 Task: Find connections with filter location Riegelsberg with filter topic #Partnershipswith filter profile language French with filter current company Sabre Corporation with filter school Raghu Engineering College with filter industry Oil and Gas with filter service category Family Law with filter keywords title Administrator
Action: Mouse moved to (360, 245)
Screenshot: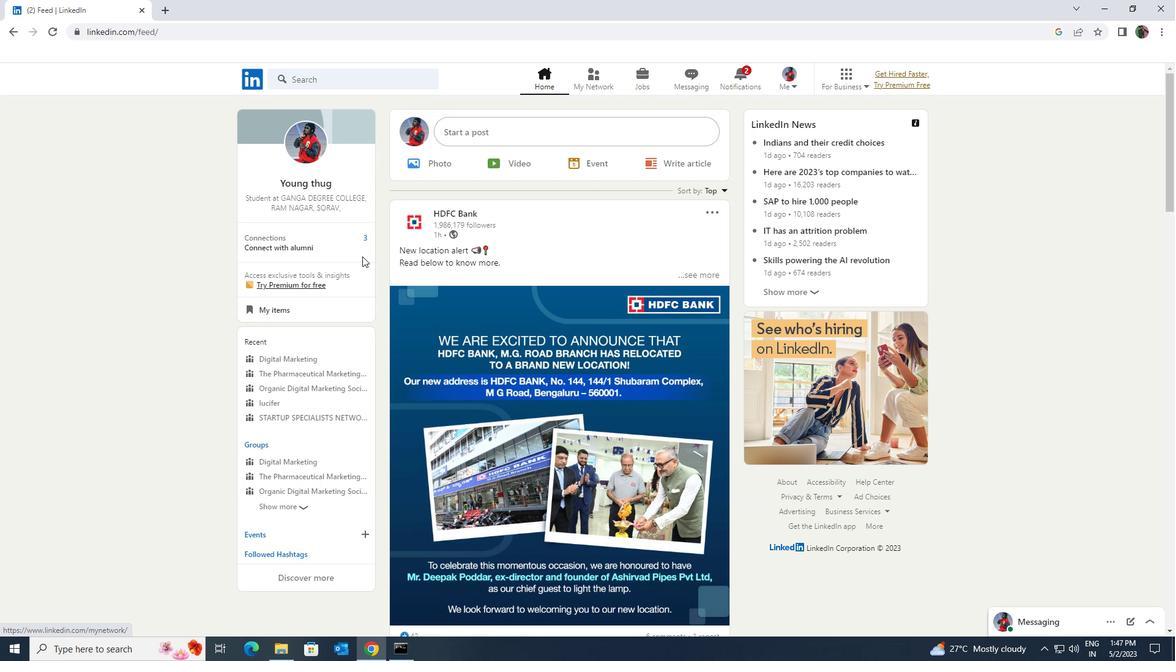 
Action: Mouse pressed left at (360, 245)
Screenshot: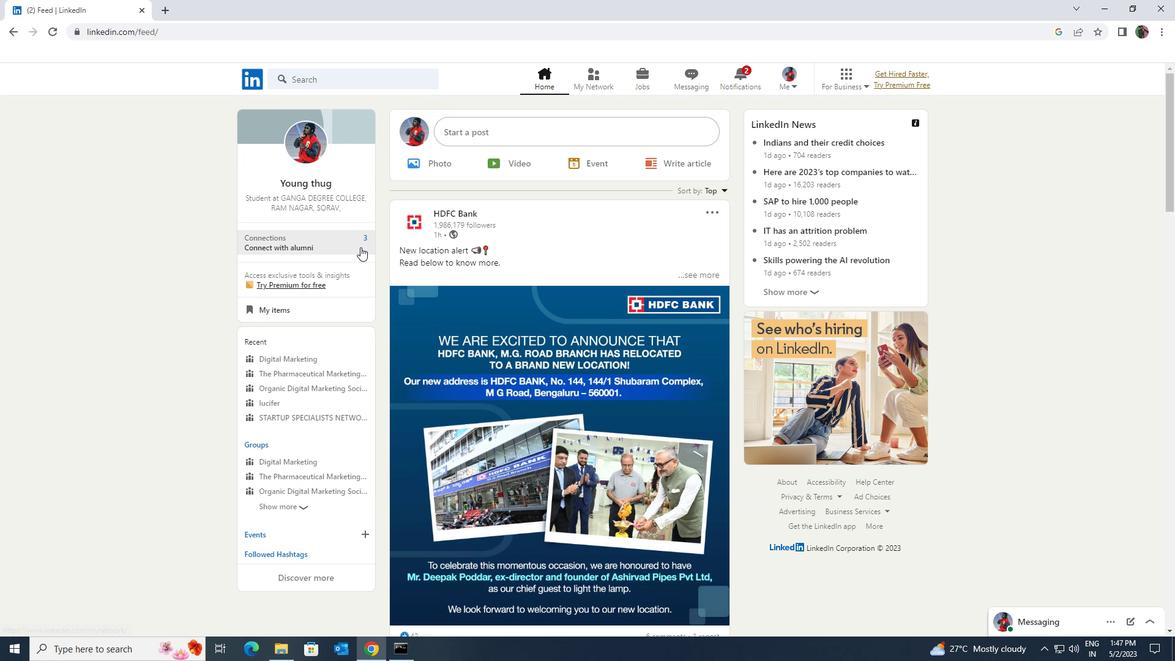 
Action: Mouse moved to (372, 146)
Screenshot: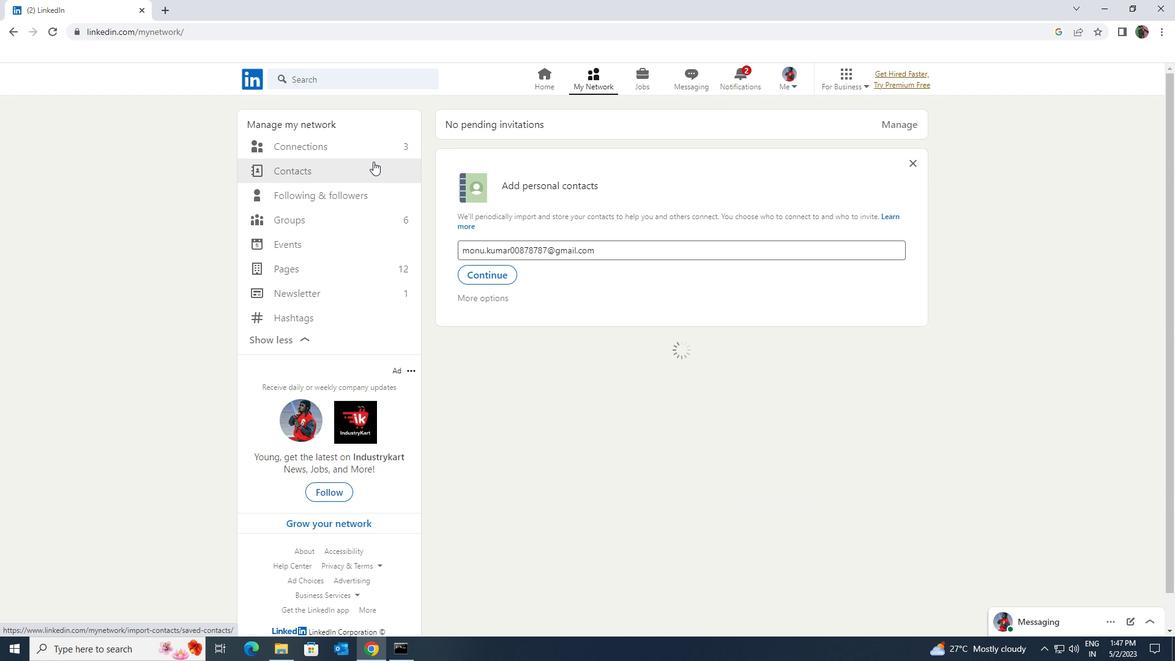 
Action: Mouse pressed left at (372, 146)
Screenshot: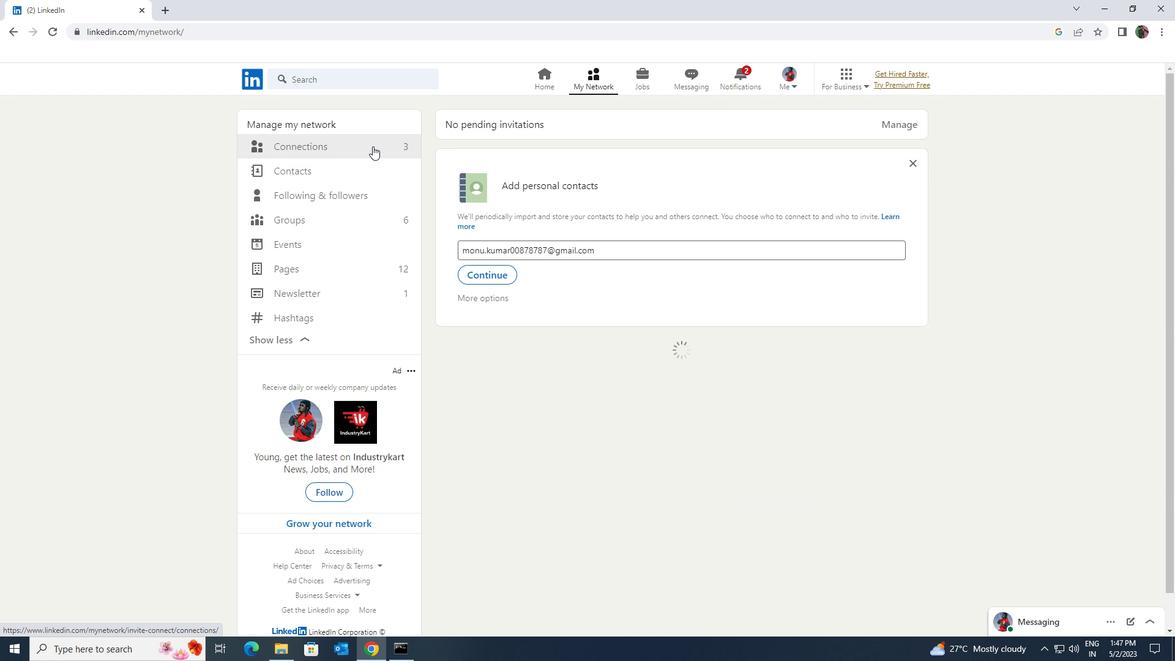 
Action: Mouse moved to (667, 148)
Screenshot: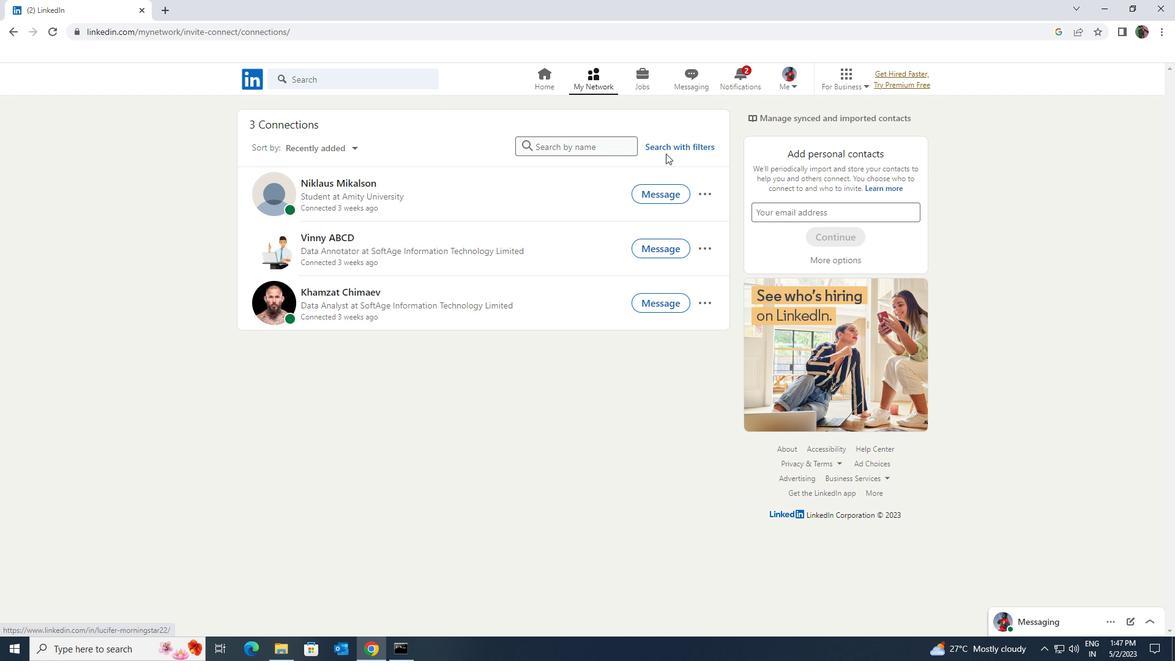 
Action: Mouse pressed left at (667, 148)
Screenshot: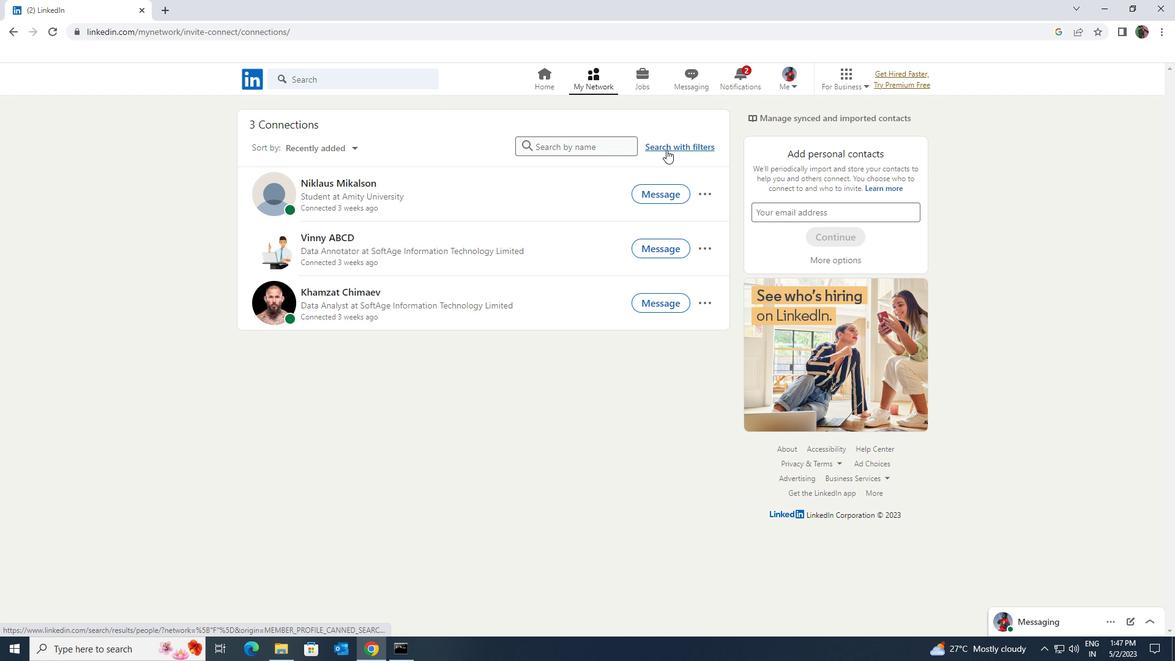 
Action: Mouse moved to (633, 113)
Screenshot: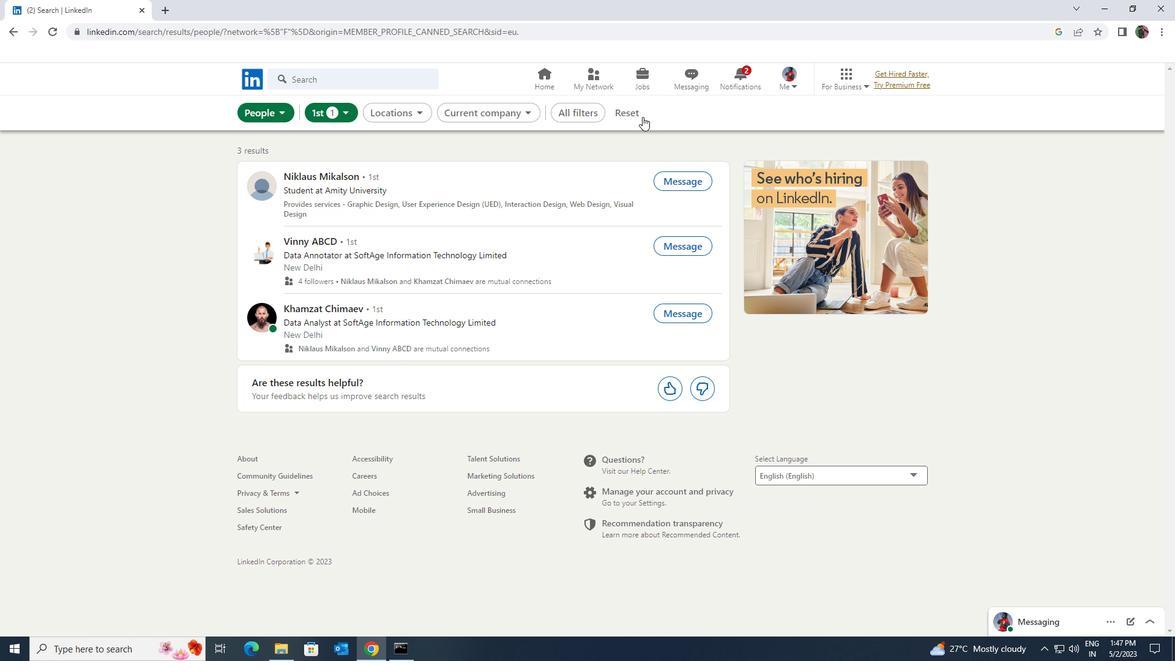 
Action: Mouse pressed left at (633, 113)
Screenshot: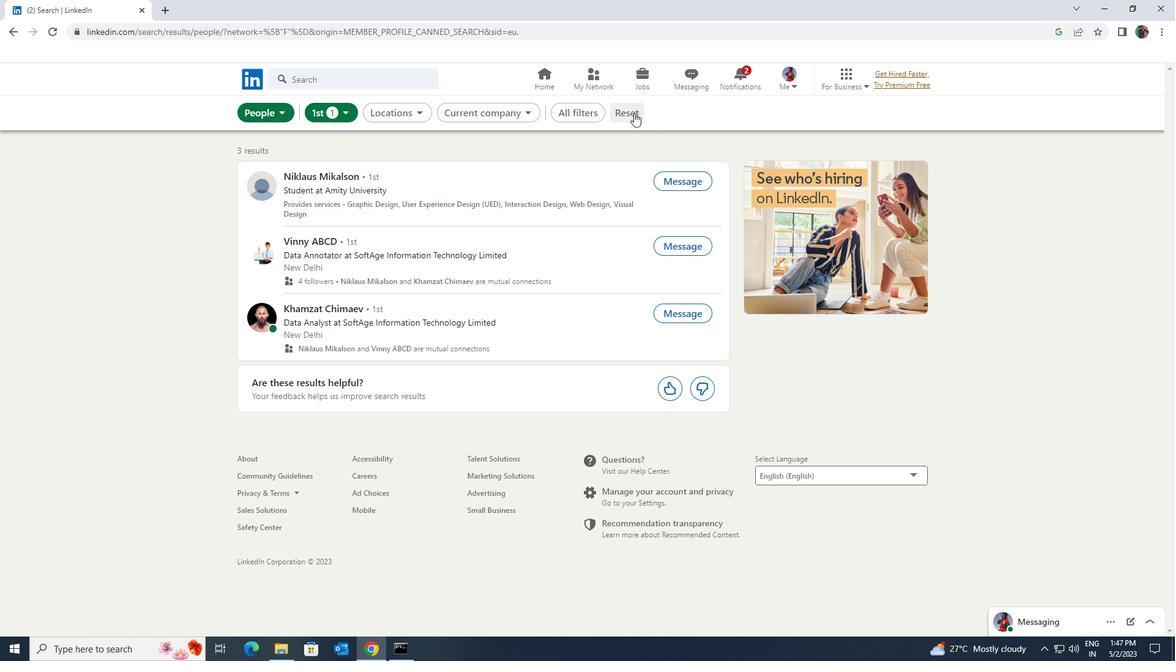 
Action: Mouse moved to (617, 112)
Screenshot: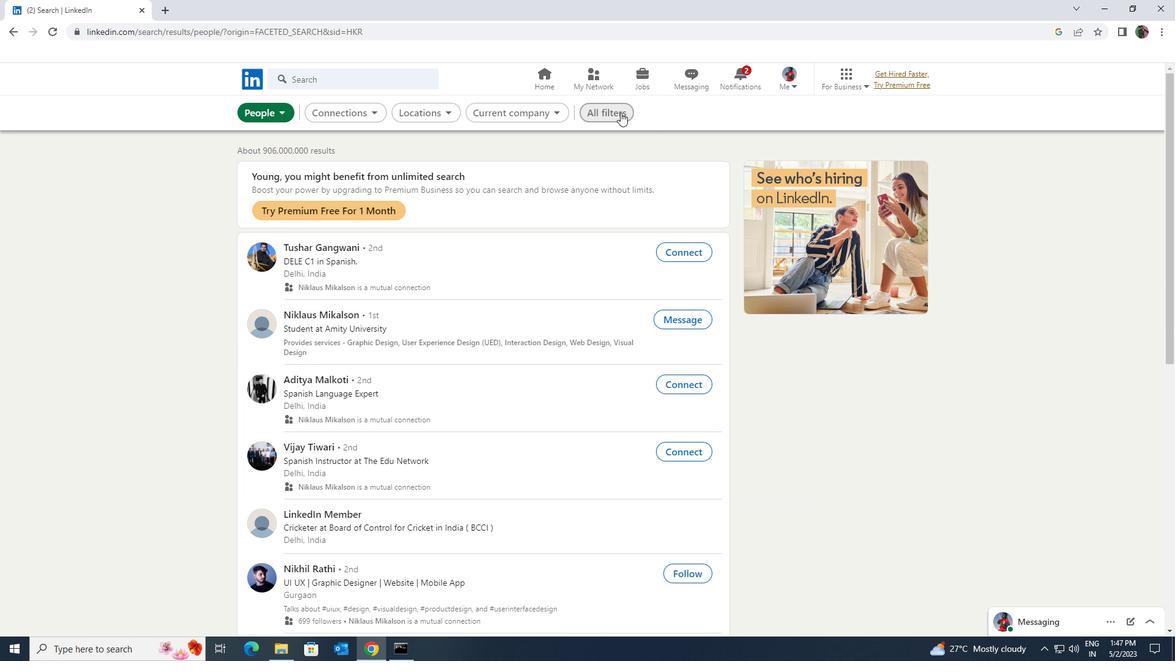 
Action: Mouse pressed left at (617, 112)
Screenshot: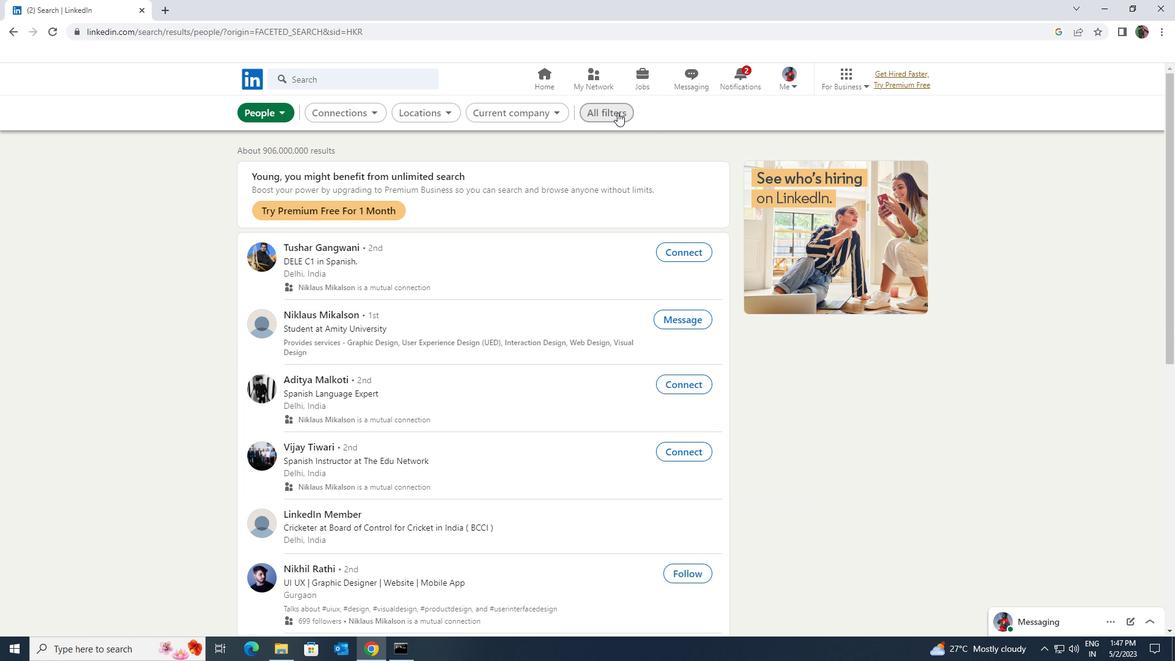 
Action: Mouse moved to (1021, 484)
Screenshot: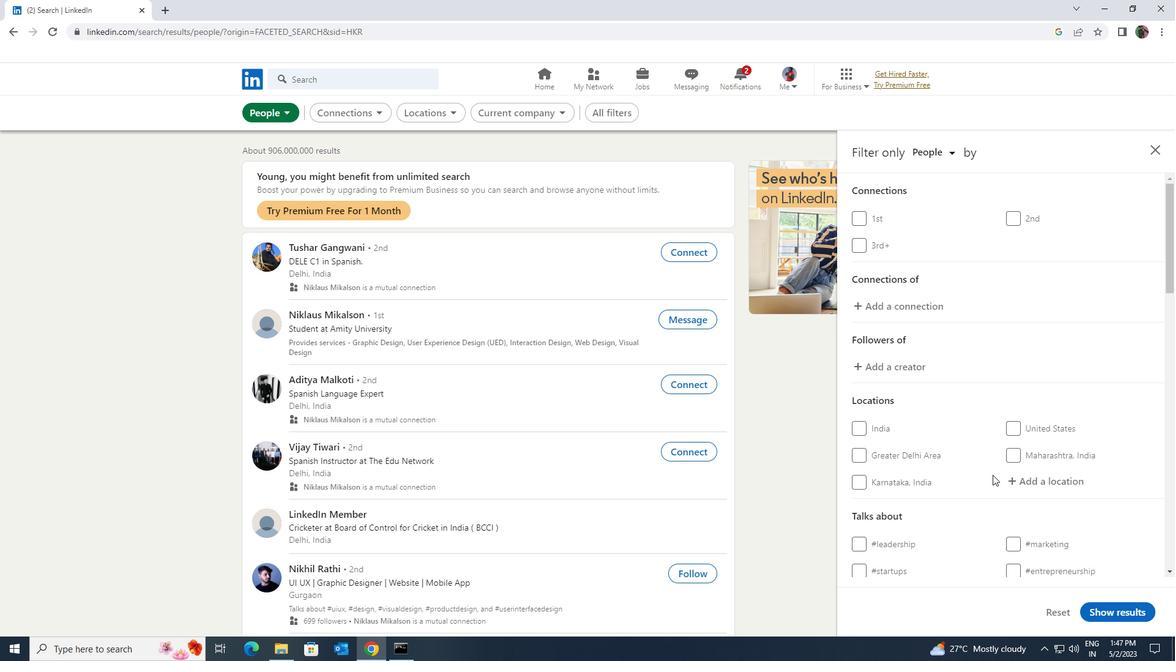 
Action: Mouse pressed left at (1021, 484)
Screenshot: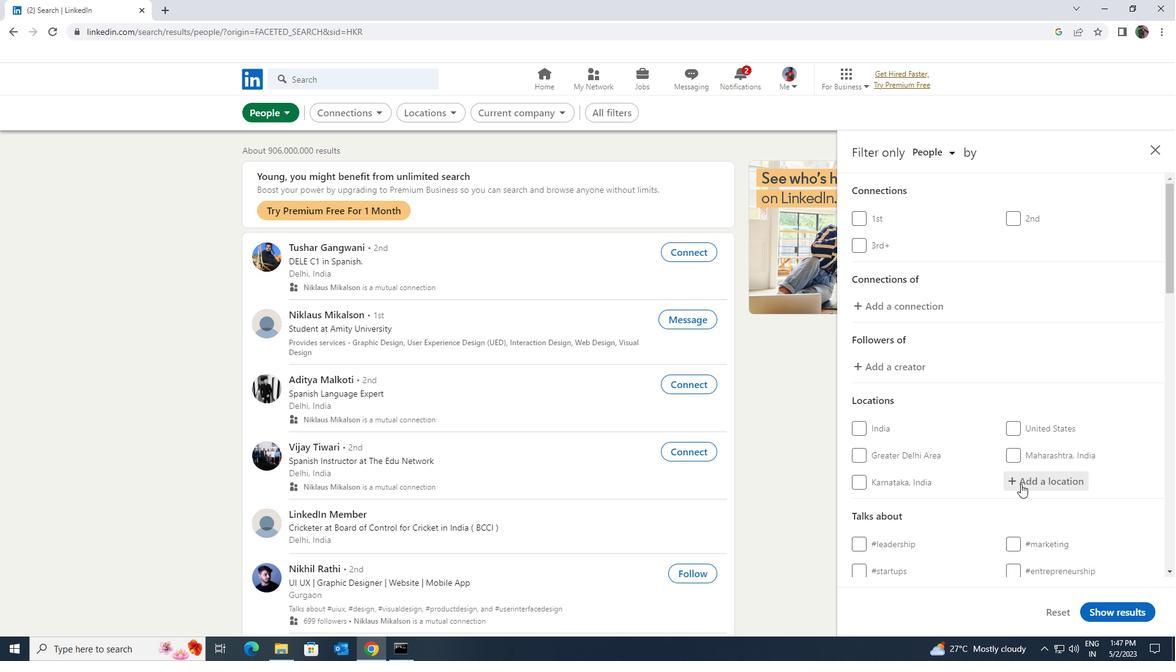 
Action: Key pressed <Key.shift><Key.shift><Key.shift><Key.shift><Key.shift><Key.shift><Key.shift><Key.shift><Key.shift><Key.shift><Key.shift><Key.shift><Key.shift><Key.shift><Key.shift><Key.shift><Key.shift>RIEGEL
Screenshot: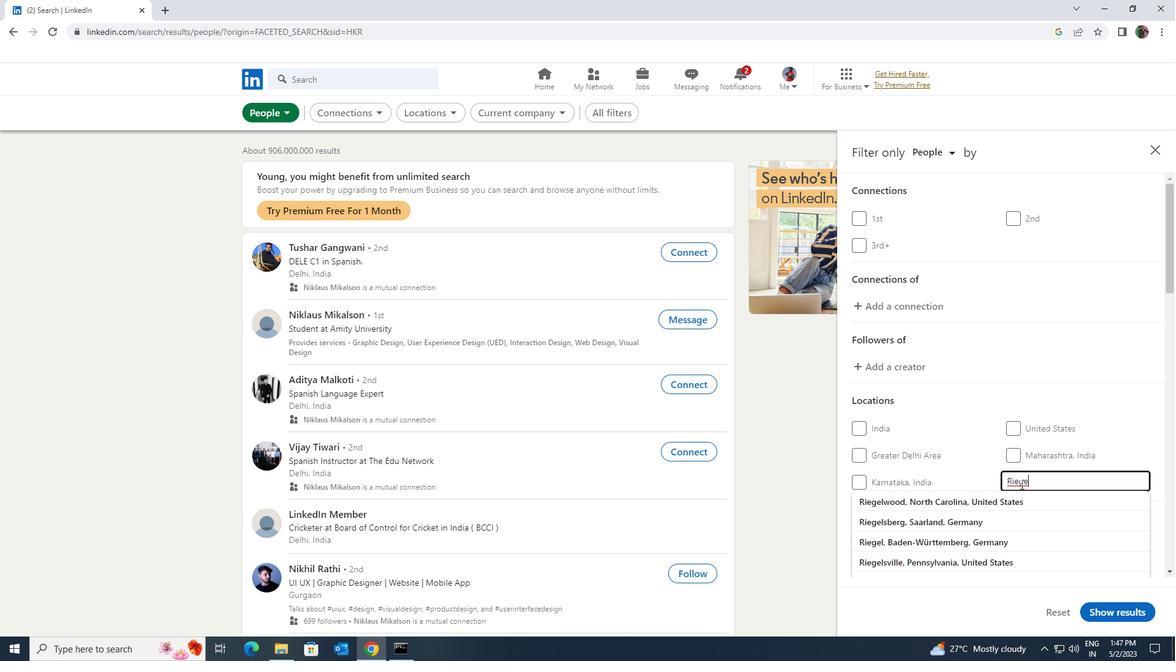
Action: Mouse moved to (1021, 485)
Screenshot: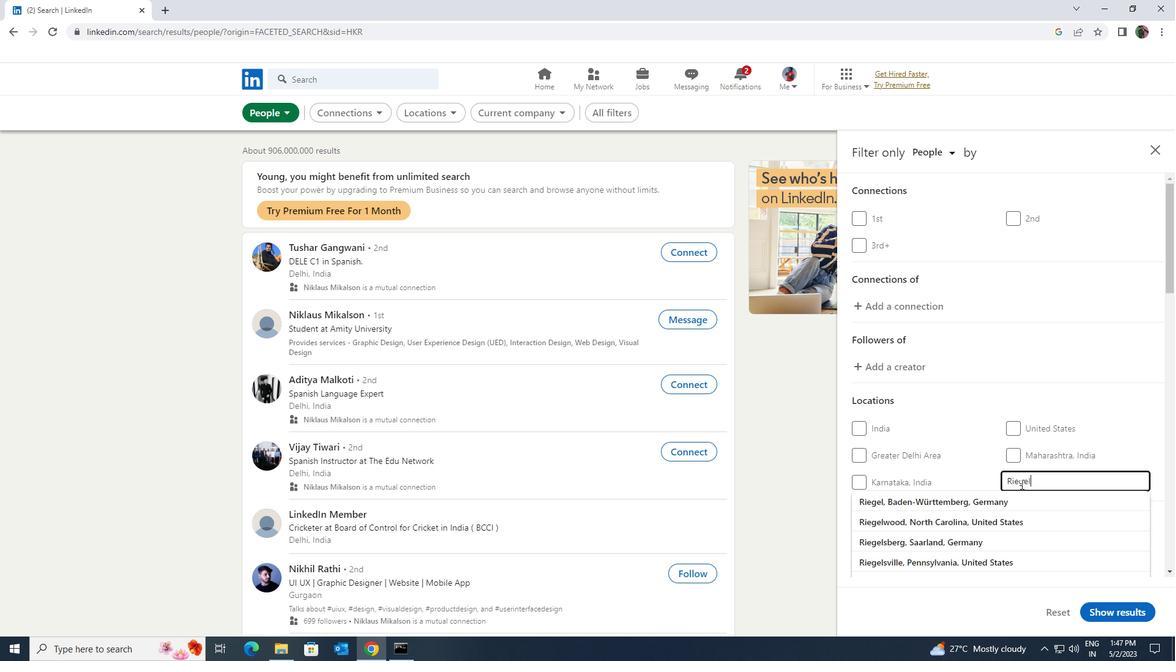 
Action: Key pressed S
Screenshot: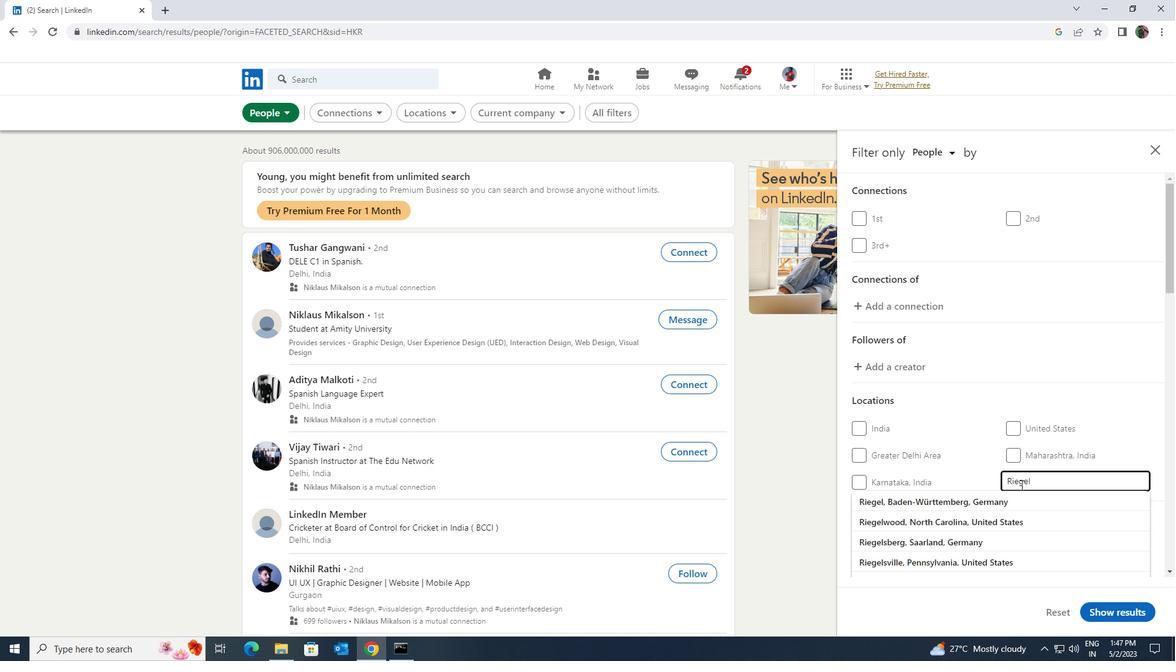 
Action: Mouse moved to (1019, 495)
Screenshot: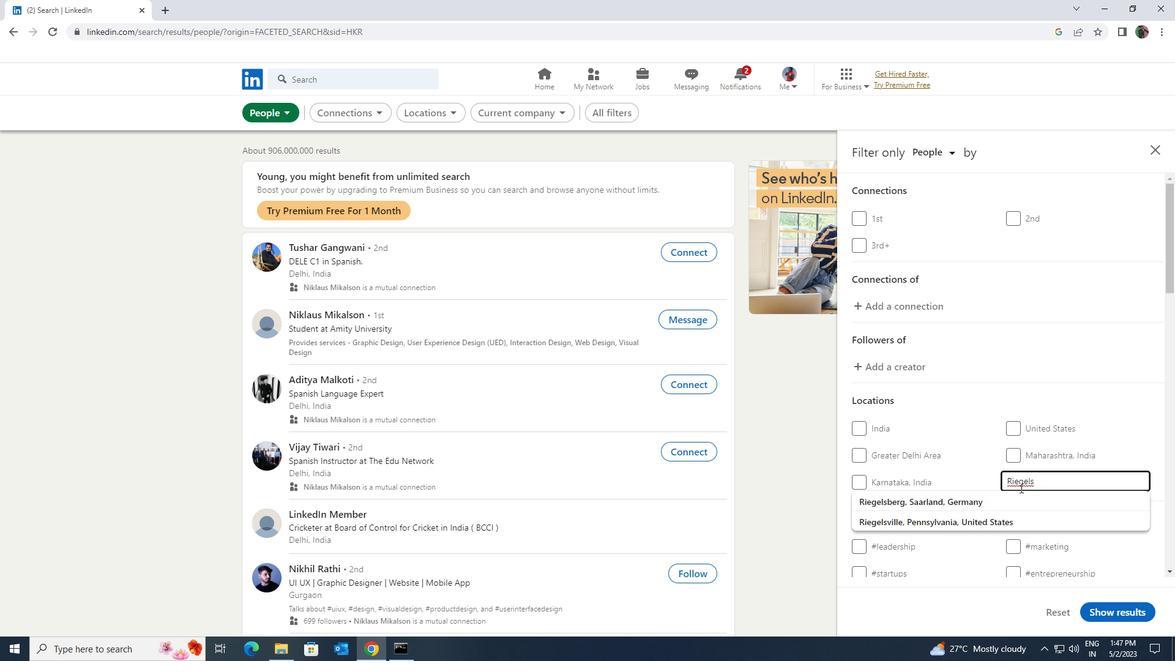 
Action: Mouse pressed left at (1019, 495)
Screenshot: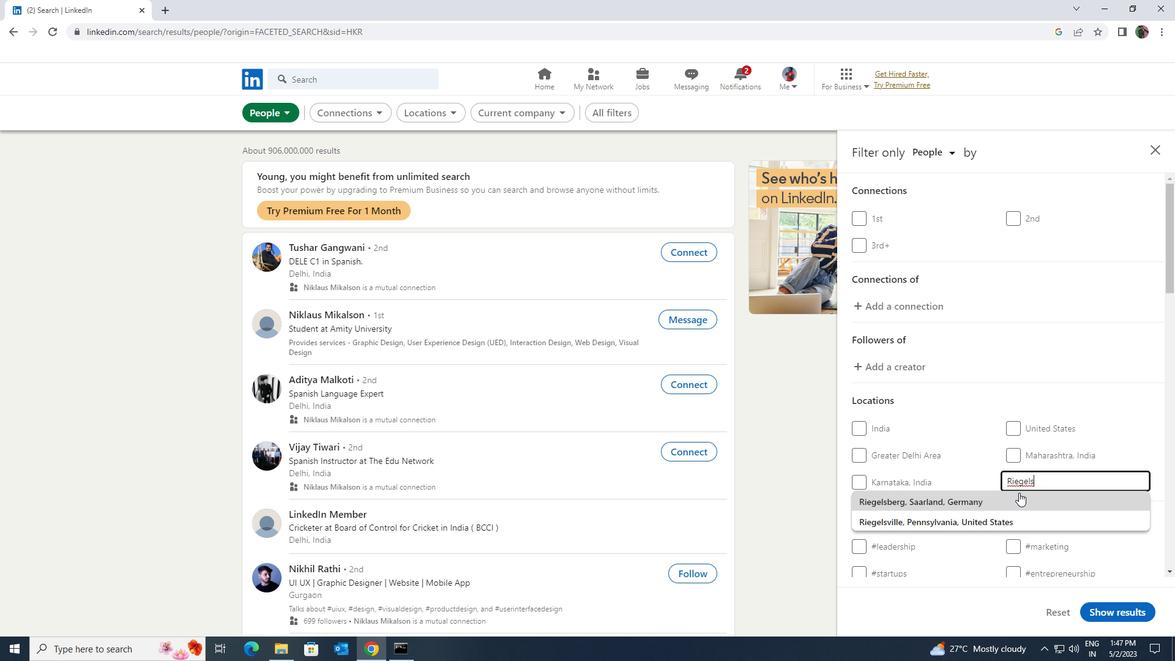
Action: Mouse scrolled (1019, 494) with delta (0, 0)
Screenshot: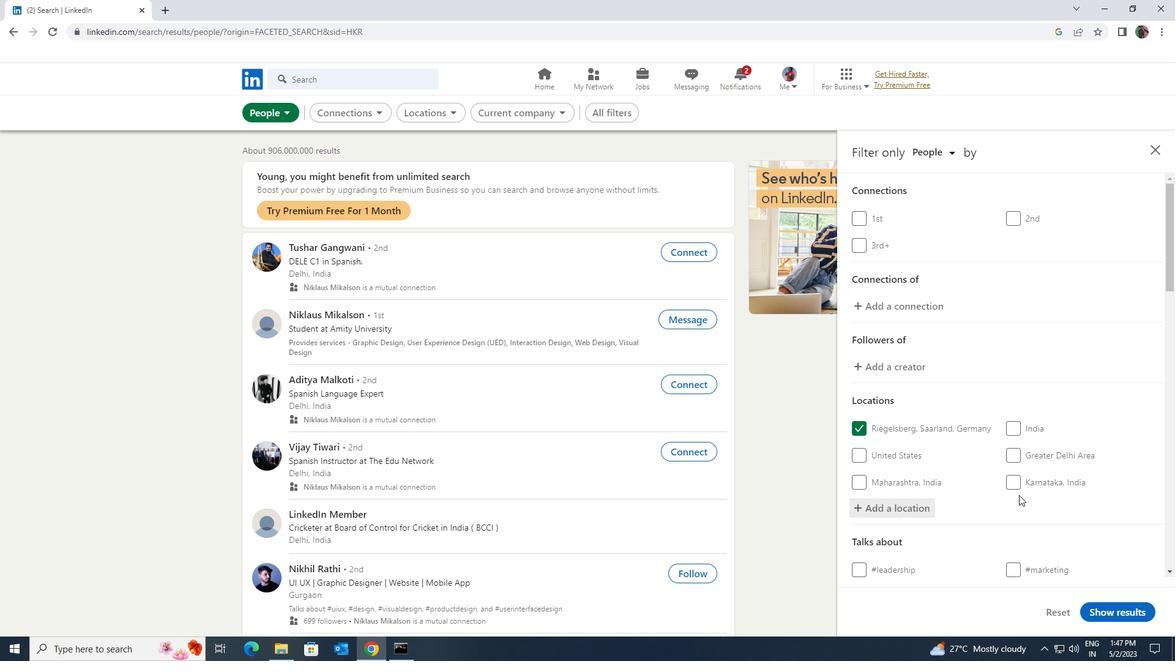 
Action: Mouse scrolled (1019, 494) with delta (0, 0)
Screenshot: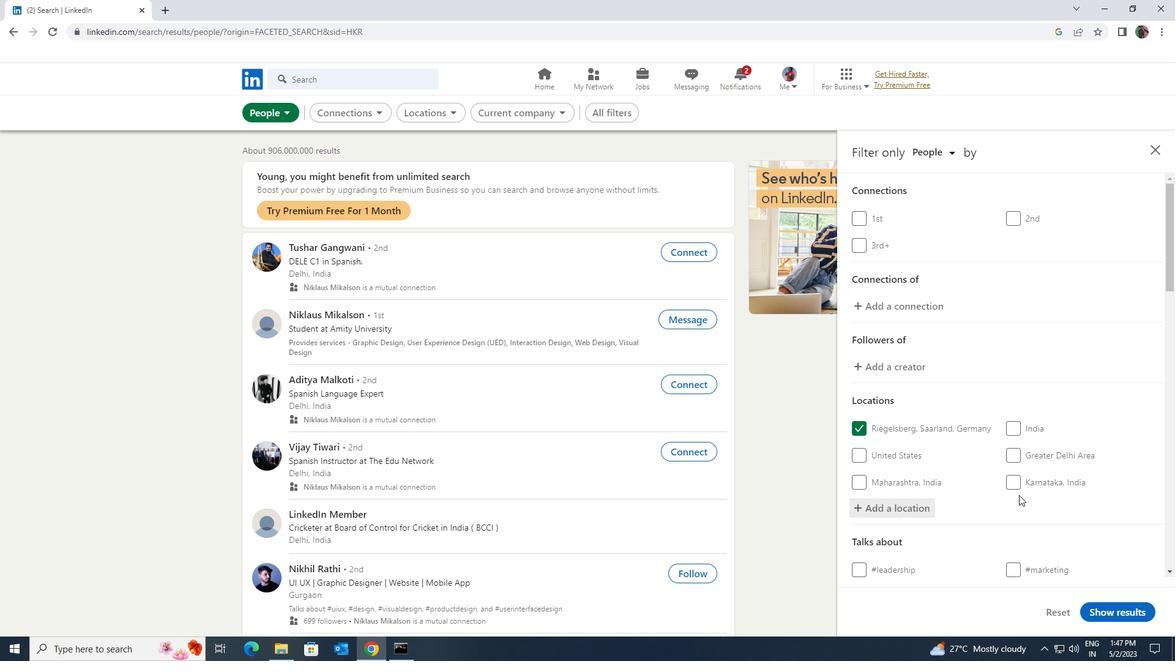
Action: Mouse moved to (1019, 497)
Screenshot: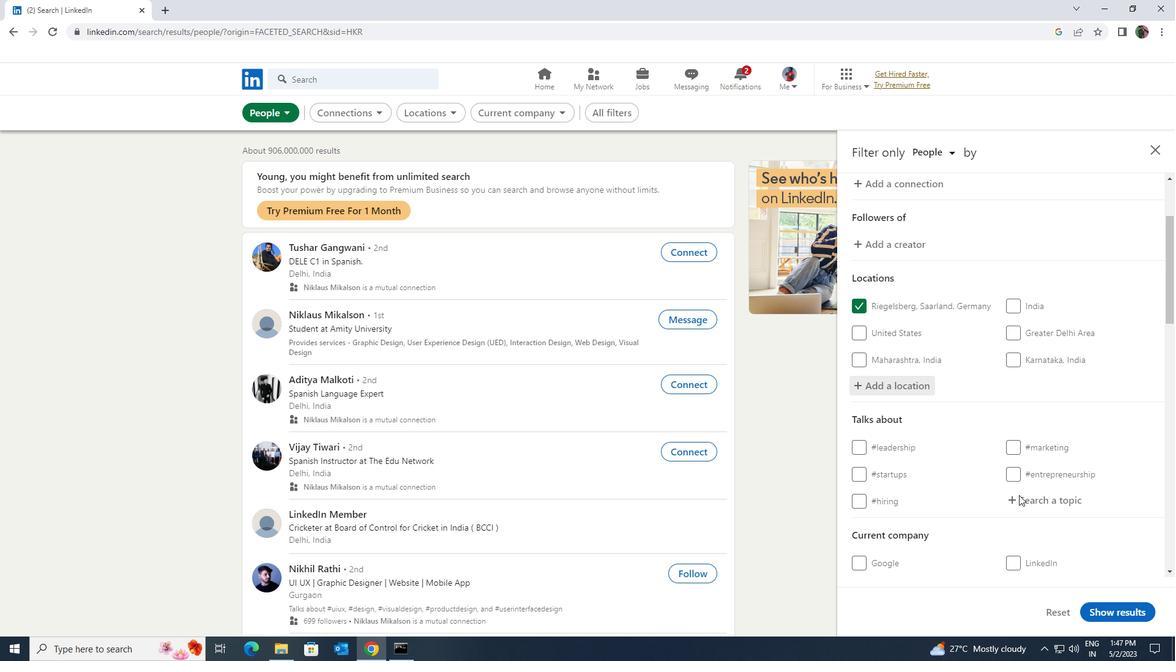 
Action: Mouse pressed left at (1019, 497)
Screenshot: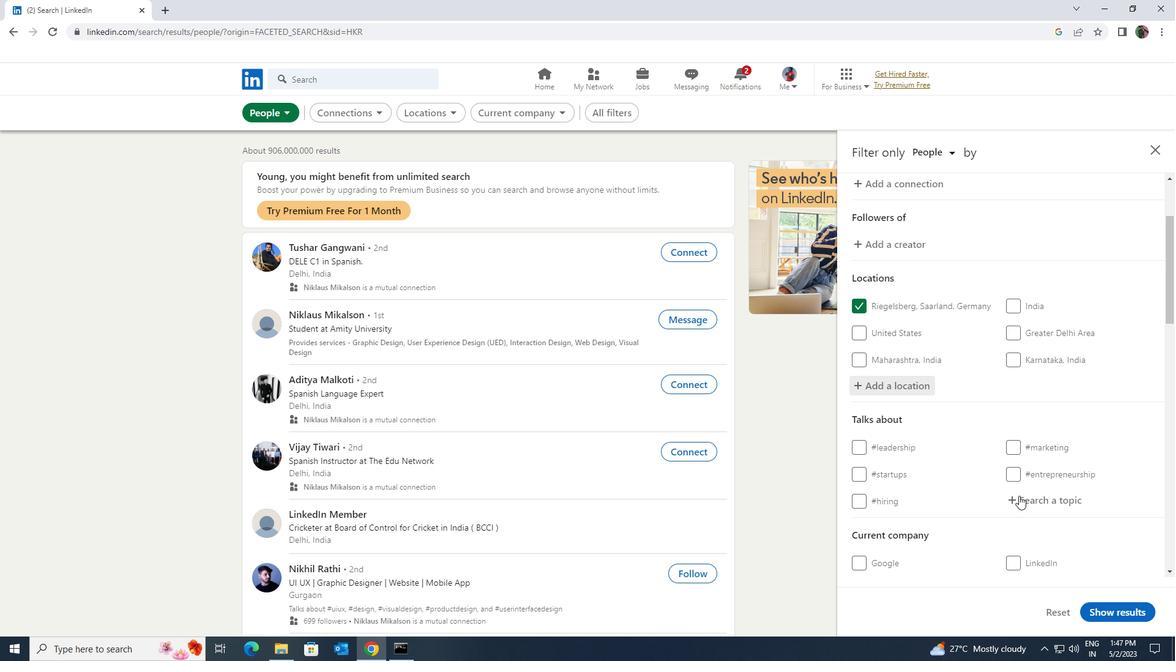 
Action: Key pressed <Key.shift>PARTNERSHI
Screenshot: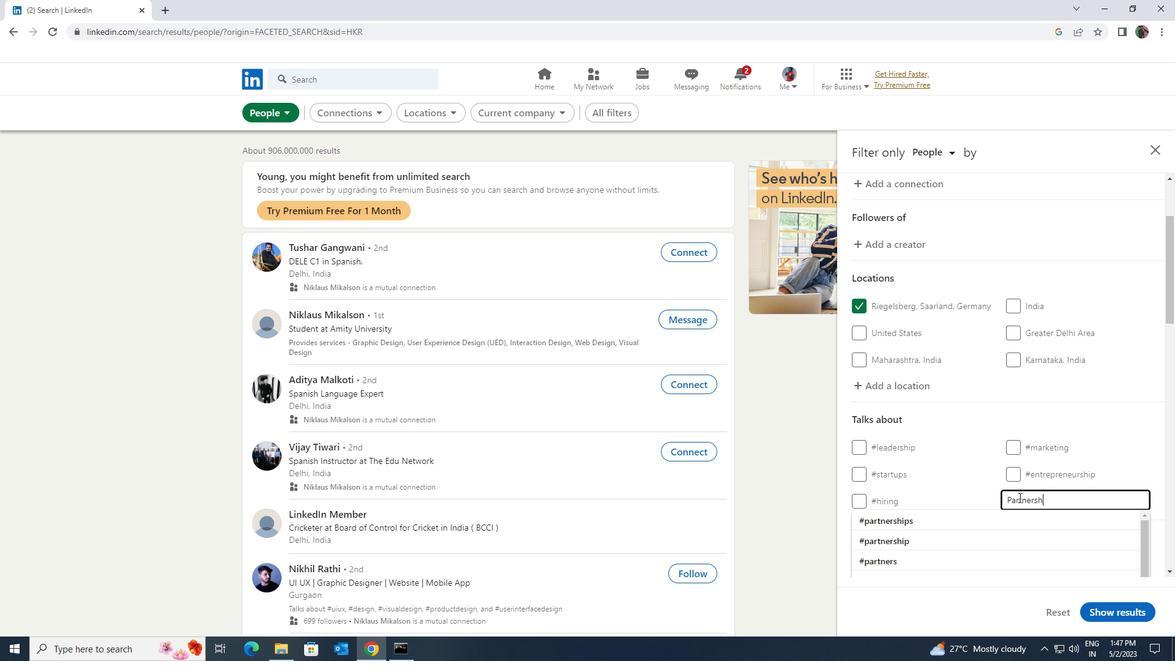 
Action: Mouse moved to (1011, 519)
Screenshot: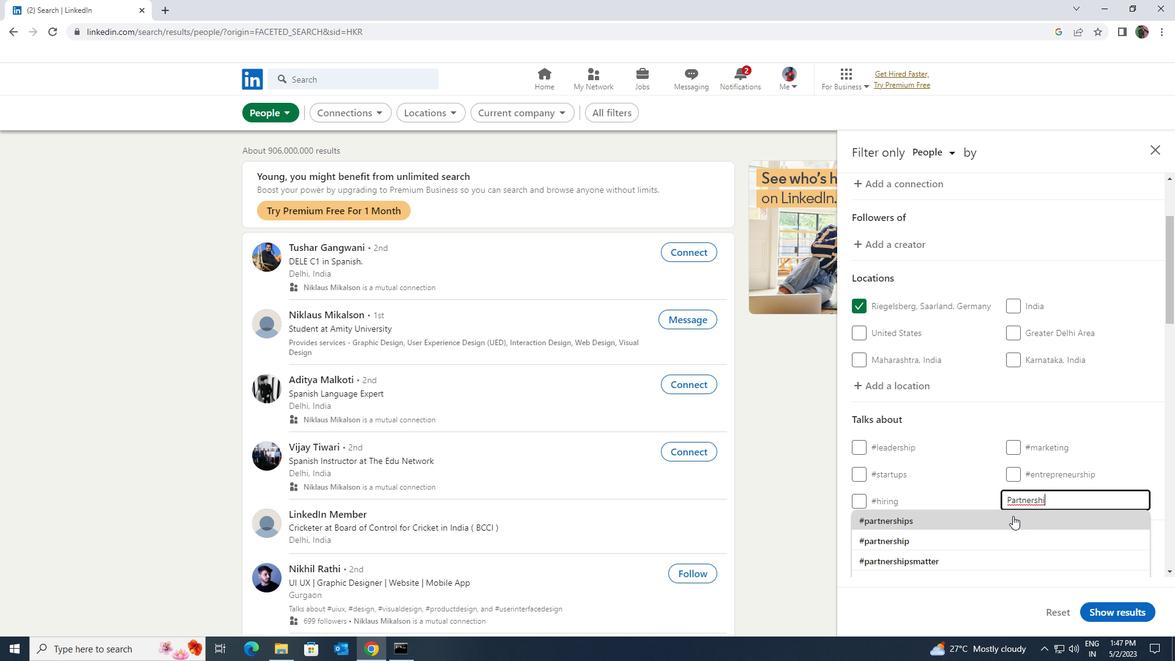 
Action: Mouse pressed left at (1011, 519)
Screenshot: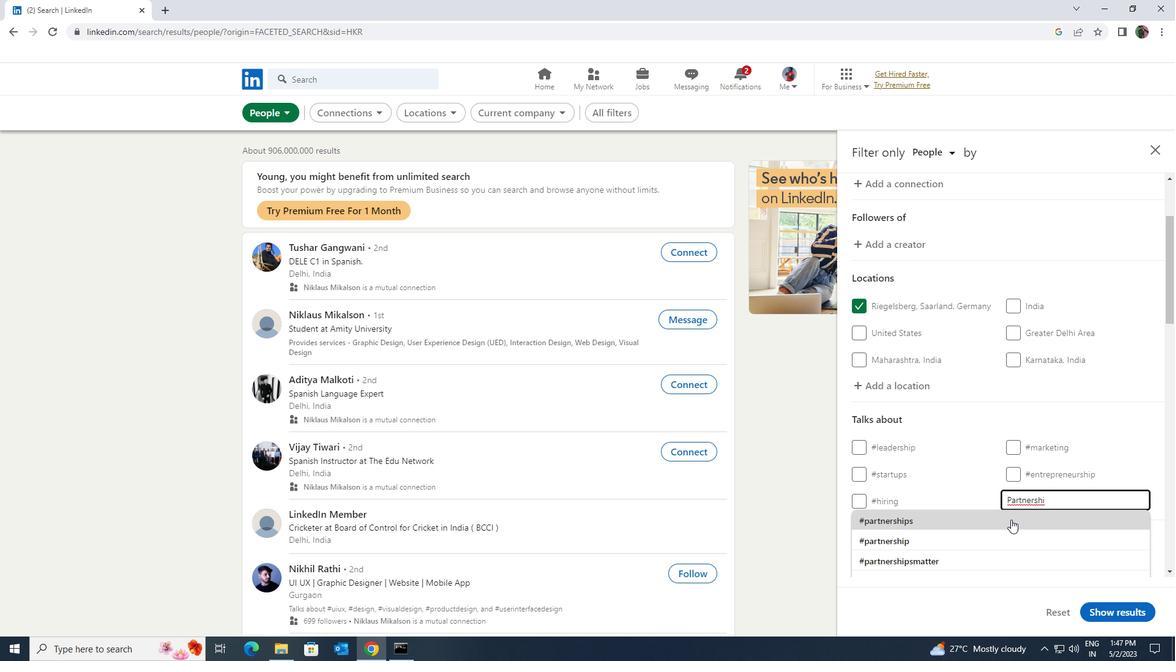 
Action: Mouse scrolled (1011, 519) with delta (0, 0)
Screenshot: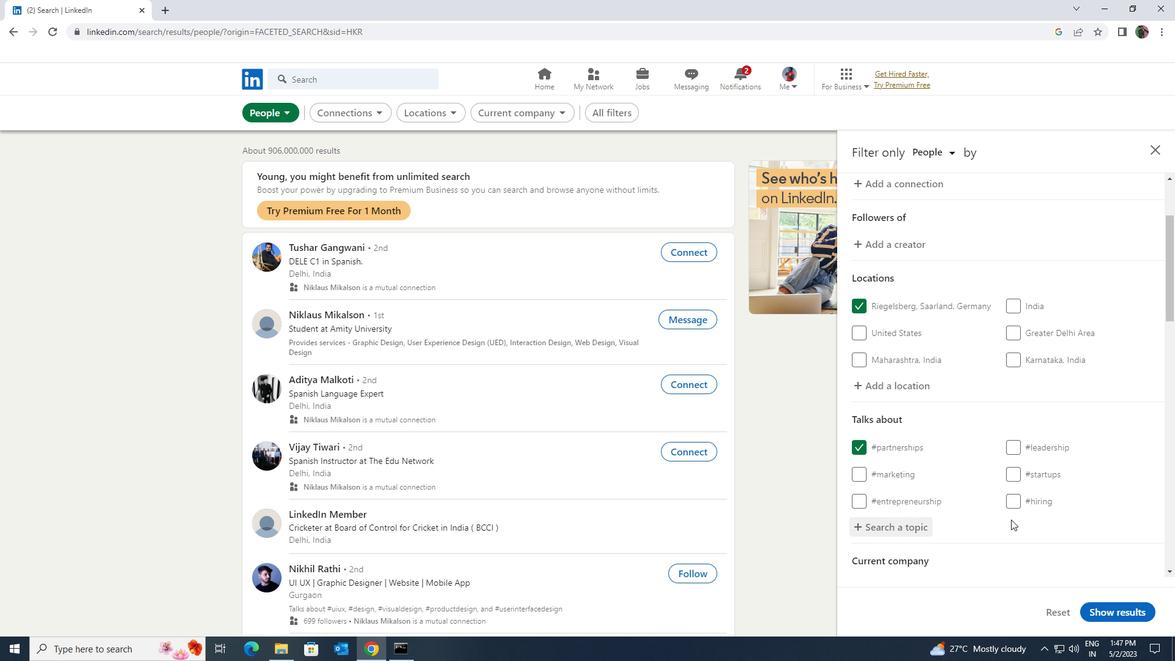 
Action: Mouse scrolled (1011, 519) with delta (0, 0)
Screenshot: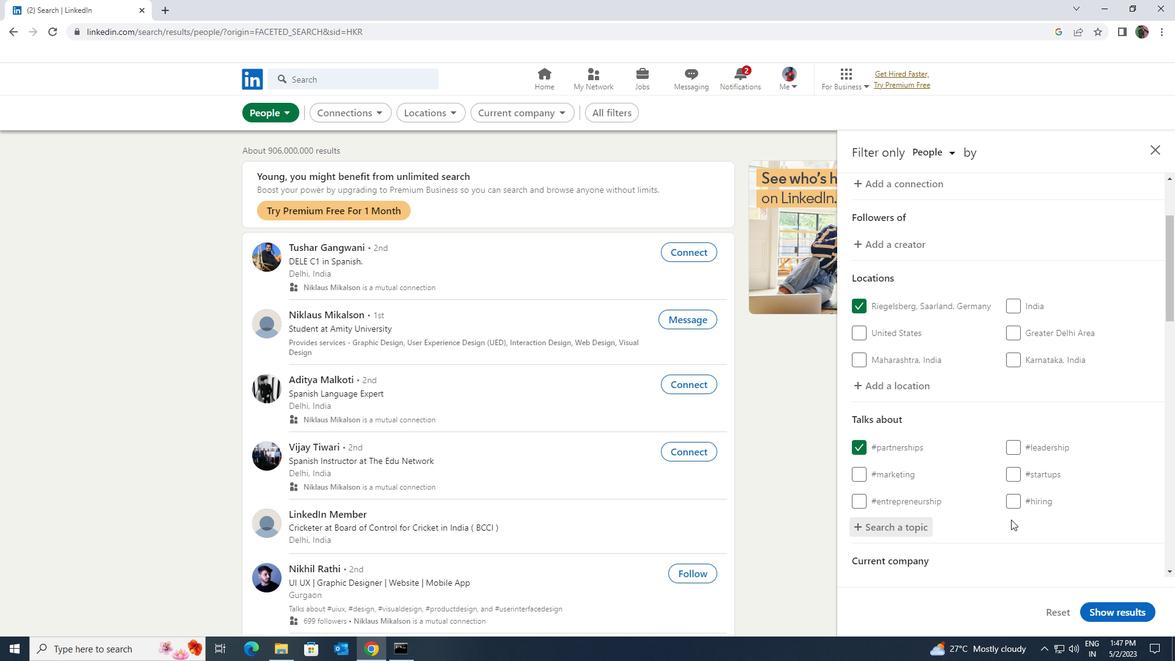 
Action: Mouse scrolled (1011, 519) with delta (0, 0)
Screenshot: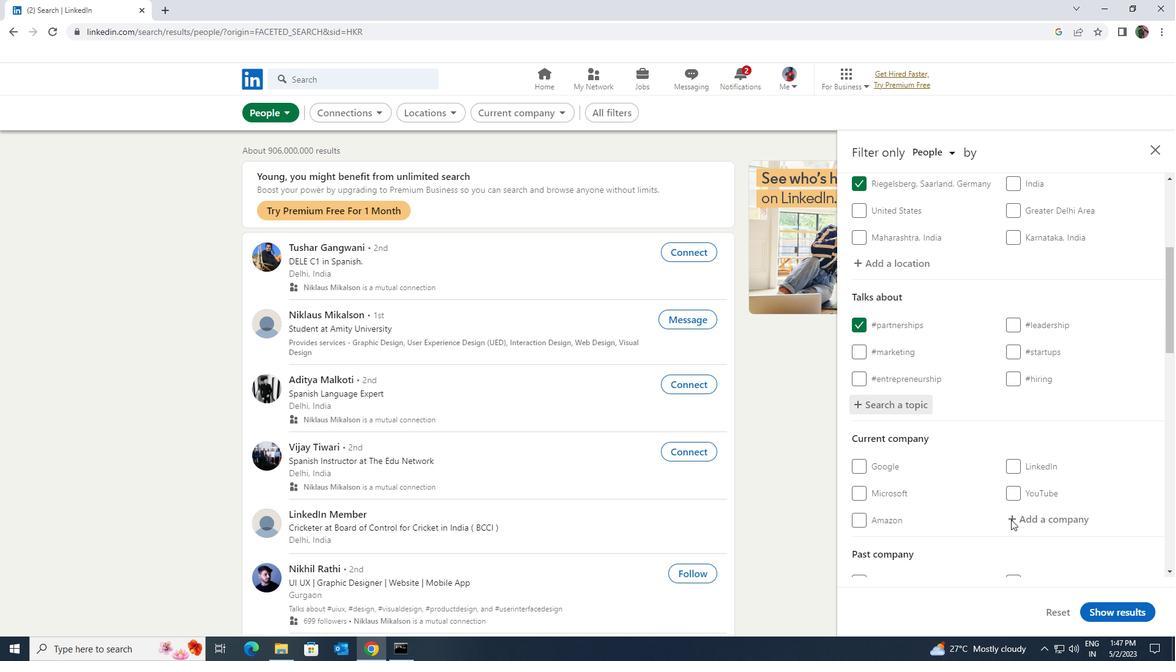 
Action: Mouse scrolled (1011, 519) with delta (0, 0)
Screenshot: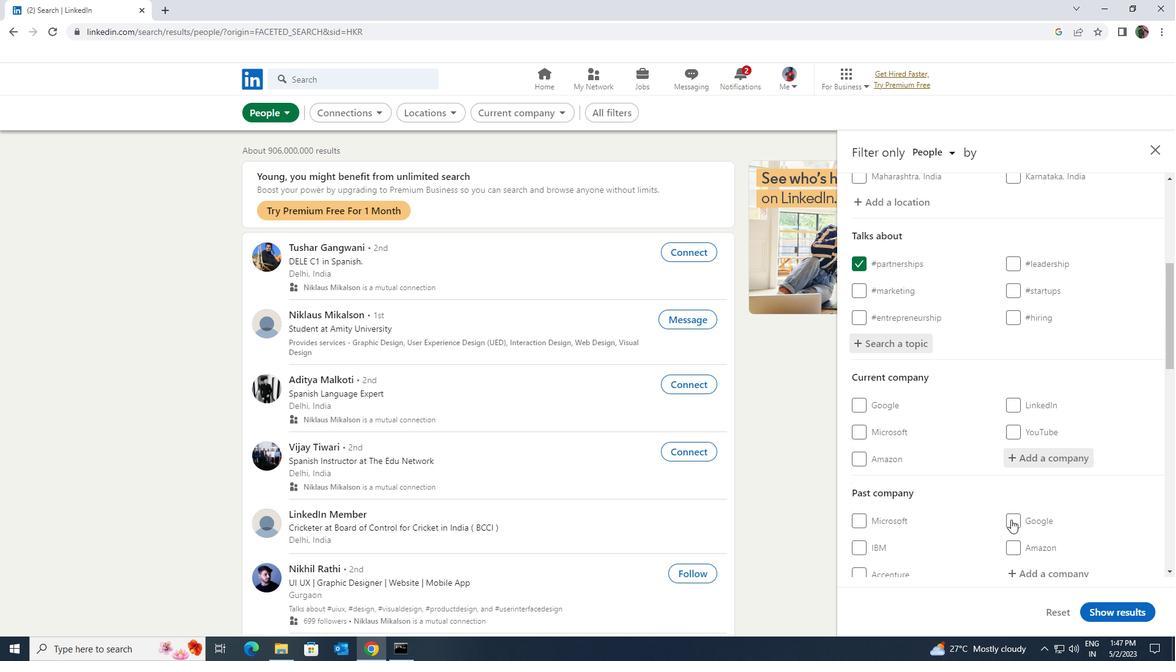
Action: Mouse scrolled (1011, 519) with delta (0, 0)
Screenshot: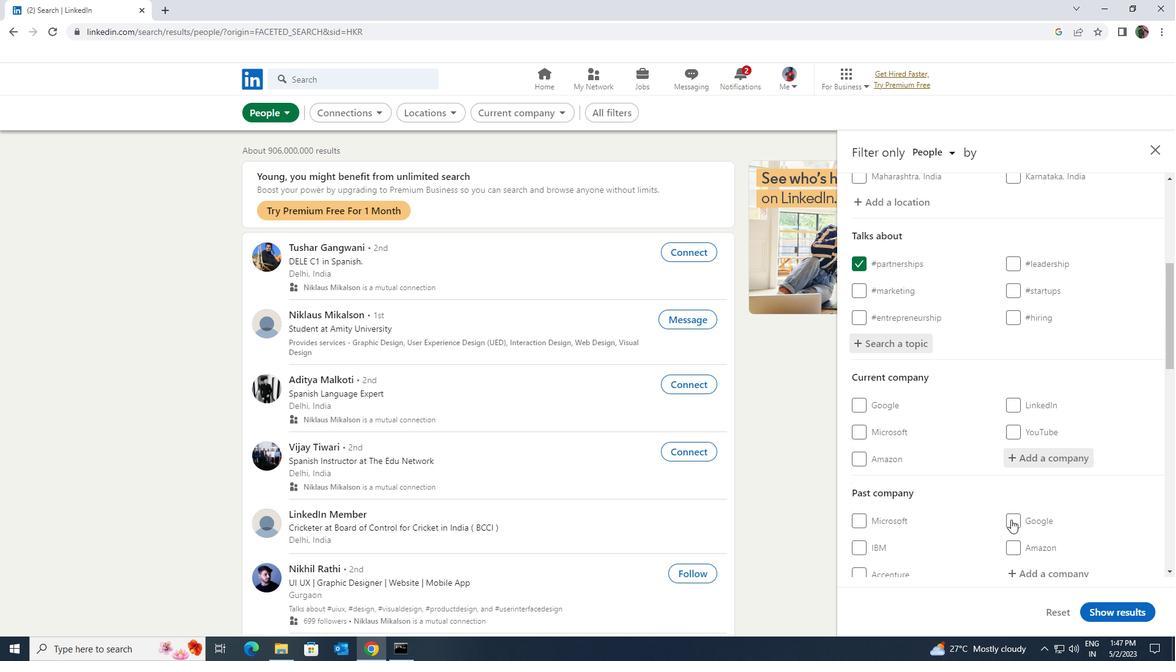 
Action: Mouse scrolled (1011, 519) with delta (0, 0)
Screenshot: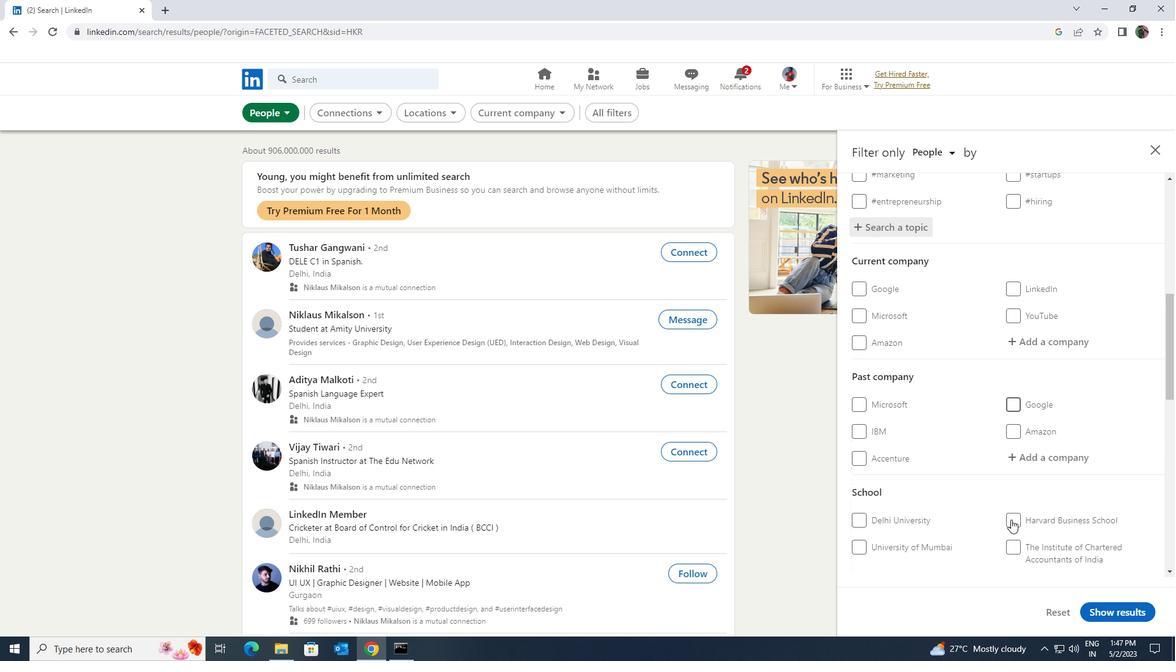 
Action: Mouse scrolled (1011, 519) with delta (0, 0)
Screenshot: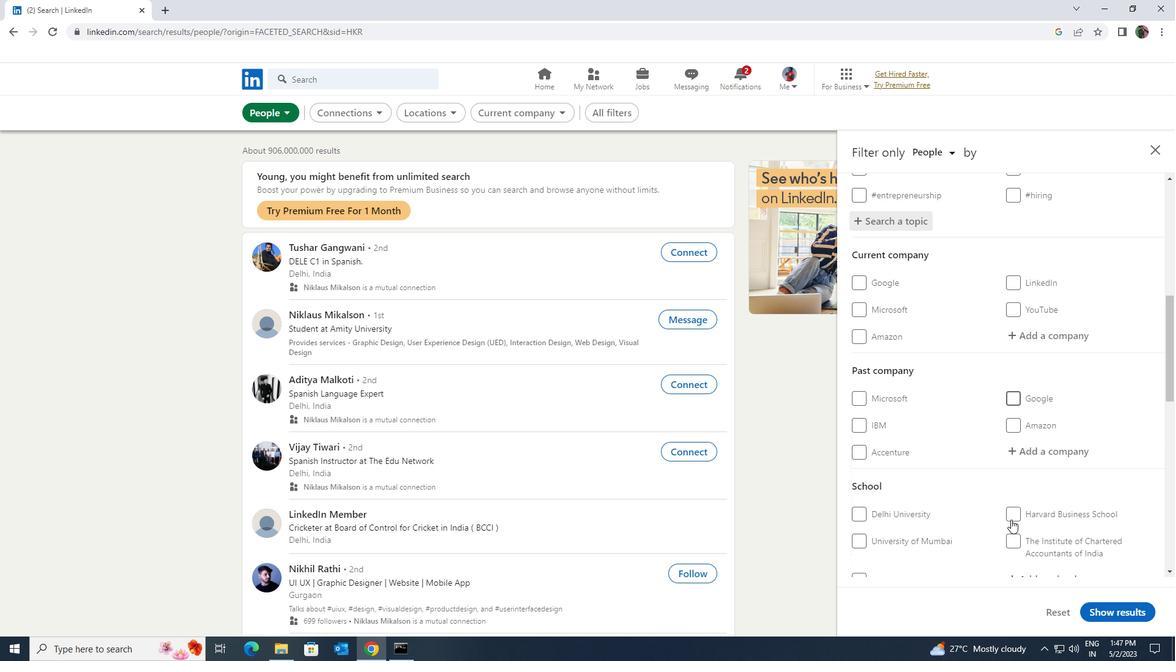 
Action: Mouse scrolled (1011, 519) with delta (0, 0)
Screenshot: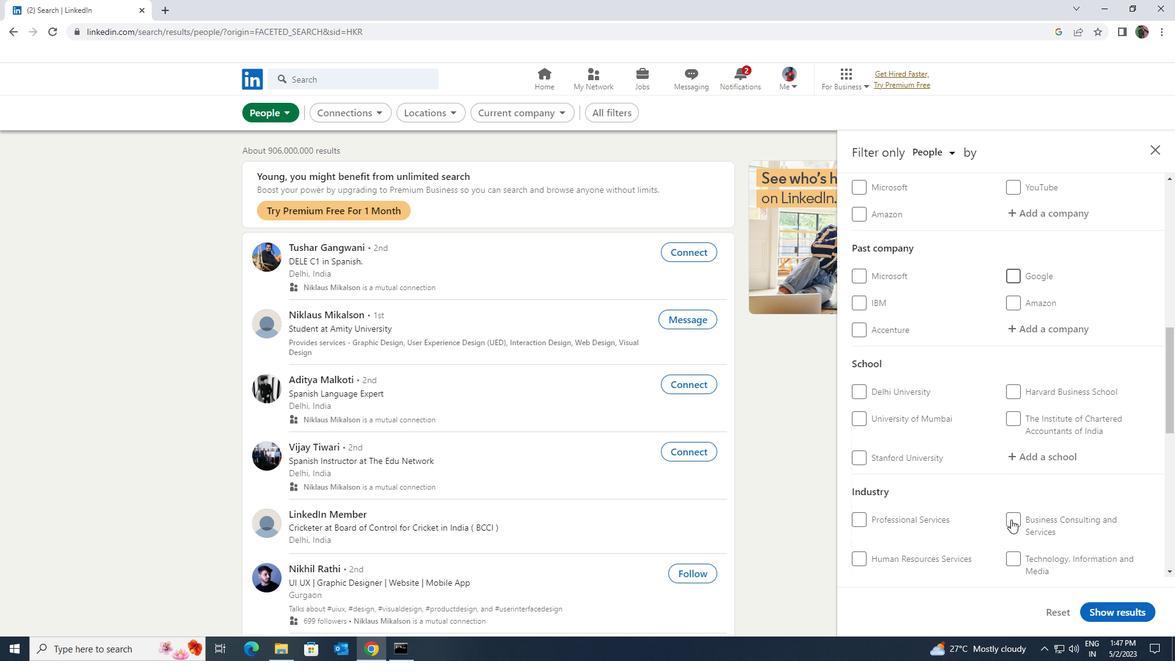 
Action: Mouse scrolled (1011, 519) with delta (0, 0)
Screenshot: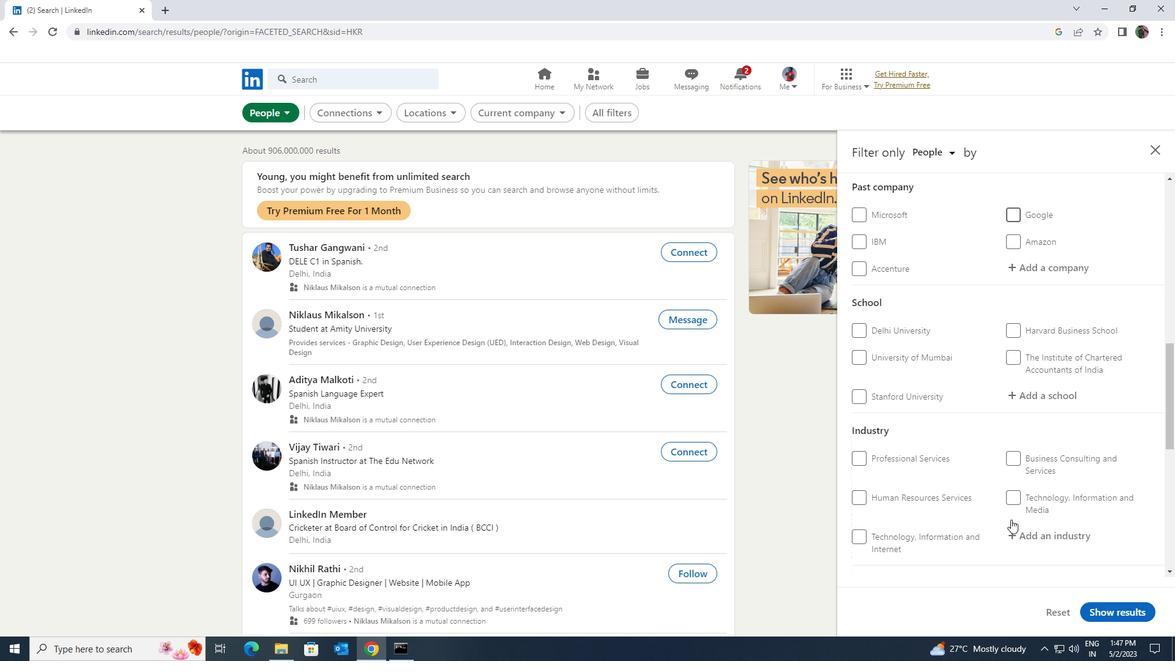 
Action: Mouse scrolled (1011, 519) with delta (0, 0)
Screenshot: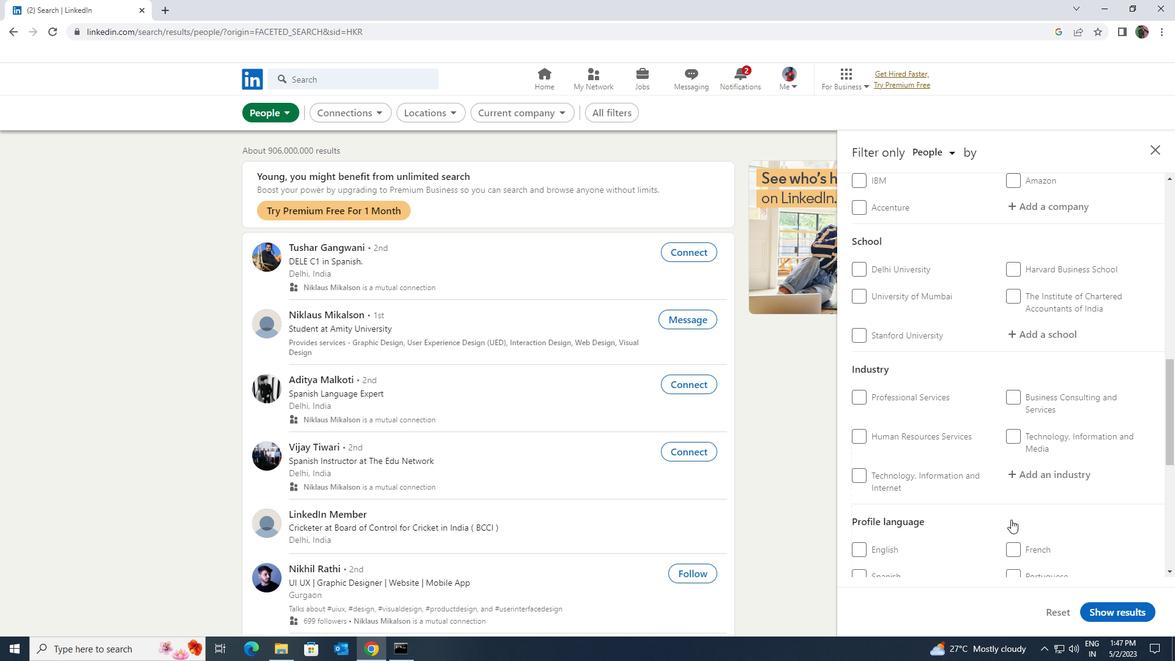 
Action: Mouse moved to (1015, 491)
Screenshot: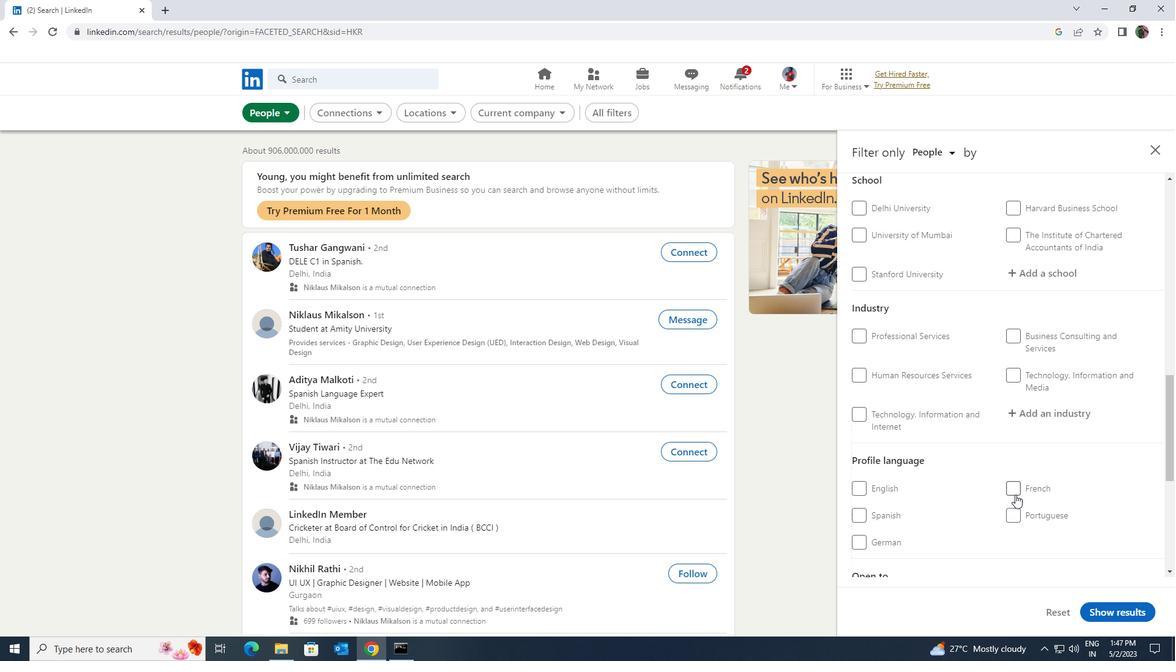 
Action: Mouse pressed left at (1015, 491)
Screenshot: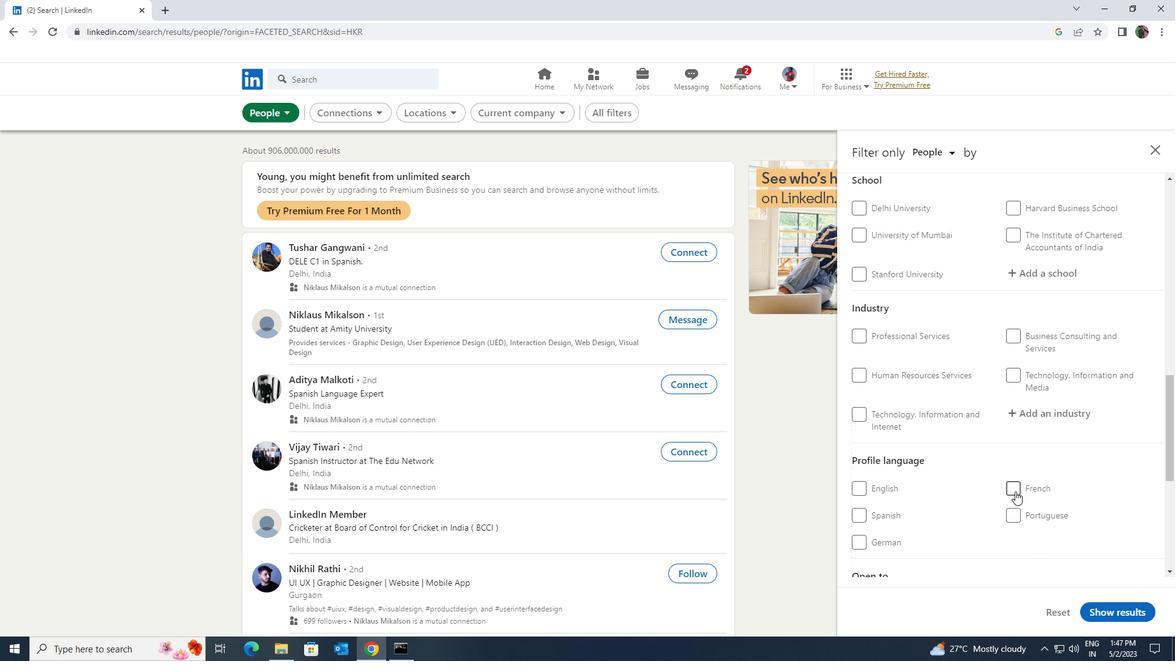 
Action: Mouse scrolled (1015, 492) with delta (0, 0)
Screenshot: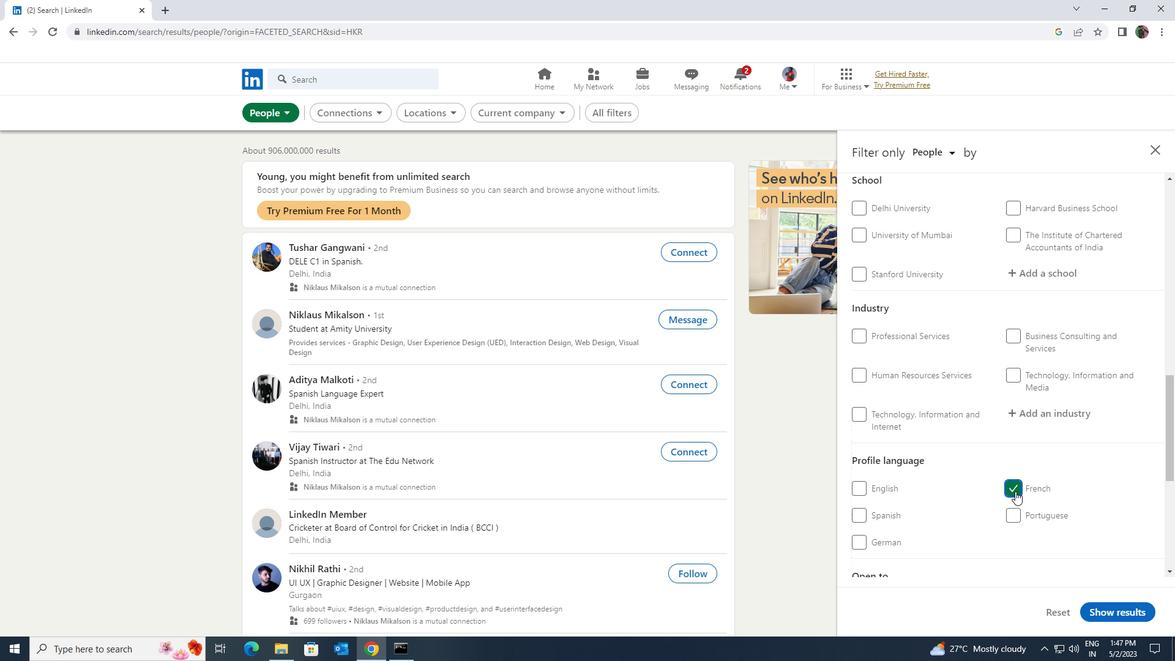 
Action: Mouse scrolled (1015, 492) with delta (0, 0)
Screenshot: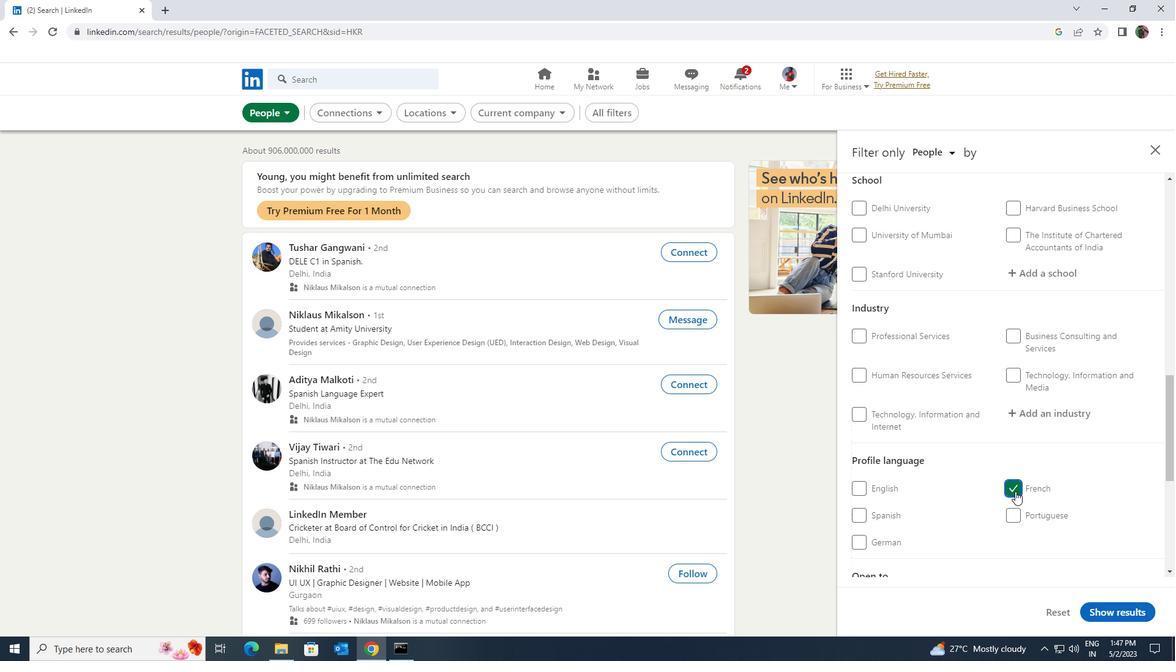 
Action: Mouse scrolled (1015, 492) with delta (0, 0)
Screenshot: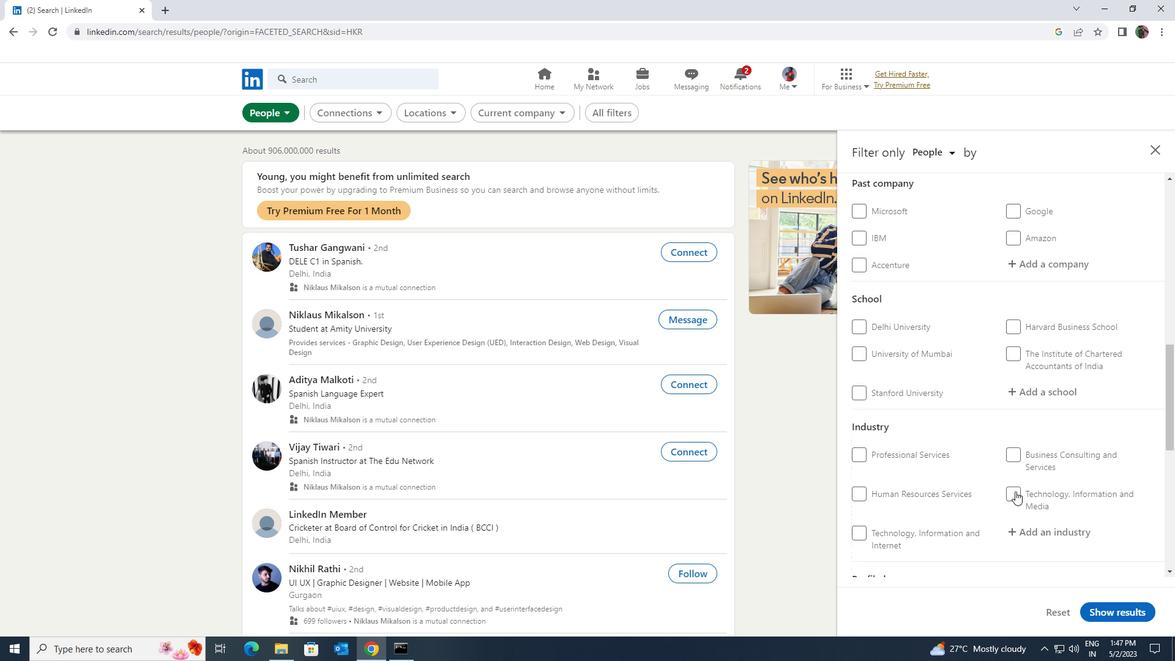 
Action: Mouse scrolled (1015, 492) with delta (0, 0)
Screenshot: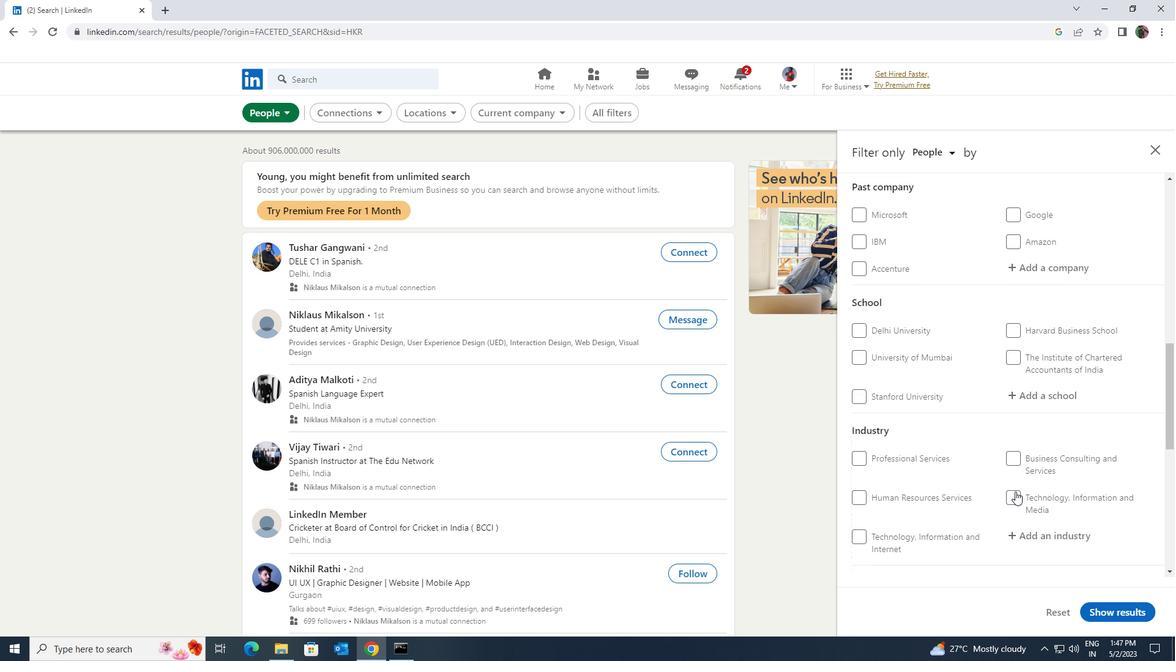 
Action: Mouse scrolled (1015, 492) with delta (0, 0)
Screenshot: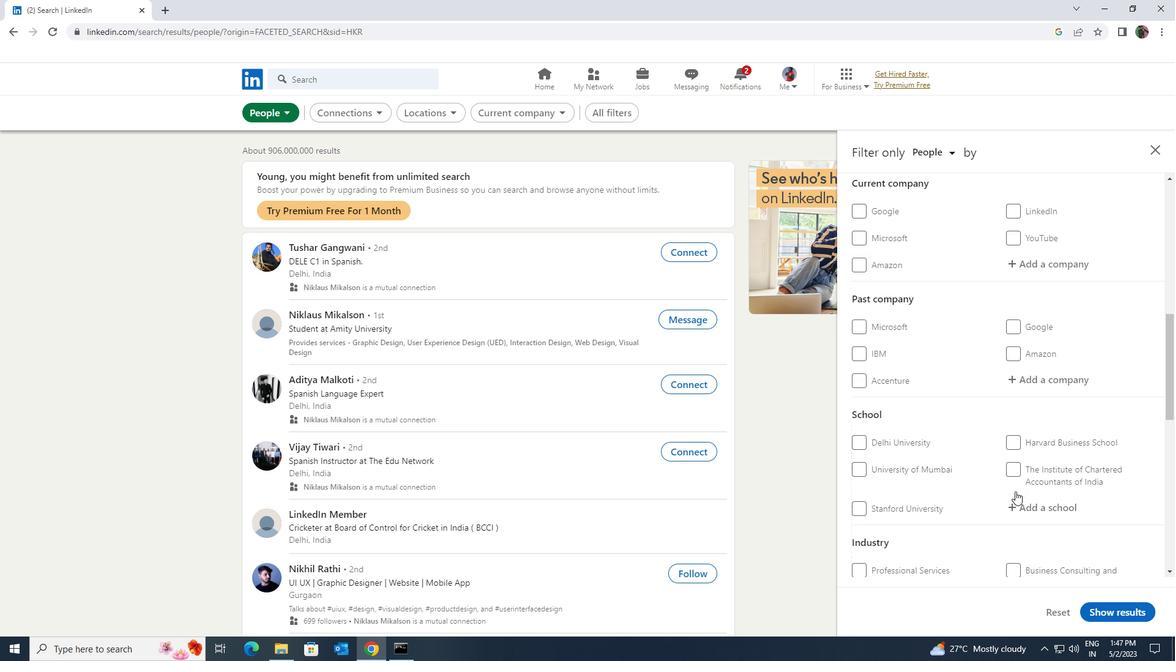 
Action: Mouse scrolled (1015, 492) with delta (0, 0)
Screenshot: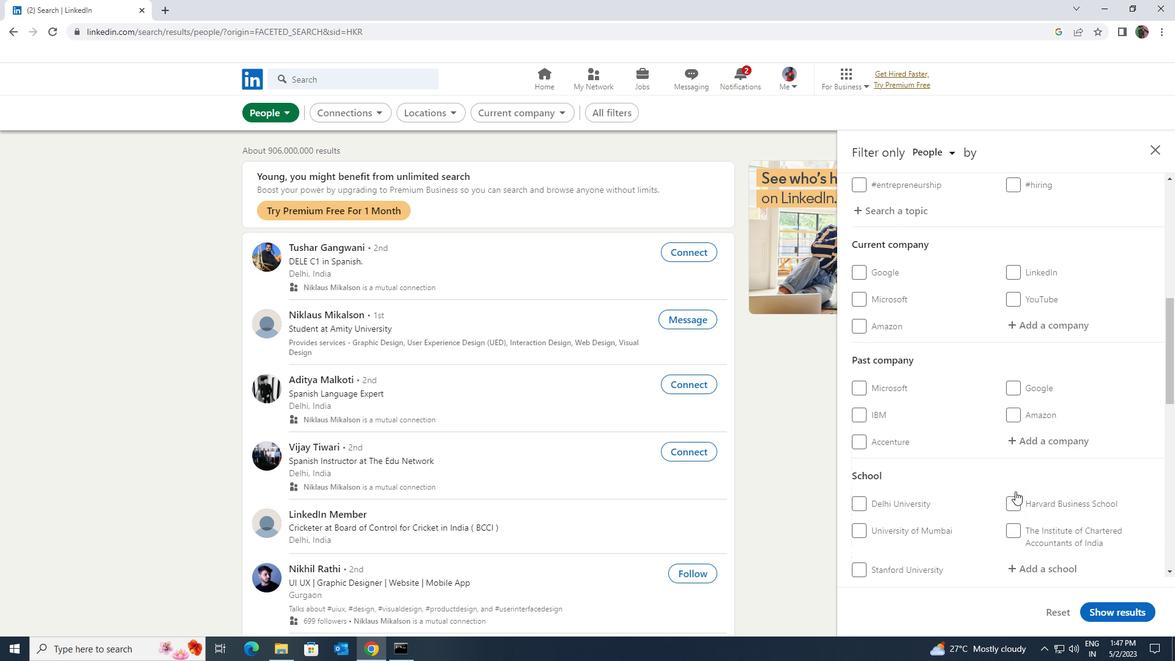 
Action: Mouse scrolled (1015, 492) with delta (0, 0)
Screenshot: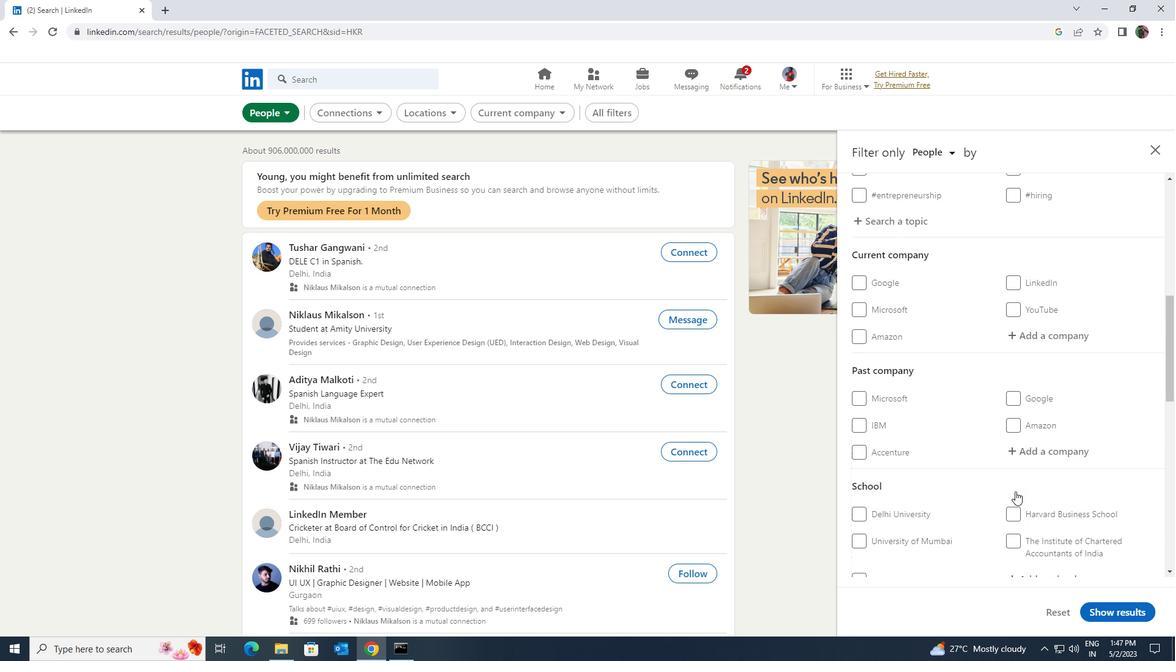 
Action: Mouse scrolled (1015, 492) with delta (0, 0)
Screenshot: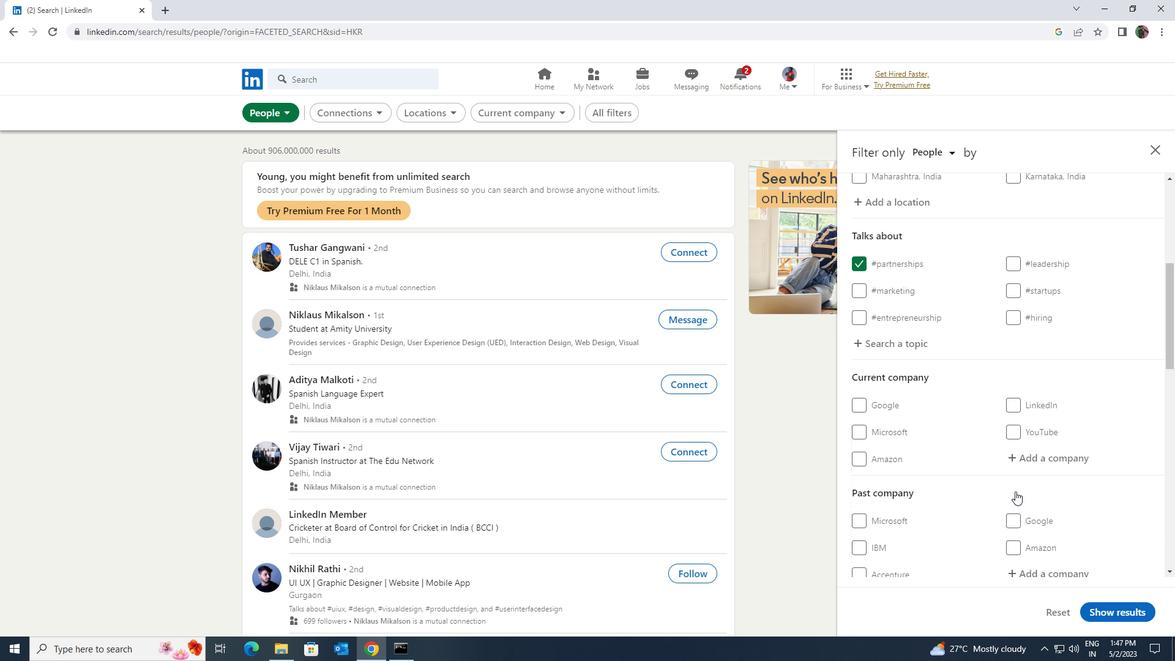 
Action: Mouse moved to (1020, 518)
Screenshot: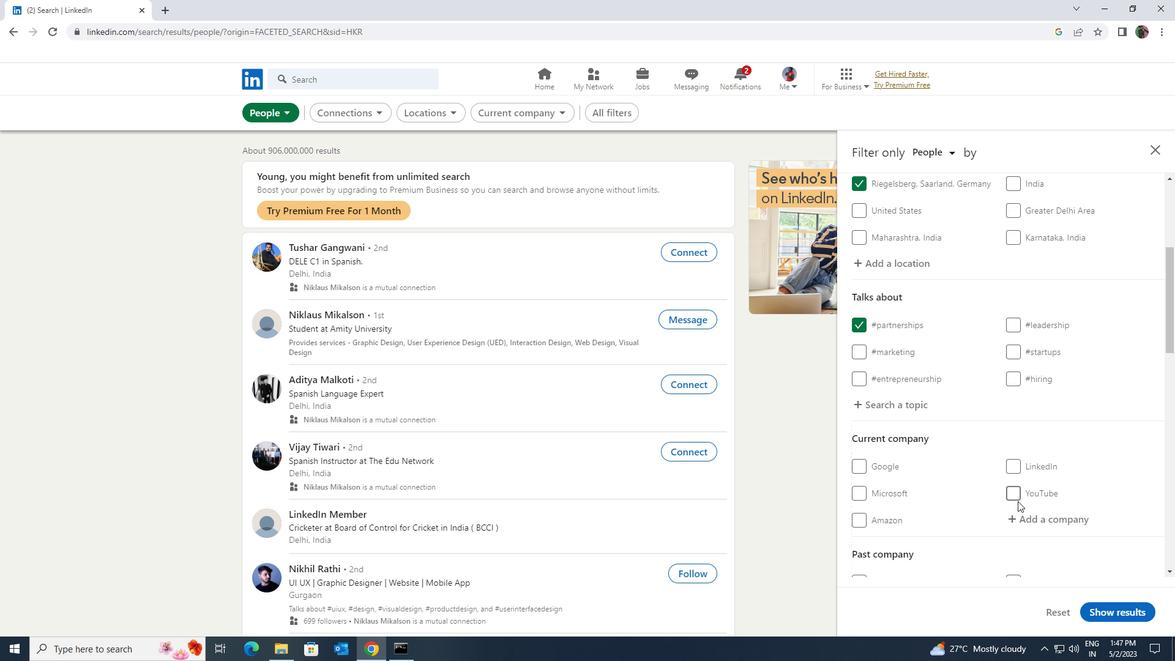 
Action: Mouse pressed left at (1020, 518)
Screenshot: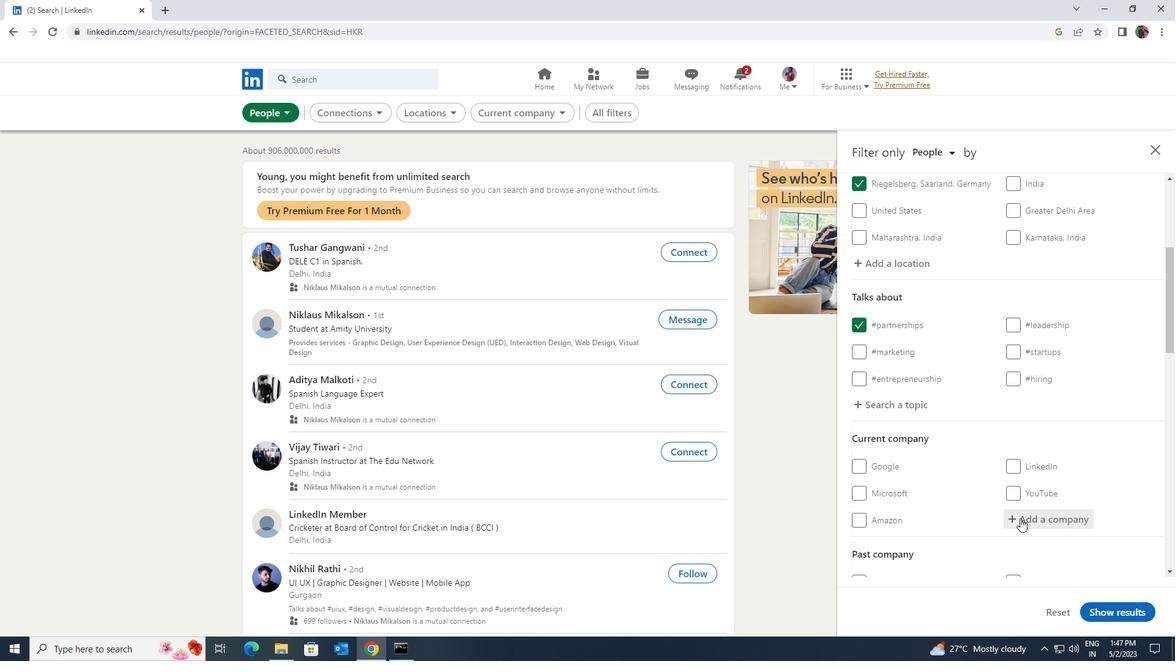 
Action: Key pressed <Key.shift>SABRE
Screenshot: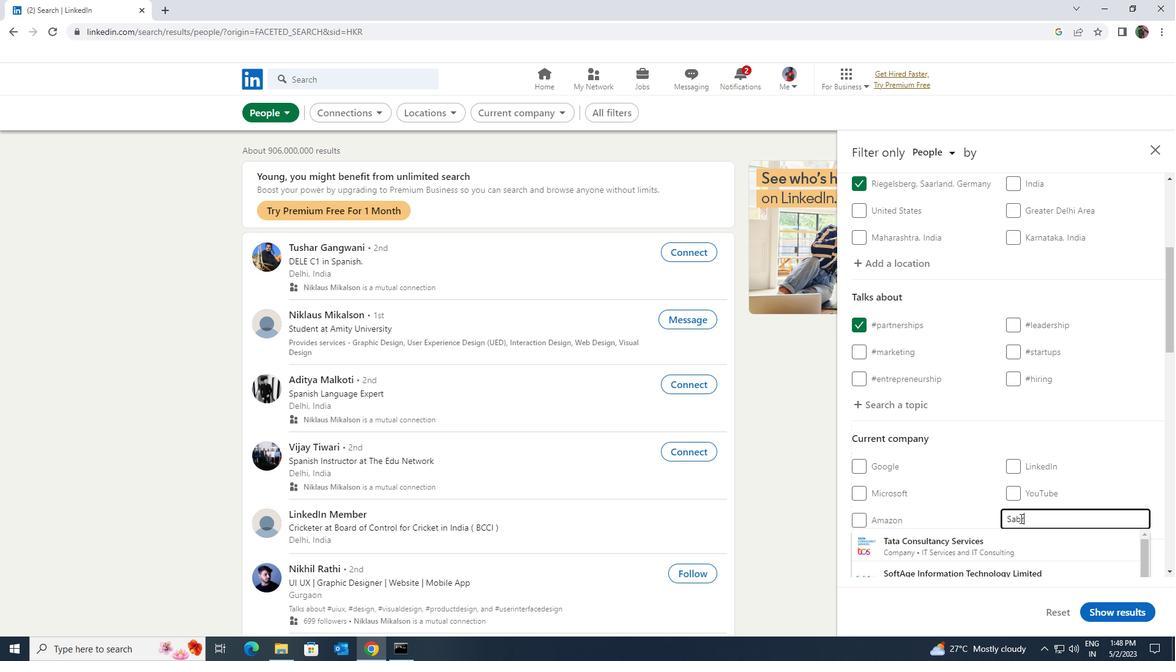 
Action: Mouse moved to (1019, 538)
Screenshot: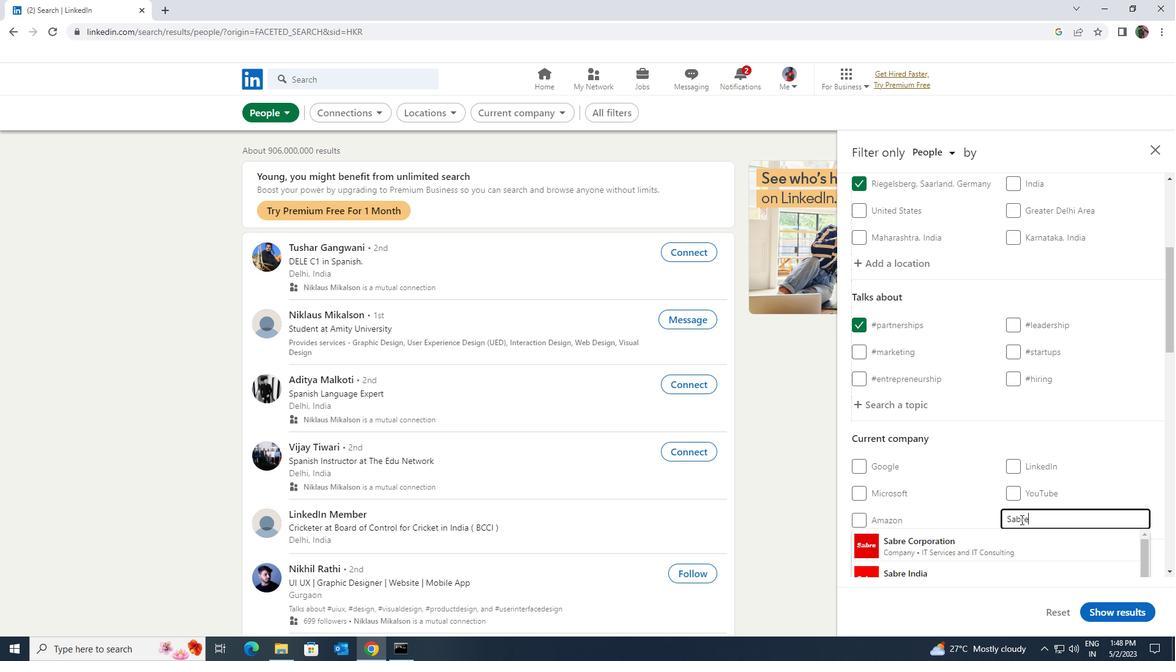 
Action: Mouse pressed left at (1019, 538)
Screenshot: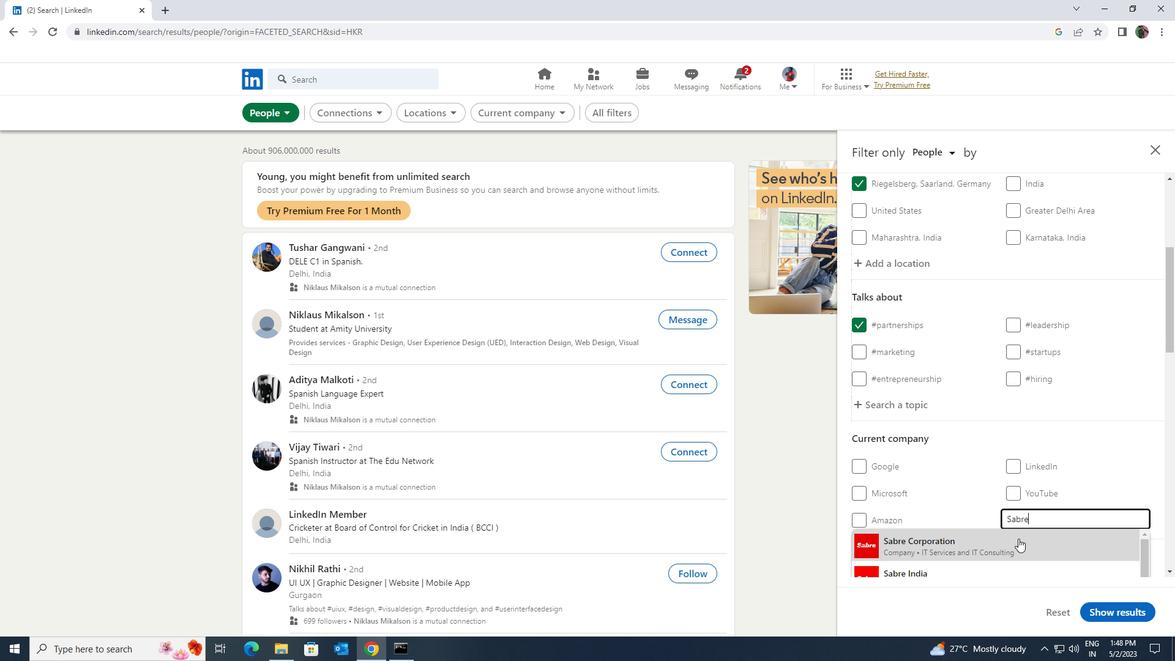 
Action: Mouse scrolled (1019, 538) with delta (0, 0)
Screenshot: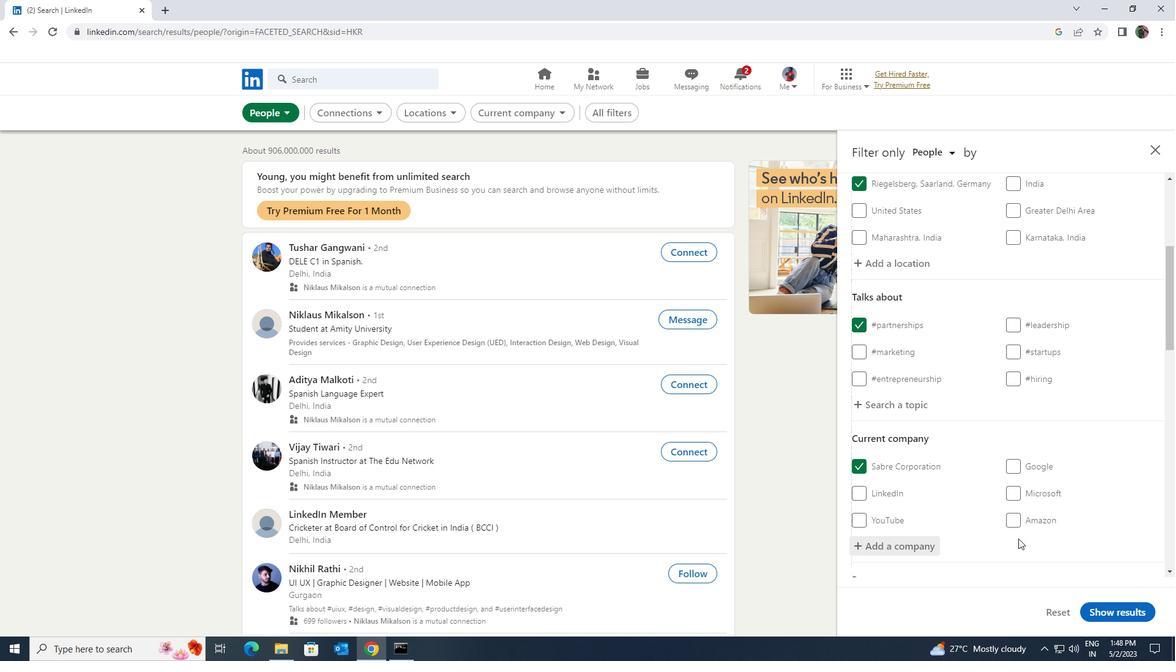 
Action: Mouse scrolled (1019, 538) with delta (0, 0)
Screenshot: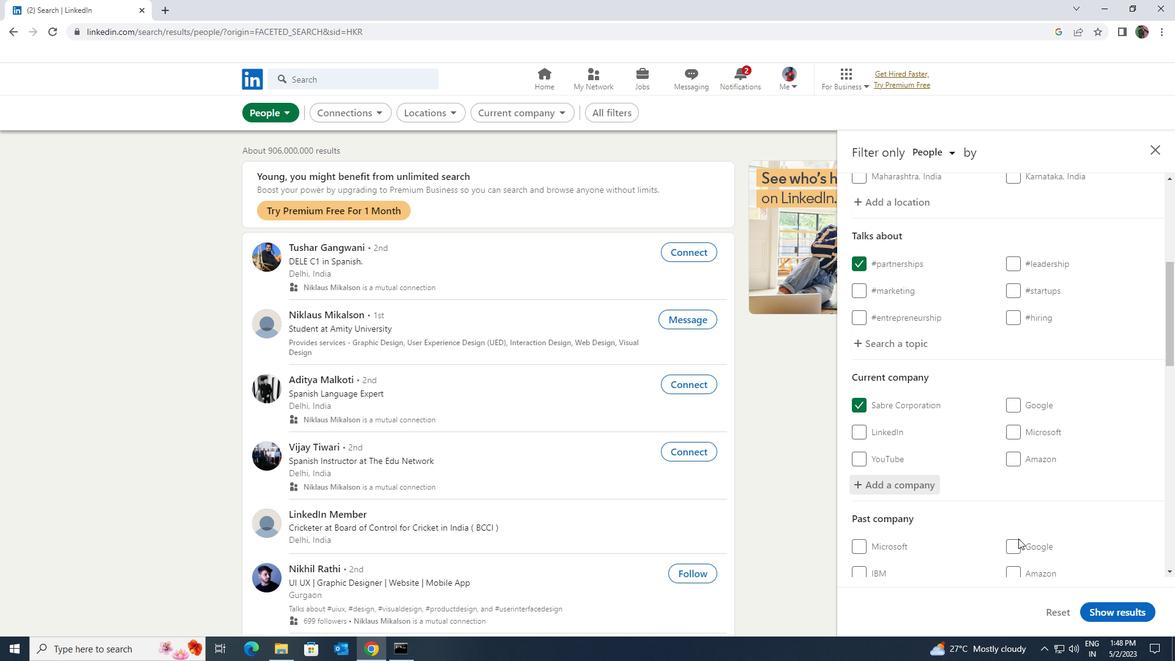 
Action: Mouse scrolled (1019, 538) with delta (0, 0)
Screenshot: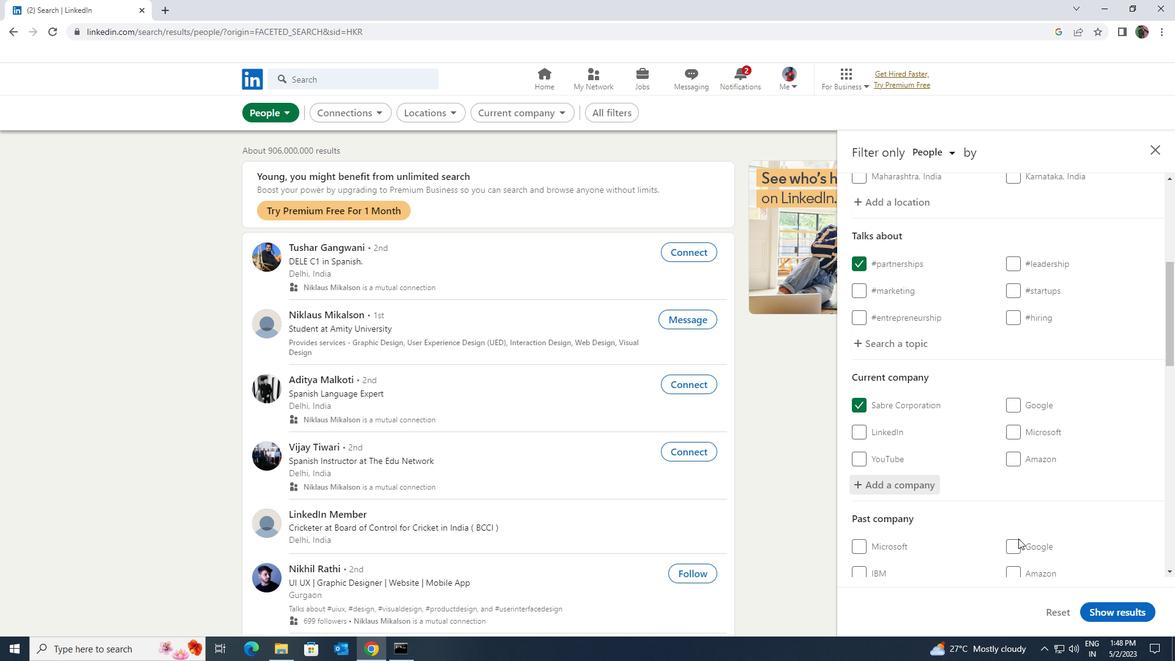 
Action: Mouse scrolled (1019, 538) with delta (0, 0)
Screenshot: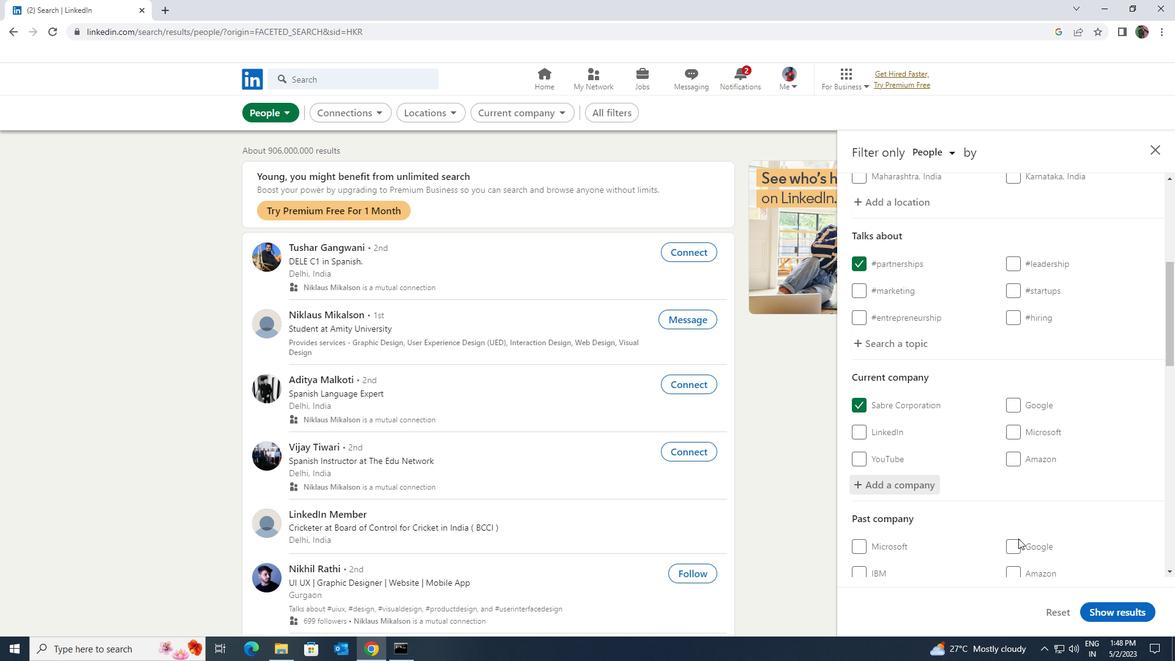 
Action: Mouse moved to (1020, 537)
Screenshot: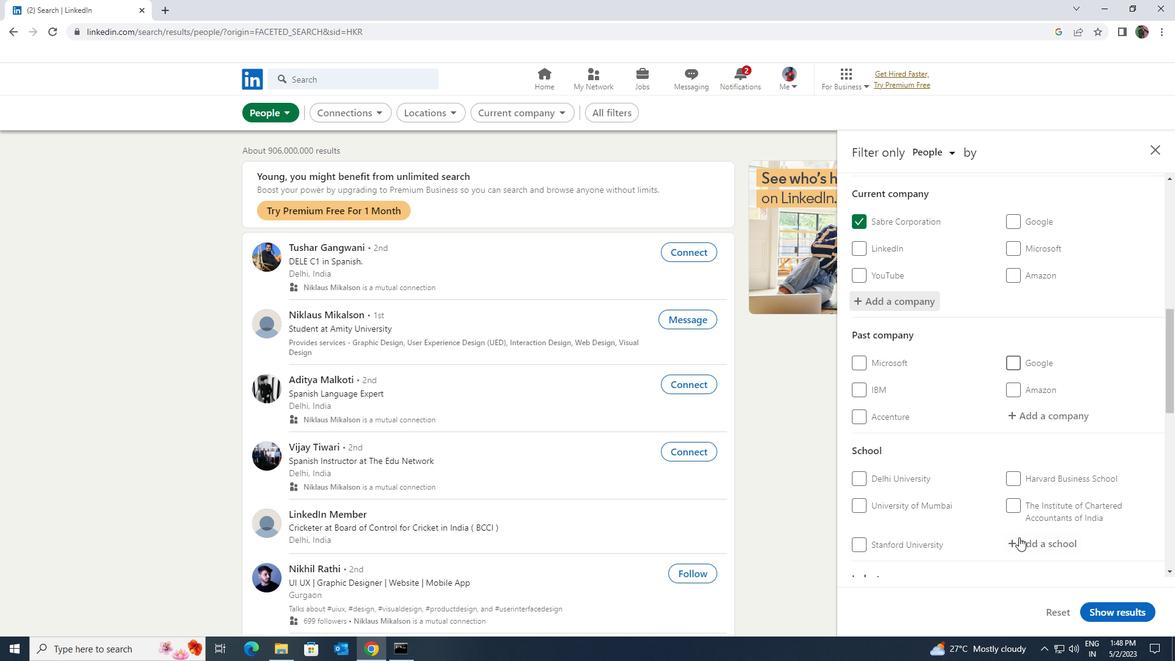 
Action: Mouse scrolled (1020, 537) with delta (0, 0)
Screenshot: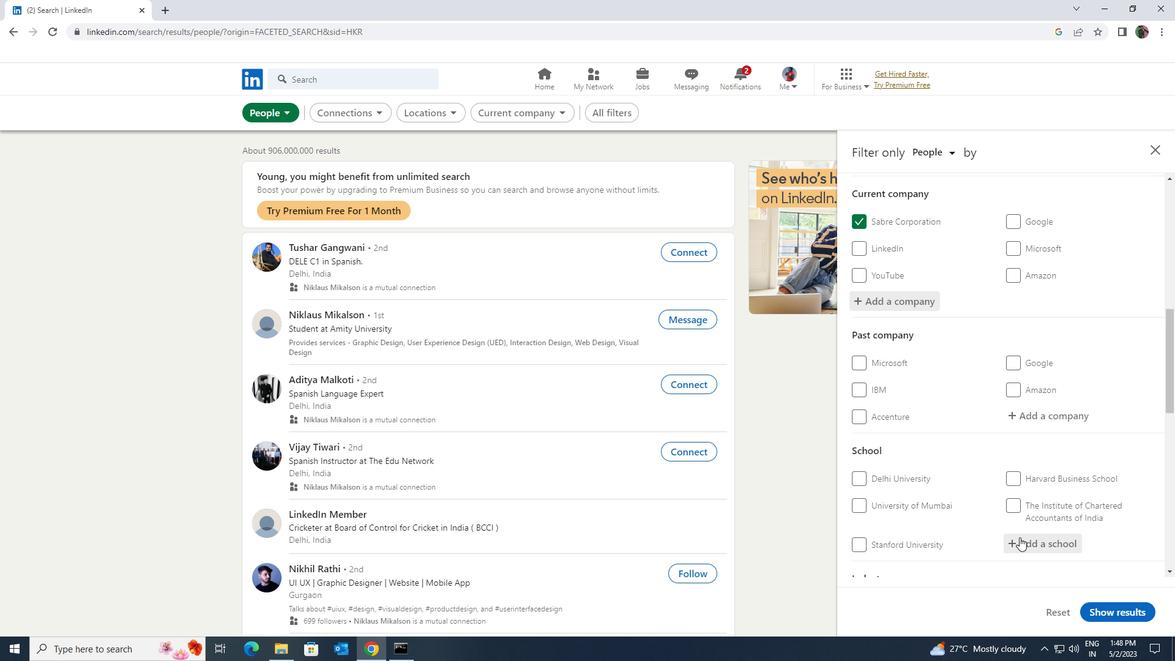 
Action: Mouse moved to (1026, 483)
Screenshot: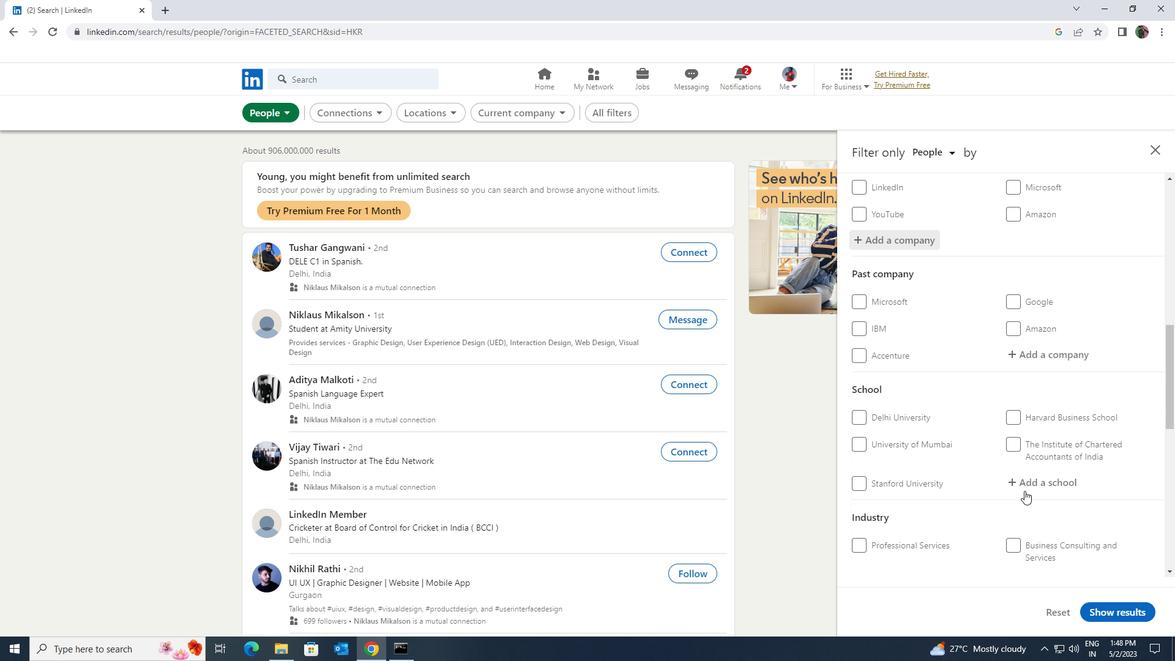 
Action: Mouse pressed left at (1026, 483)
Screenshot: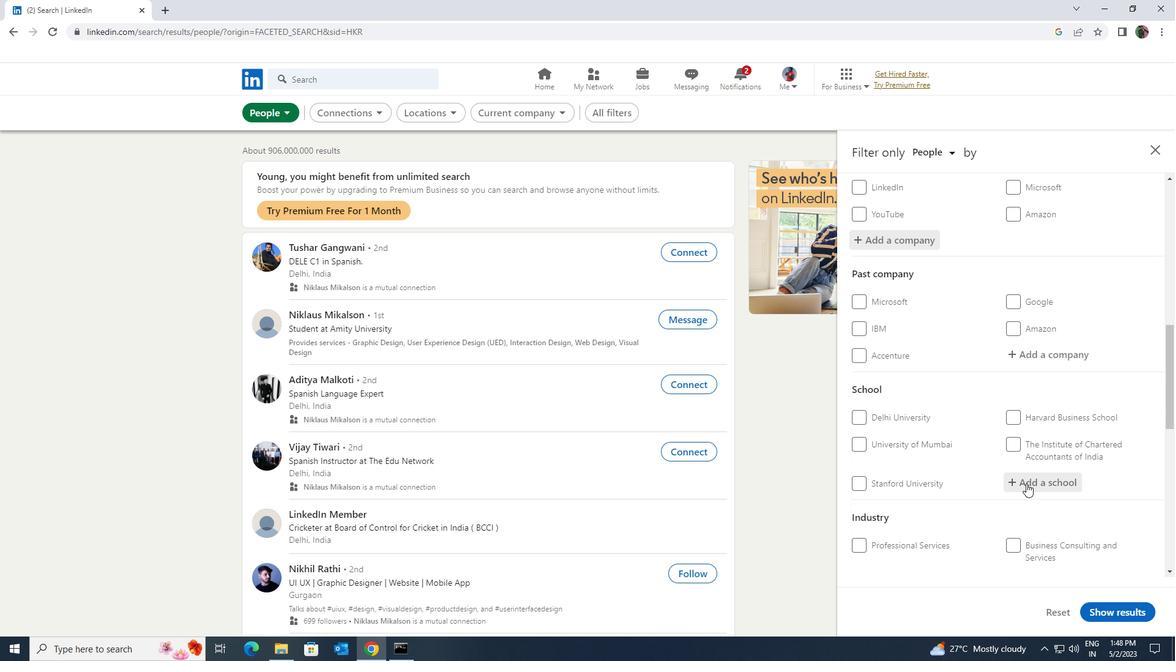 
Action: Key pressed <Key.shift><Key.shift><Key.shift><Key.shift><Key.shift><Key.shift><Key.shift><Key.shift><Key.shift><Key.shift>RAGHU<Key.space>ENGINEER
Screenshot: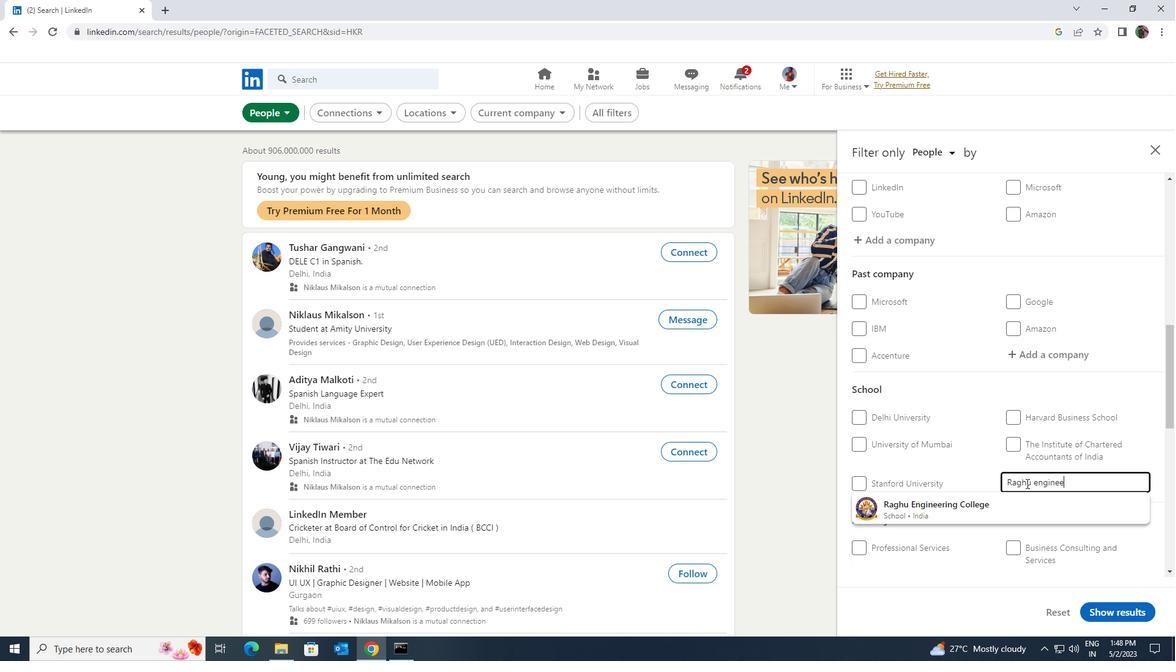 
Action: Mouse moved to (1026, 499)
Screenshot: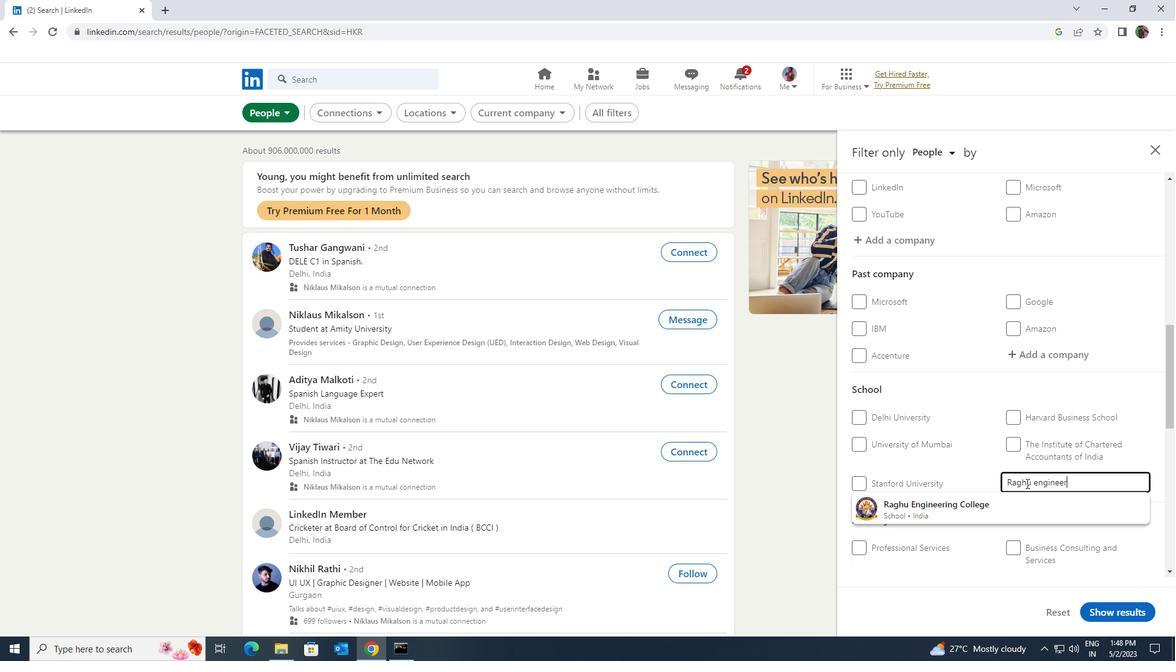 
Action: Mouse pressed left at (1026, 499)
Screenshot: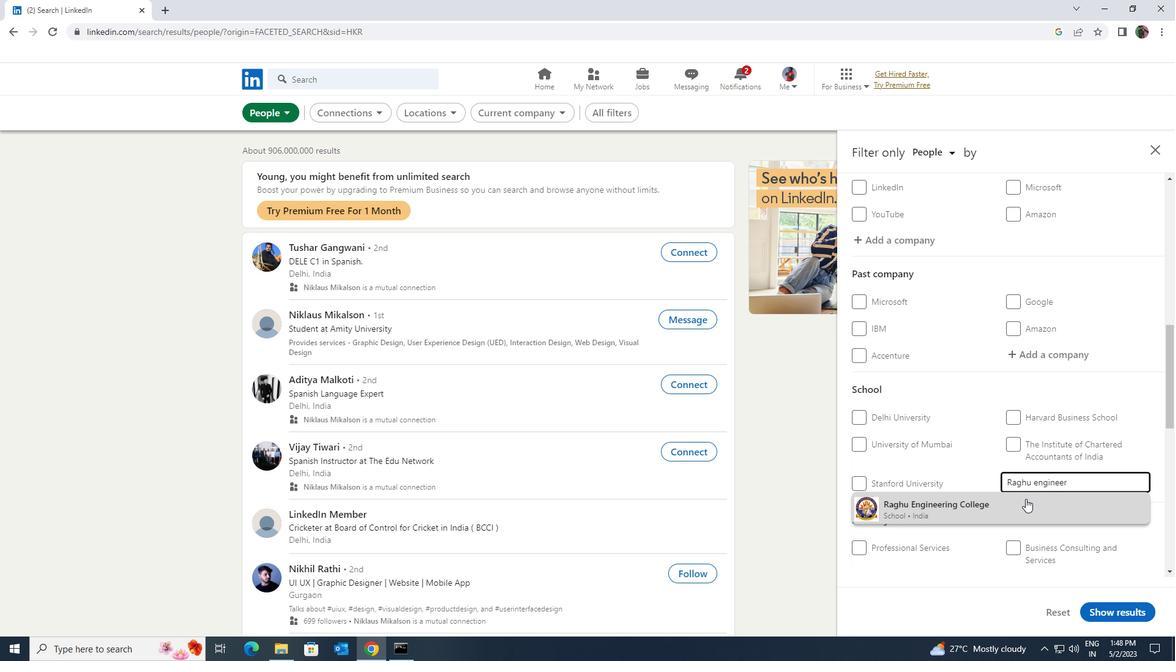 
Action: Mouse scrolled (1026, 498) with delta (0, 0)
Screenshot: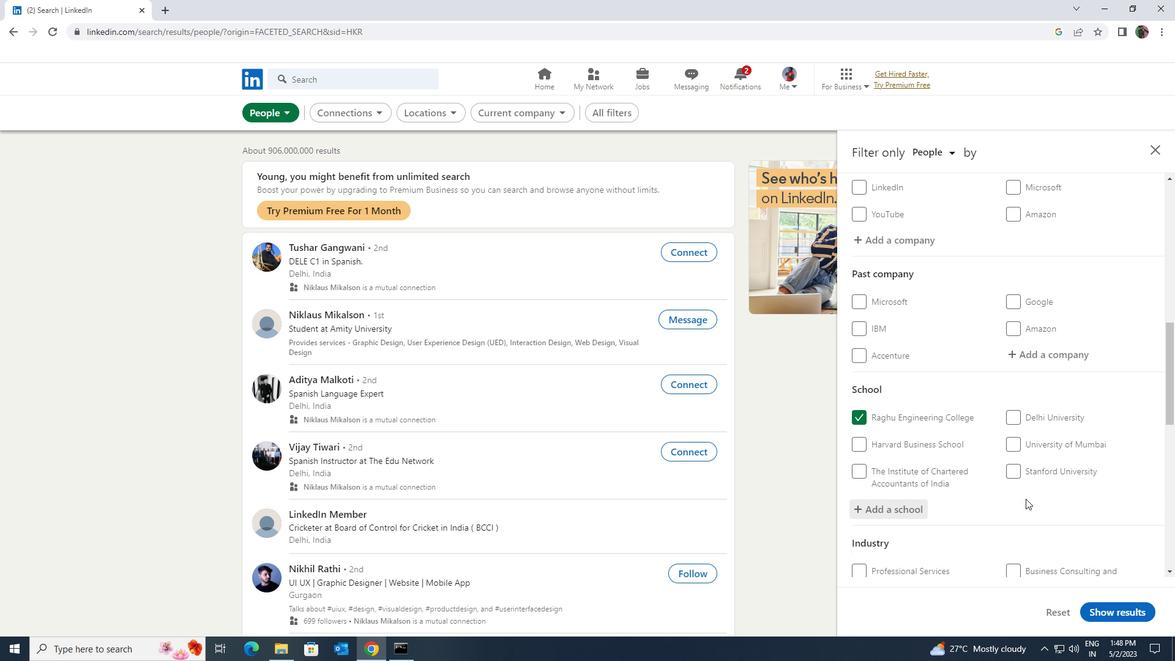 
Action: Mouse scrolled (1026, 498) with delta (0, 0)
Screenshot: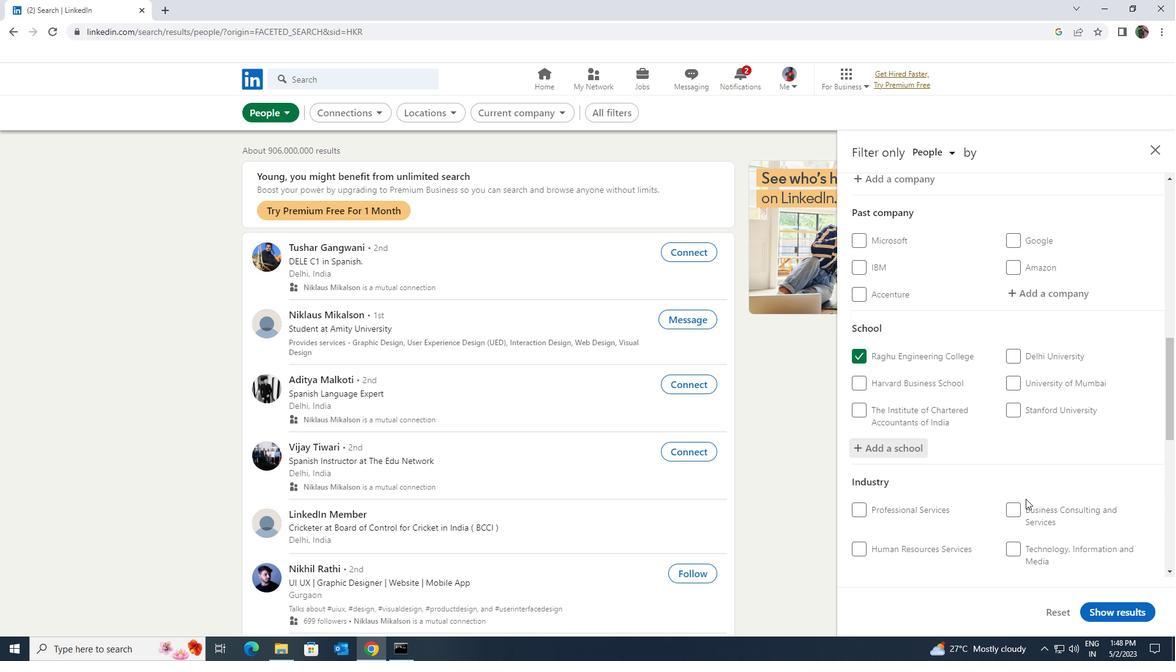 
Action: Mouse scrolled (1026, 498) with delta (0, 0)
Screenshot: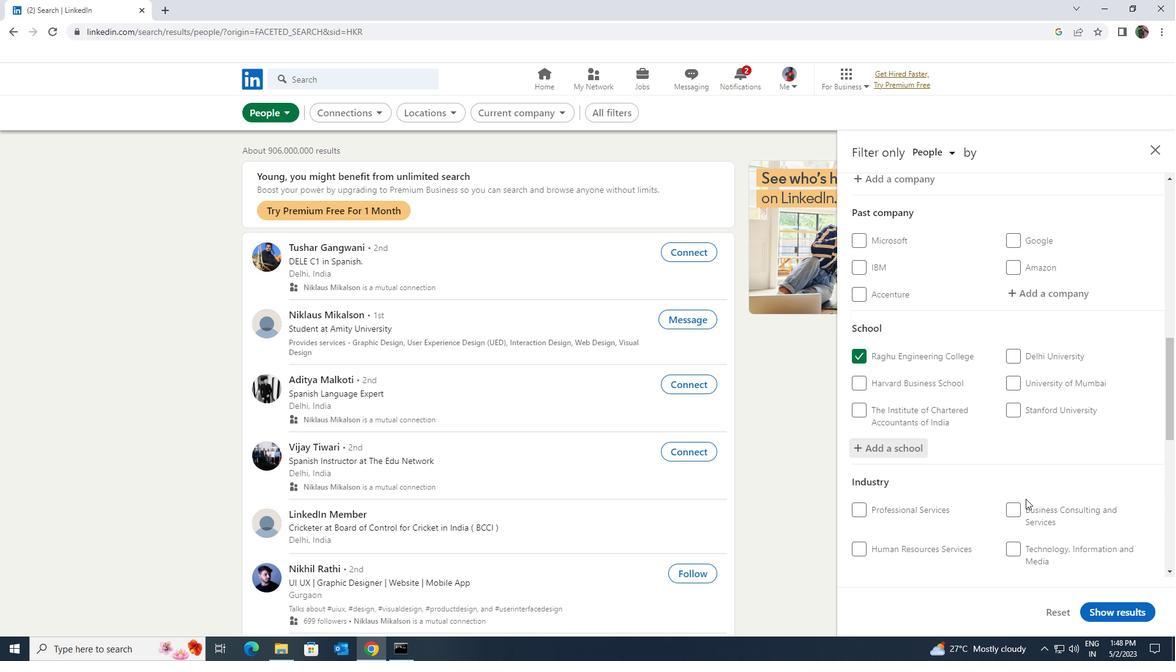 
Action: Mouse moved to (1032, 474)
Screenshot: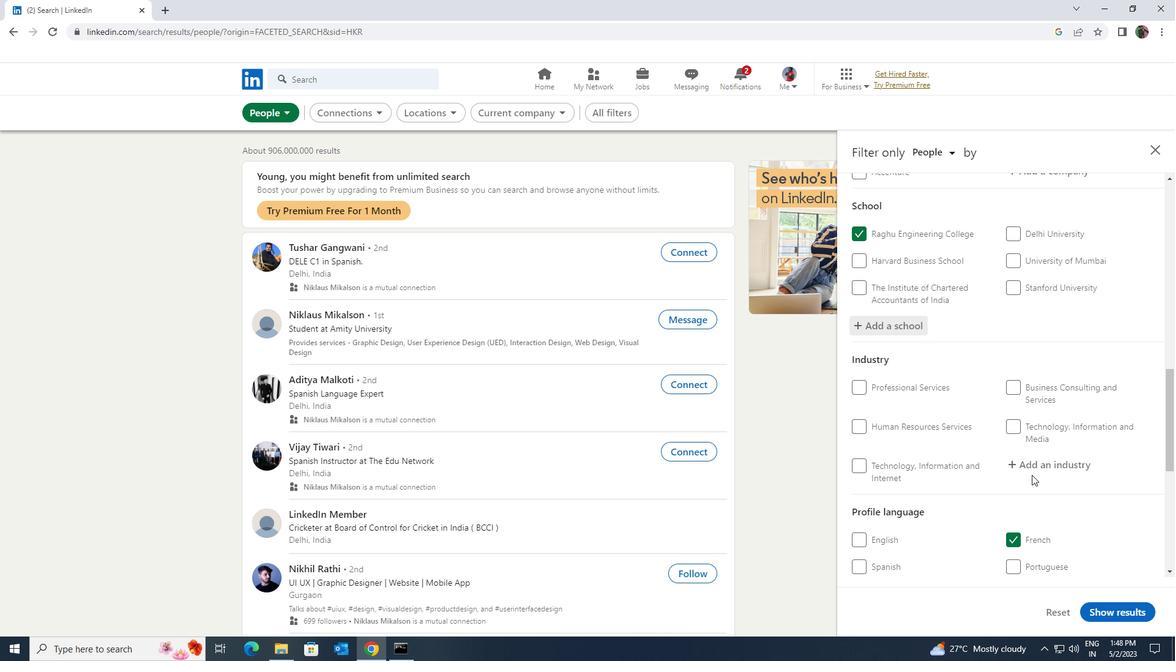 
Action: Mouse pressed left at (1032, 474)
Screenshot: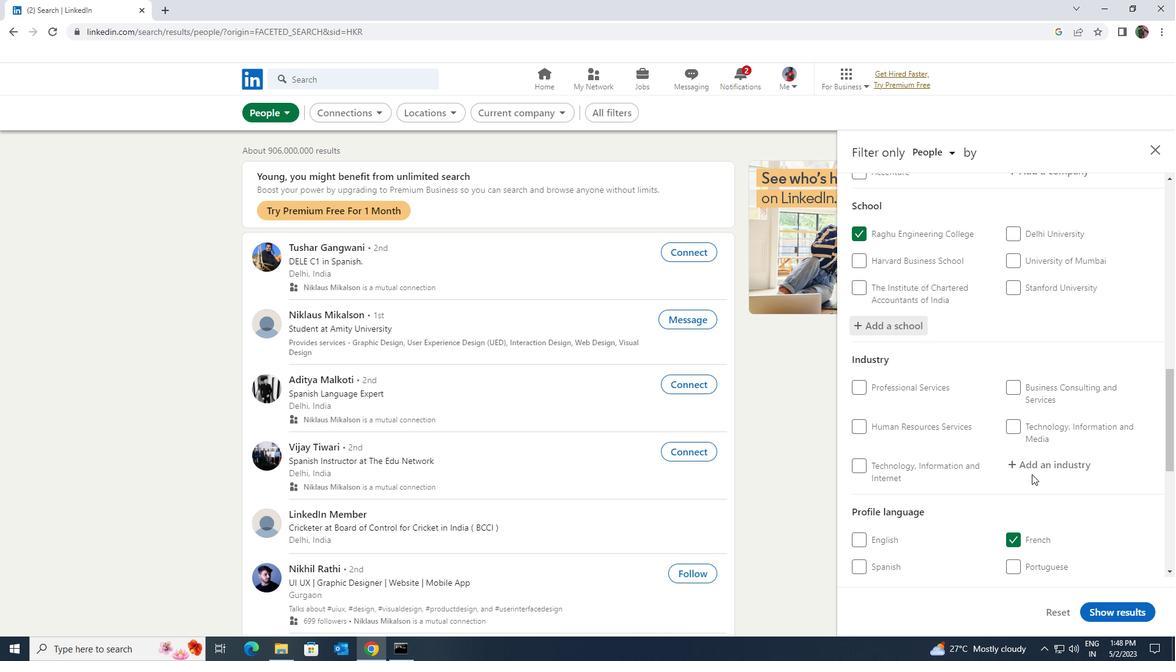
Action: Mouse moved to (1035, 462)
Screenshot: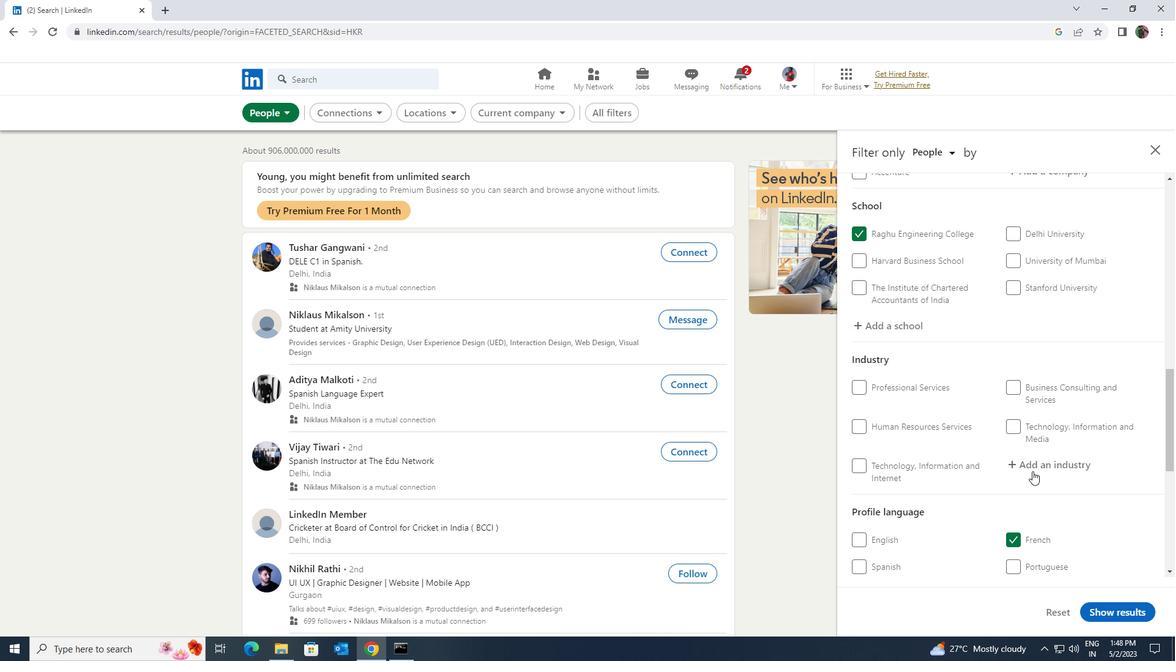 
Action: Mouse pressed left at (1035, 462)
Screenshot: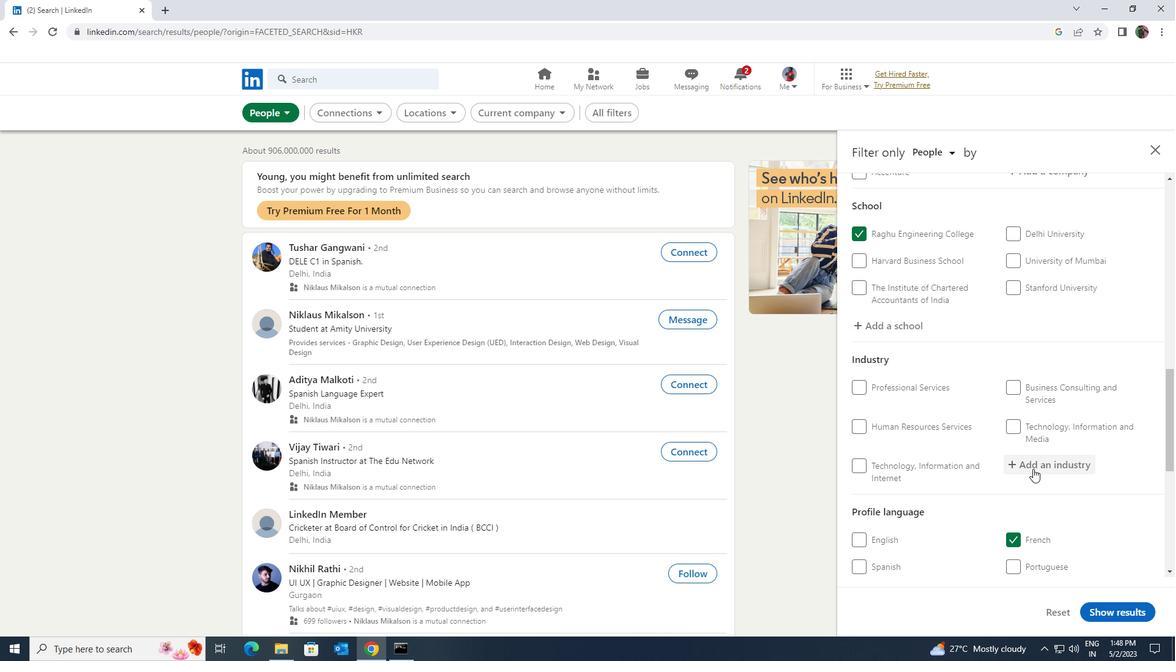 
Action: Key pressed <Key.shift><Key.shift><Key.shift>OIL<Key.space>GAS
Screenshot: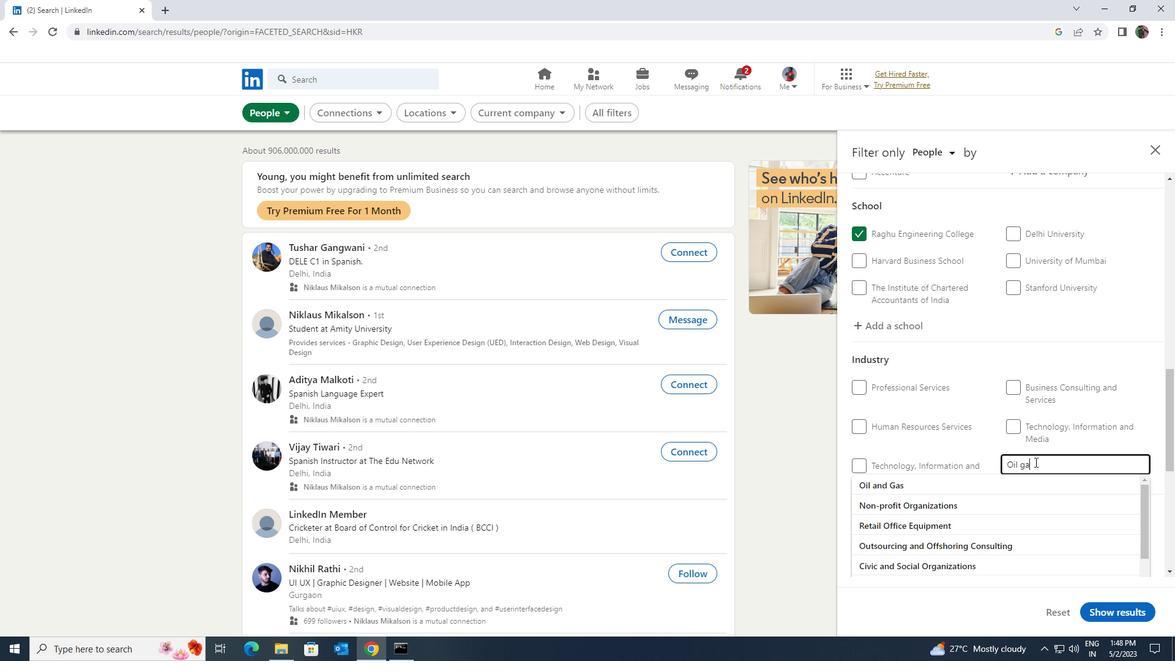 
Action: Mouse moved to (1028, 477)
Screenshot: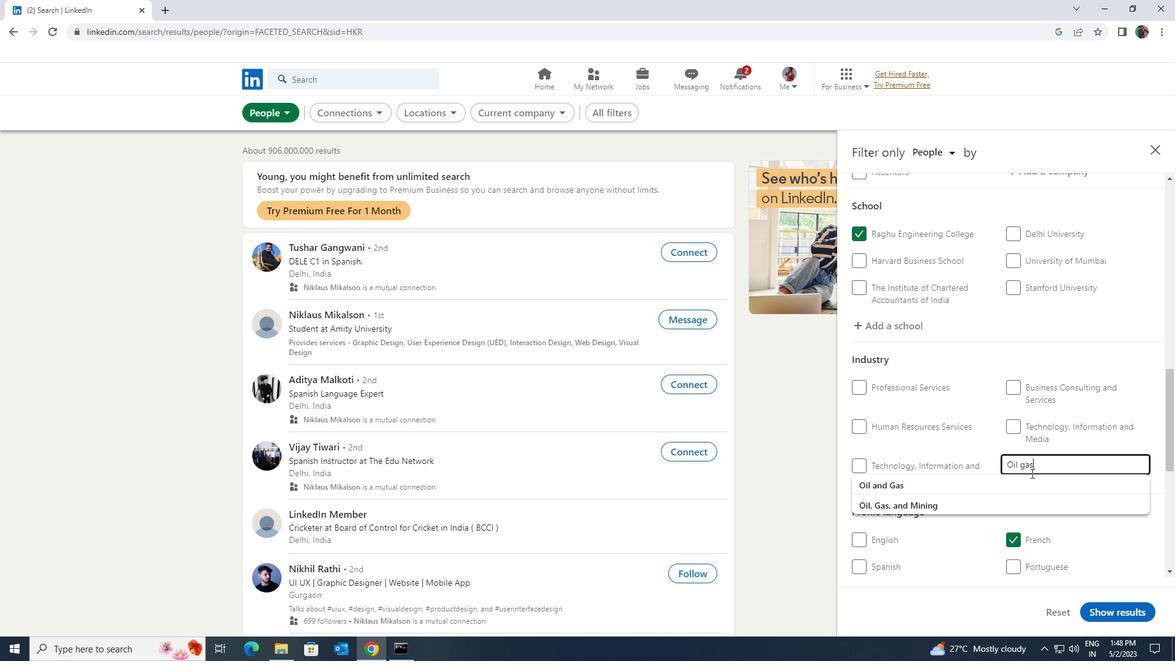
Action: Mouse pressed left at (1028, 477)
Screenshot: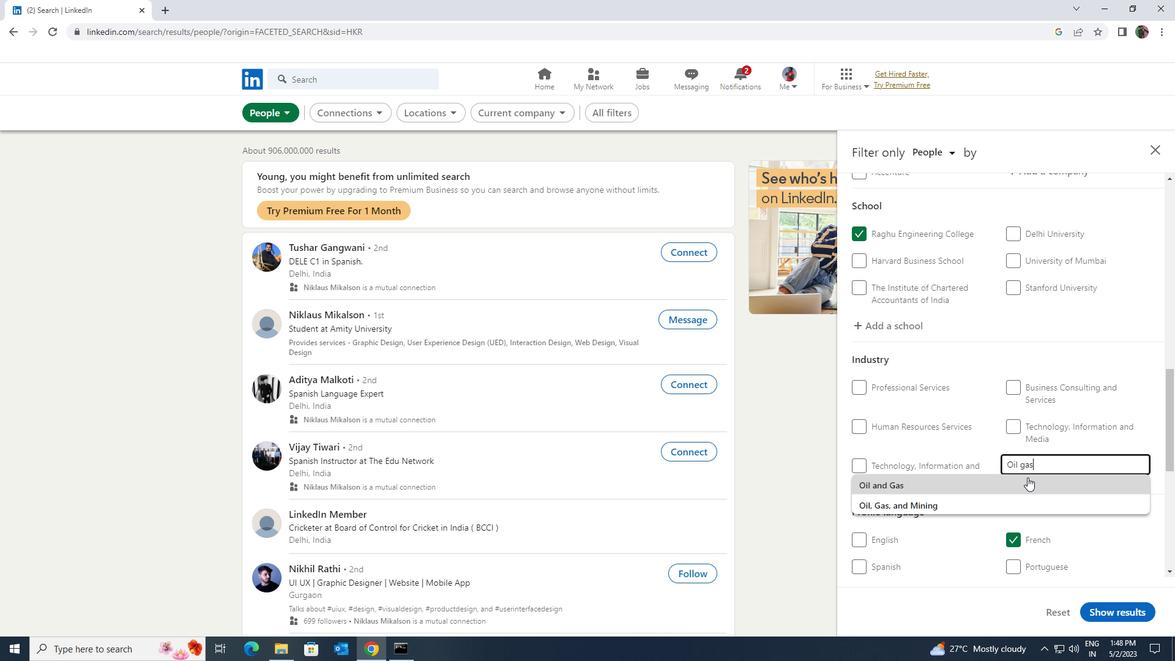 
Action: Mouse scrolled (1028, 477) with delta (0, 0)
Screenshot: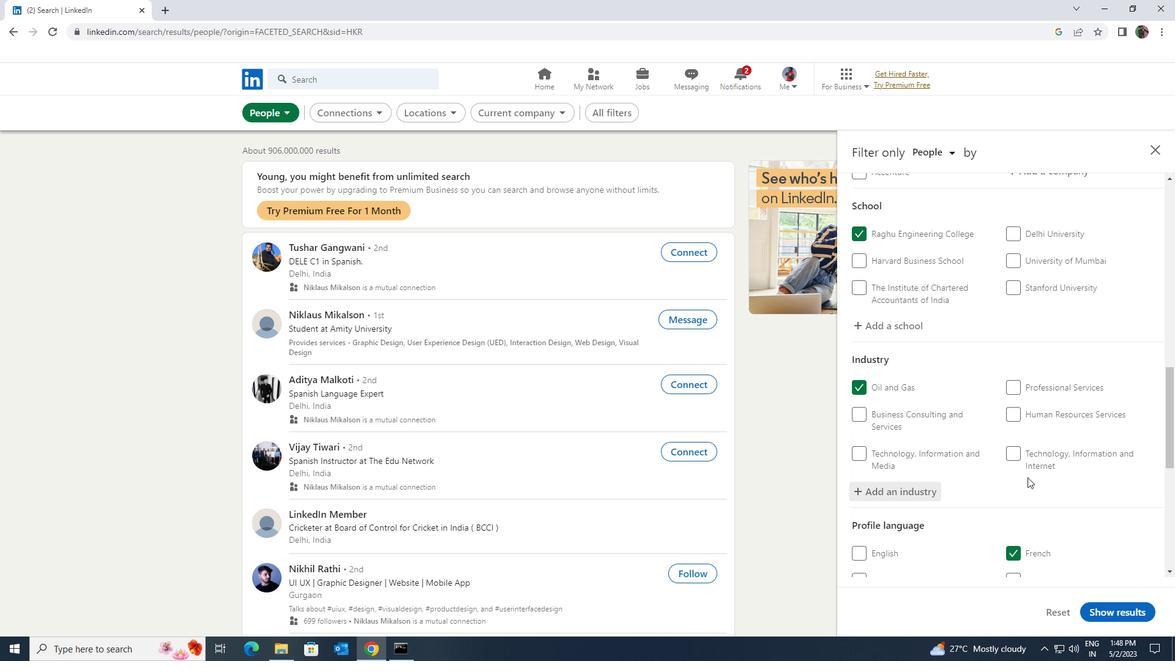 
Action: Mouse scrolled (1028, 477) with delta (0, 0)
Screenshot: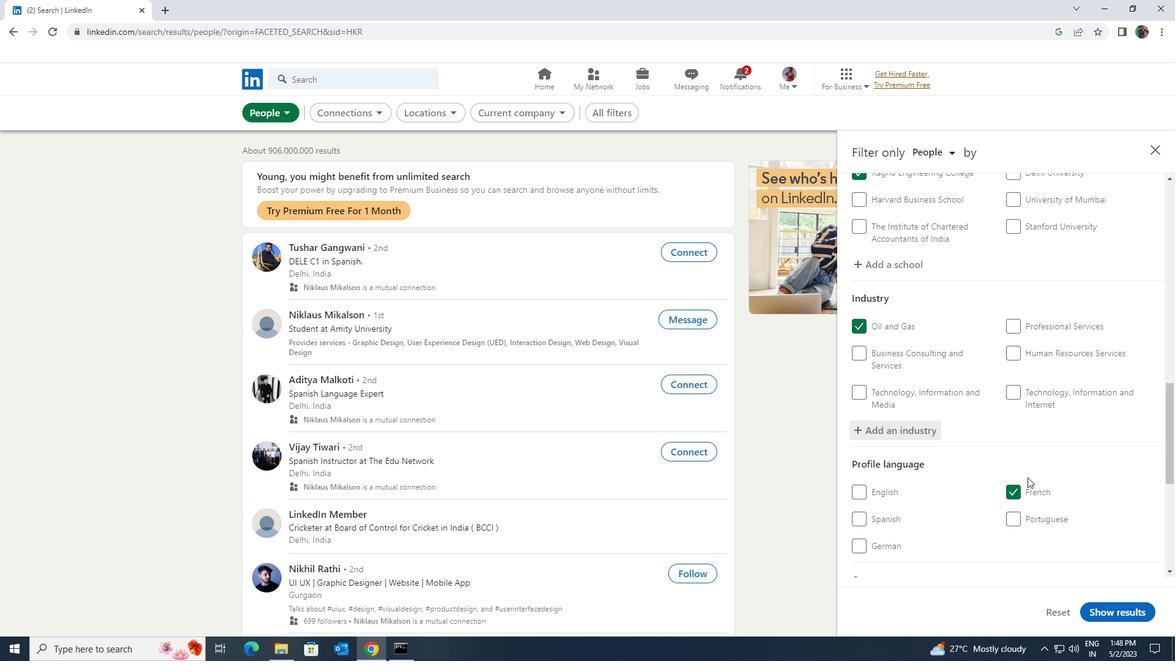 
Action: Mouse scrolled (1028, 477) with delta (0, 0)
Screenshot: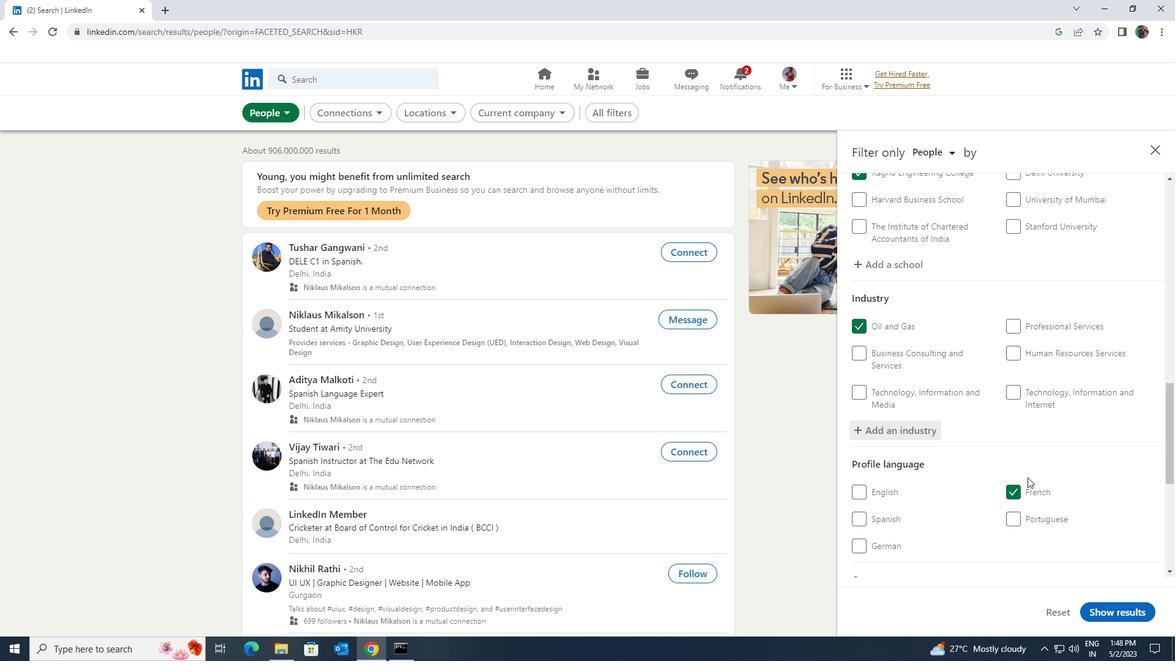 
Action: Mouse scrolled (1028, 477) with delta (0, 0)
Screenshot: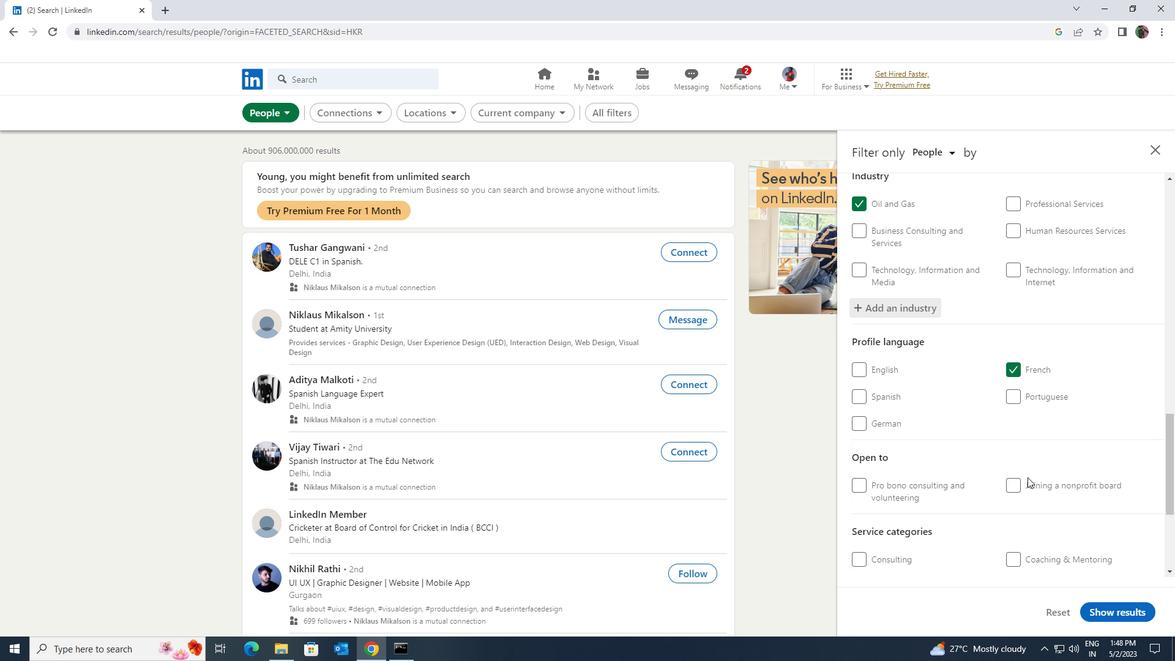
Action: Mouse scrolled (1028, 477) with delta (0, 0)
Screenshot: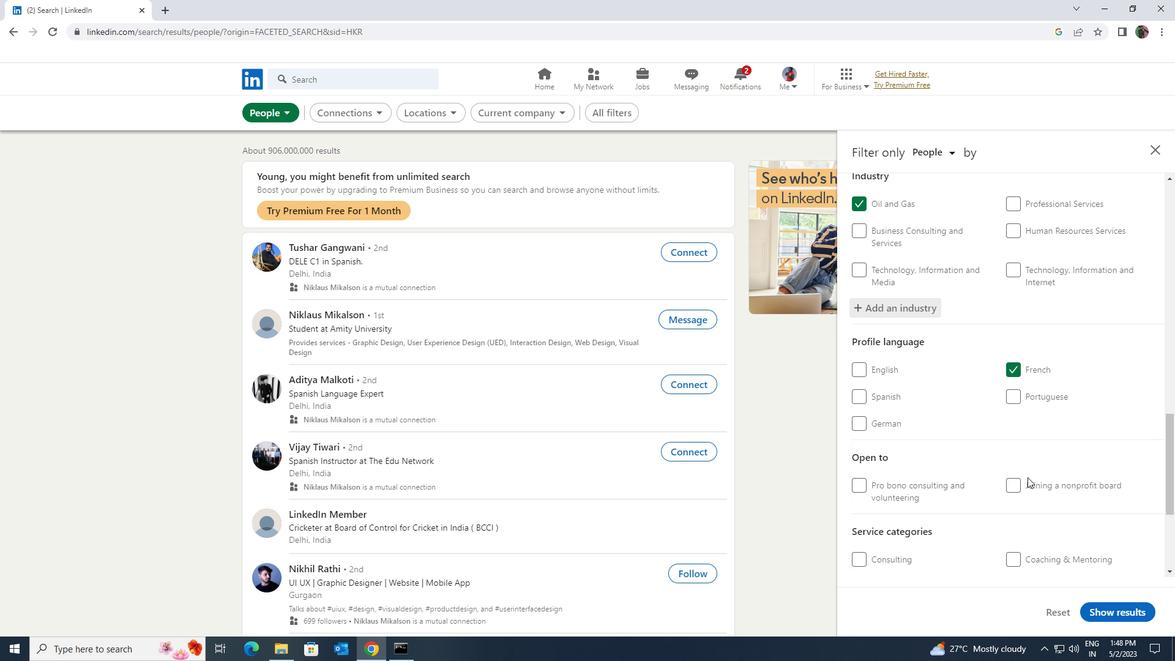 
Action: Mouse moved to (1028, 486)
Screenshot: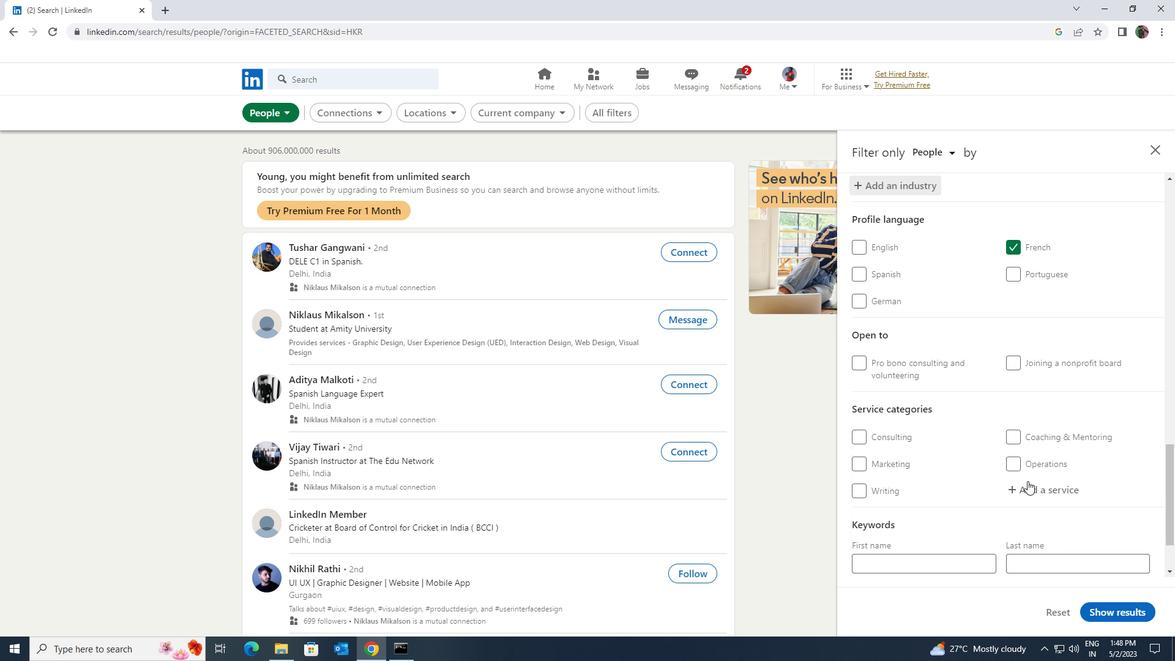 
Action: Mouse pressed left at (1028, 486)
Screenshot: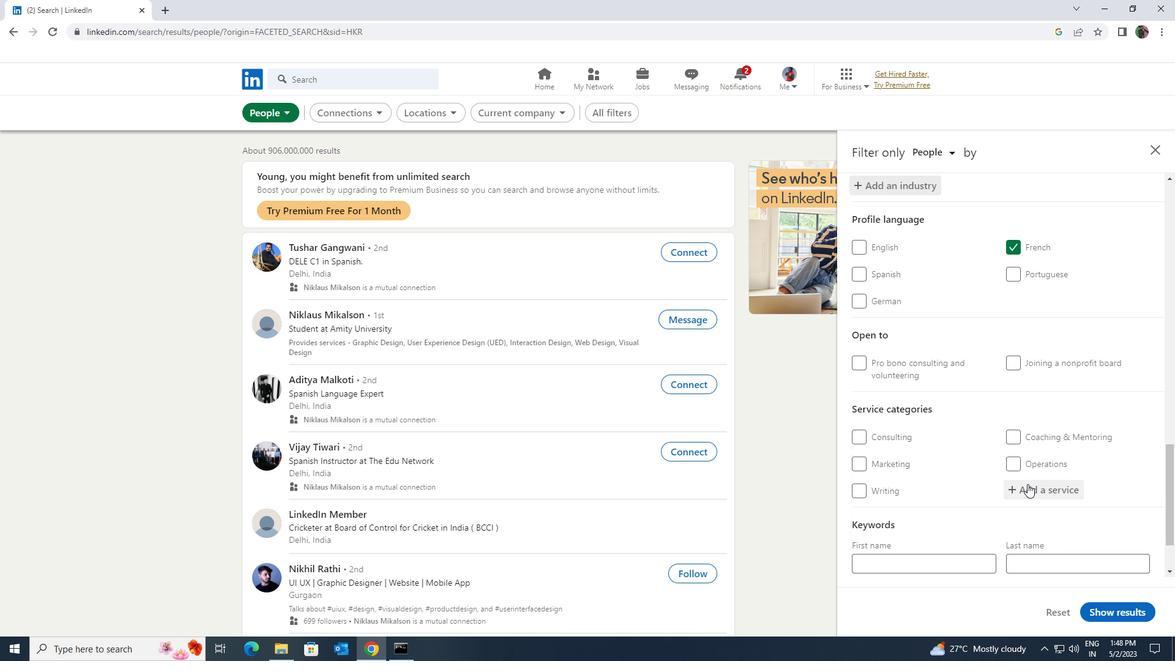 
Action: Key pressed <Key.shift>FAMI
Screenshot: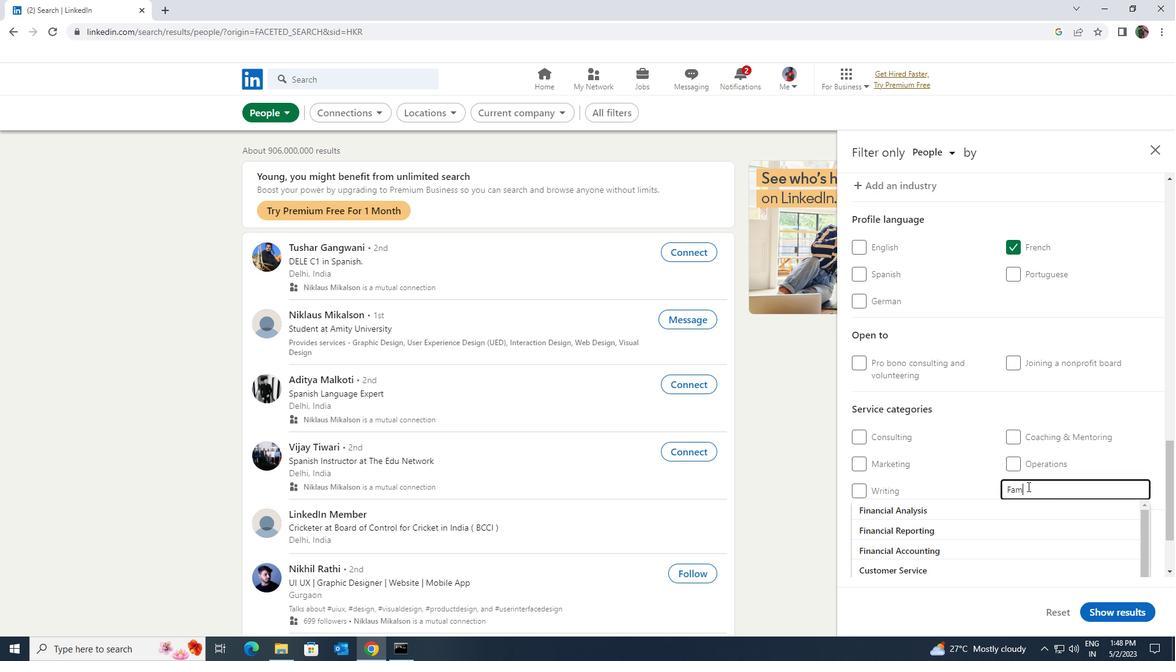 
Action: Mouse moved to (1028, 487)
Screenshot: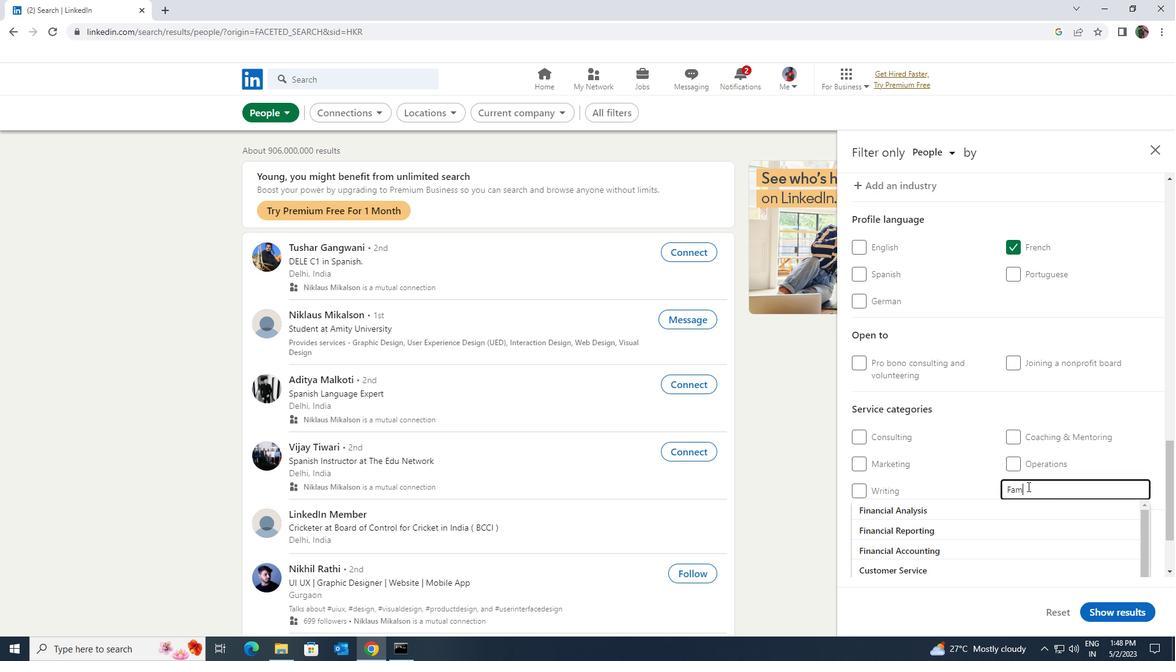 
Action: Key pressed LY
Screenshot: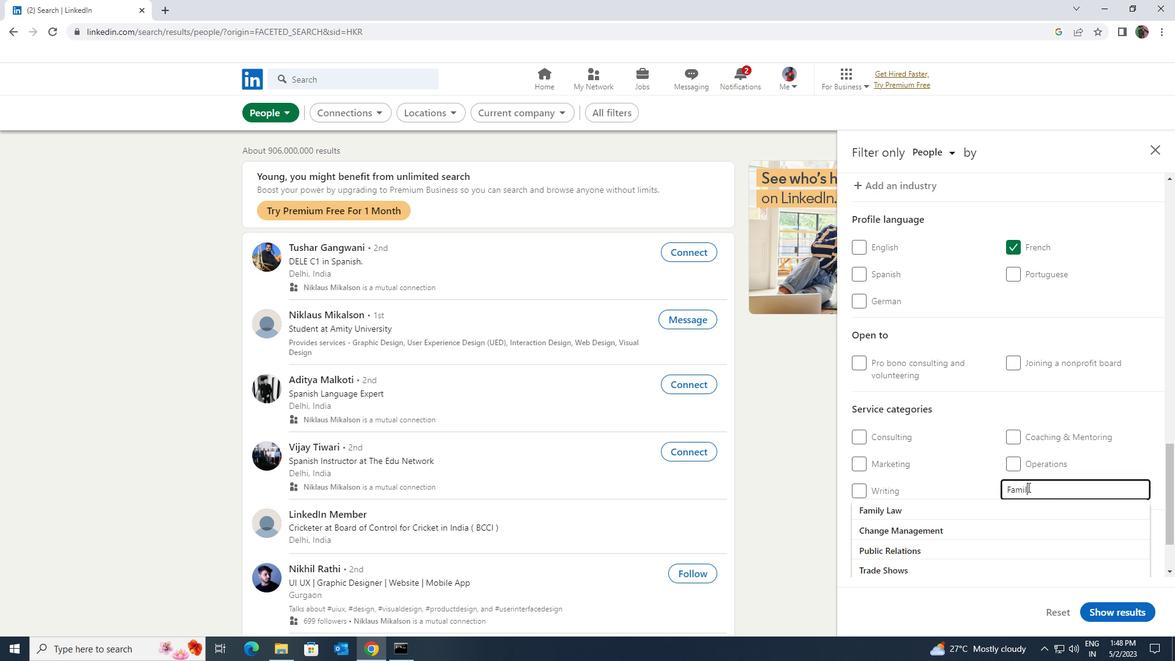 
Action: Mouse moved to (1027, 500)
Screenshot: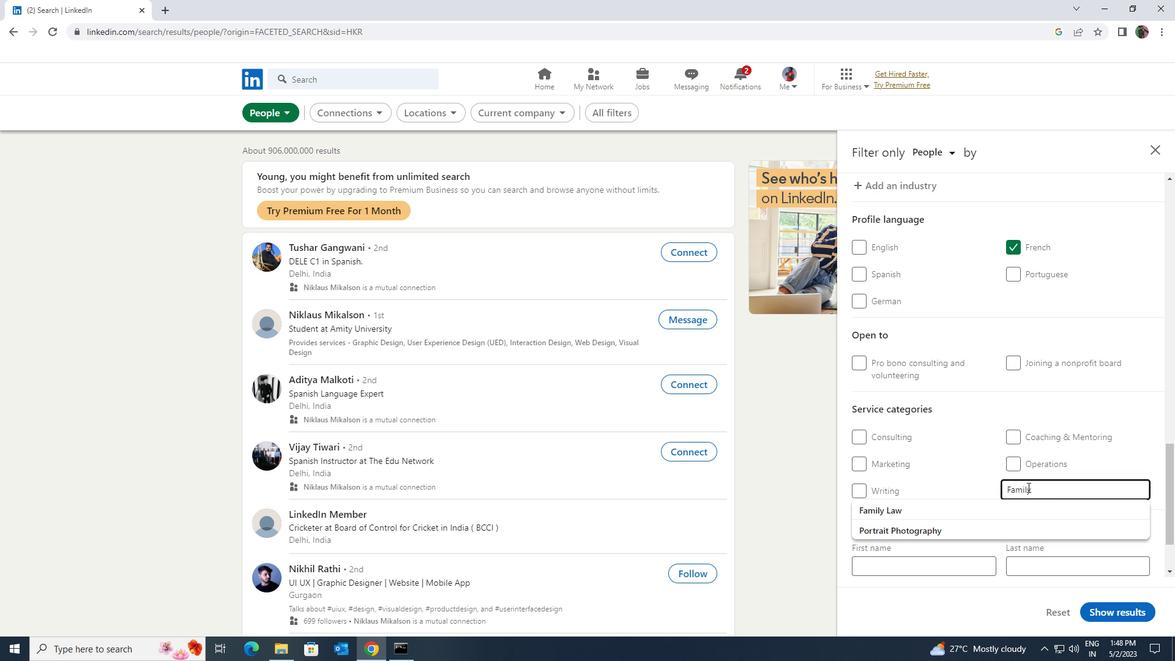 
Action: Mouse pressed left at (1027, 500)
Screenshot: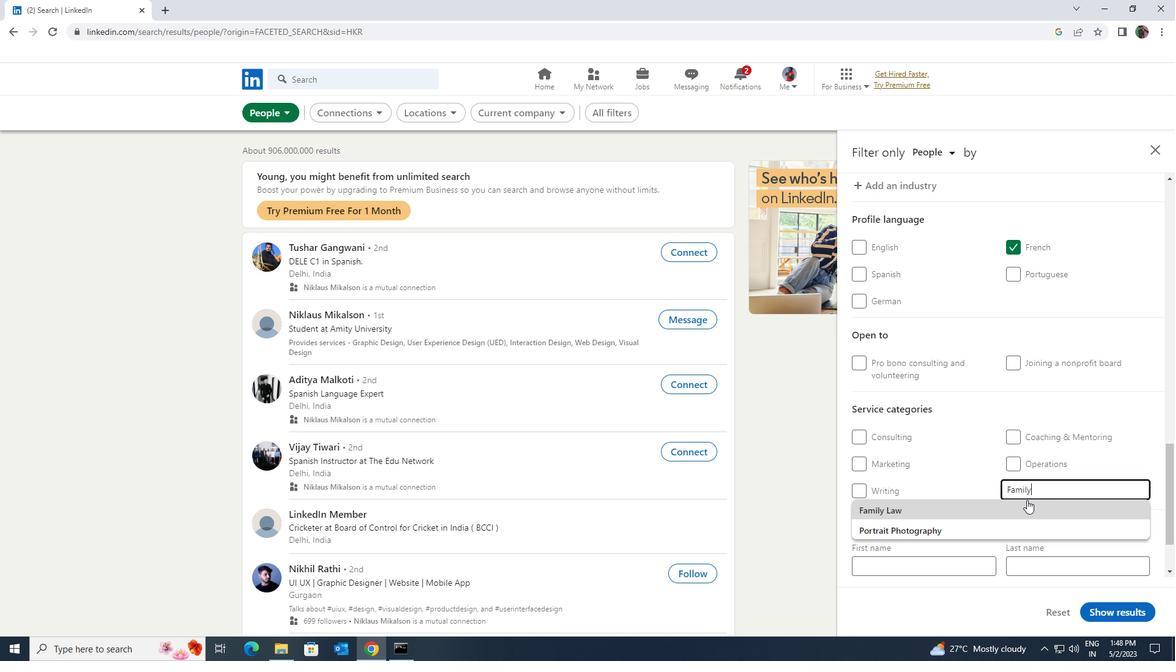 
Action: Mouse scrolled (1027, 499) with delta (0, 0)
Screenshot: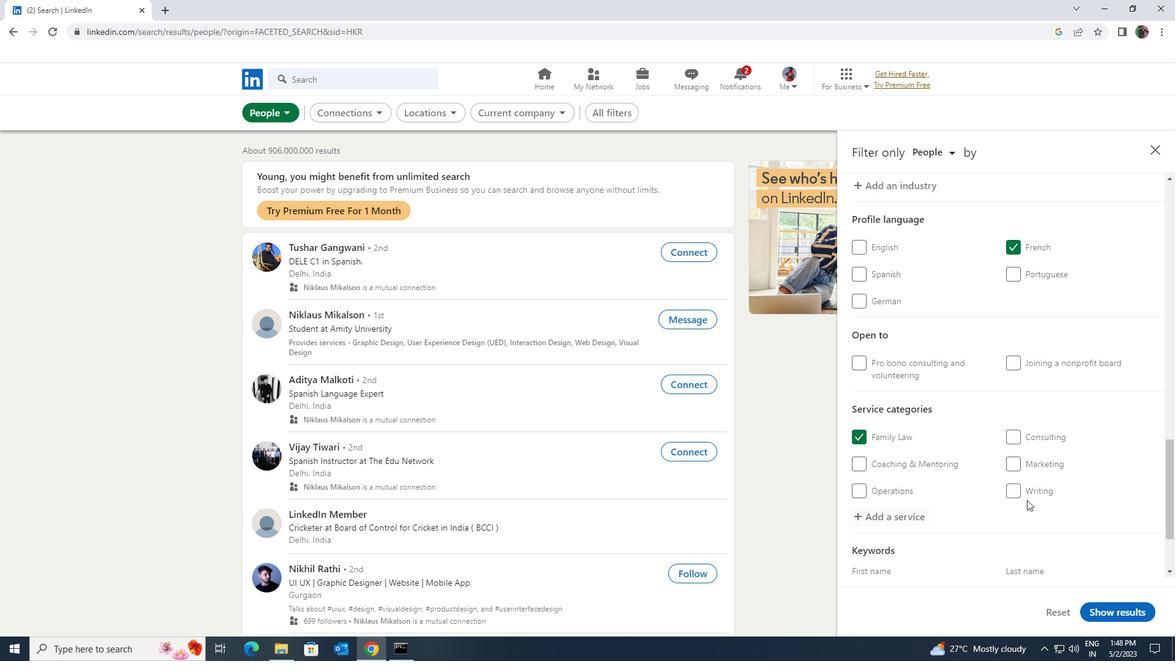
Action: Mouse scrolled (1027, 499) with delta (0, 0)
Screenshot: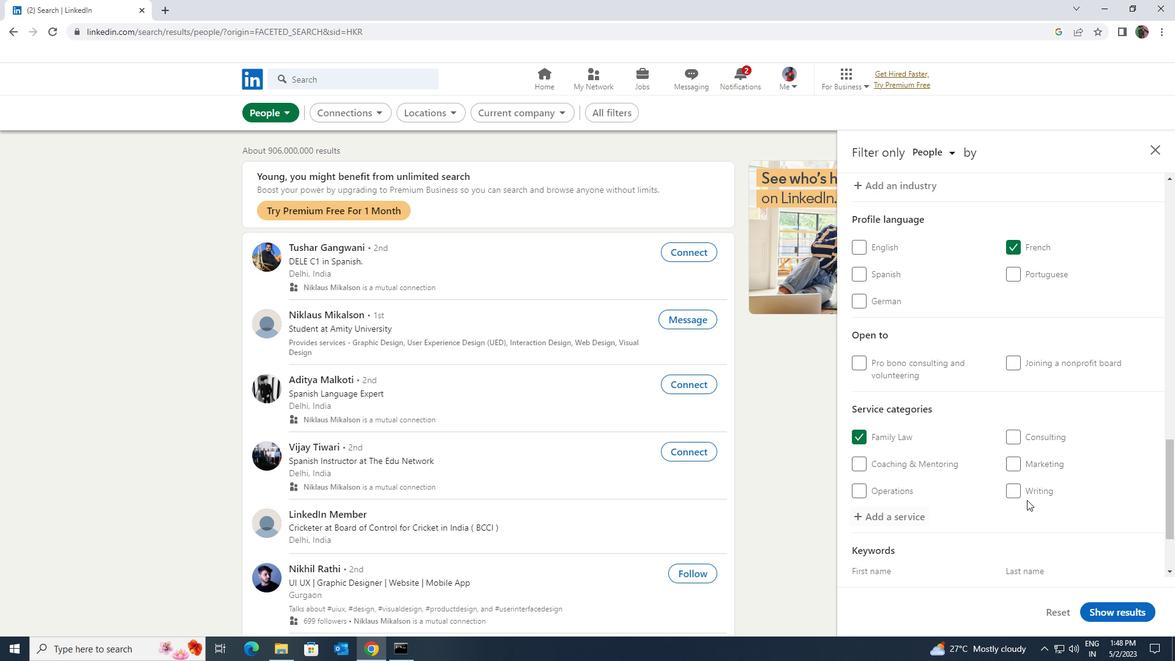 
Action: Mouse scrolled (1027, 499) with delta (0, 0)
Screenshot: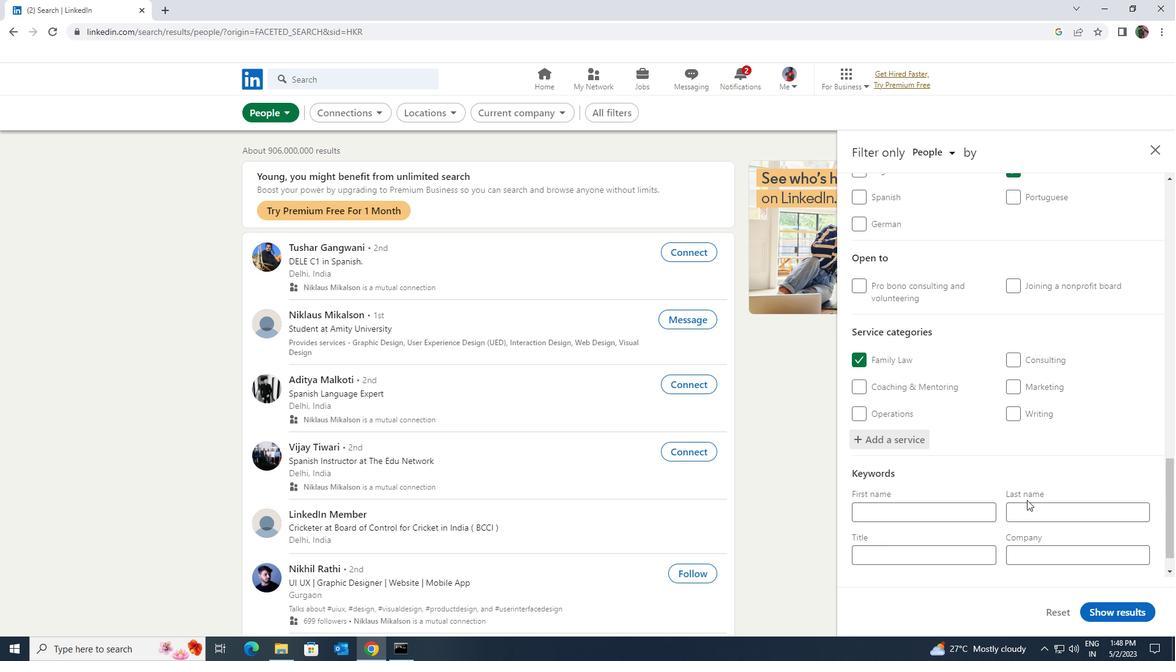 
Action: Mouse scrolled (1027, 499) with delta (0, 0)
Screenshot: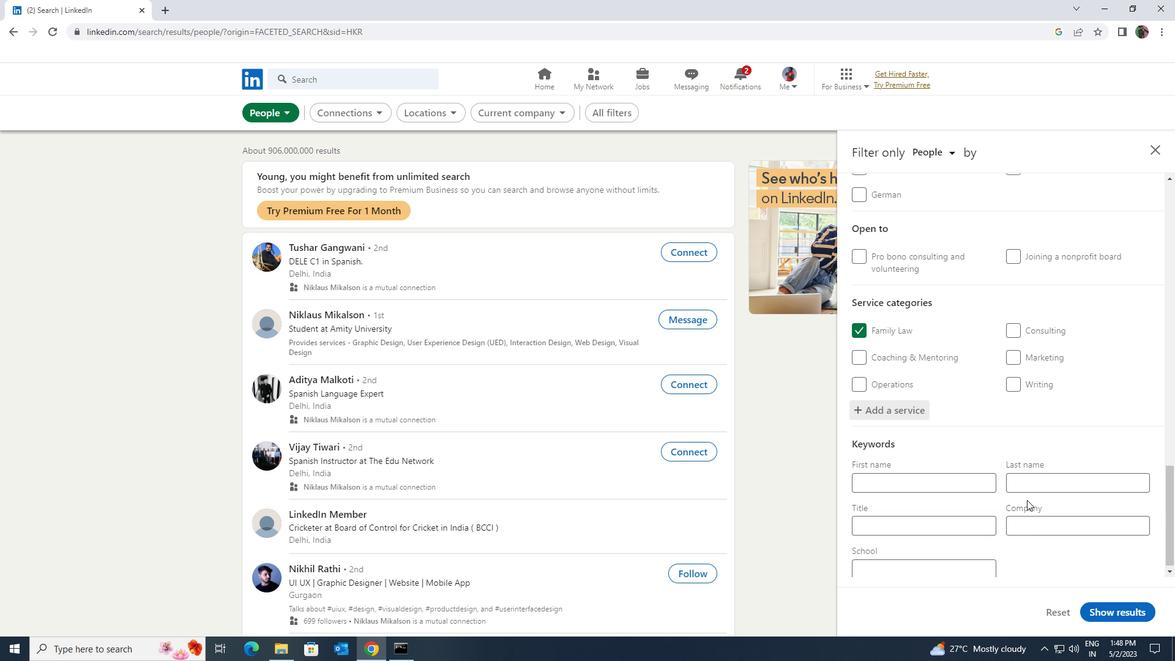 
Action: Mouse moved to (977, 518)
Screenshot: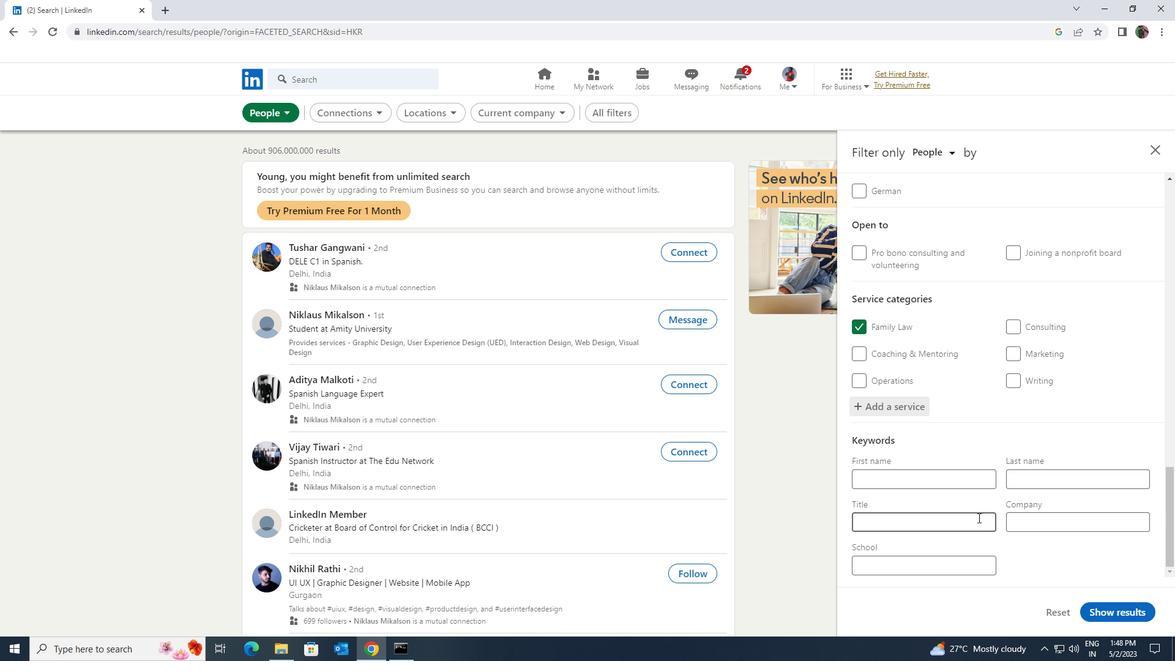 
Action: Mouse pressed left at (977, 518)
Screenshot: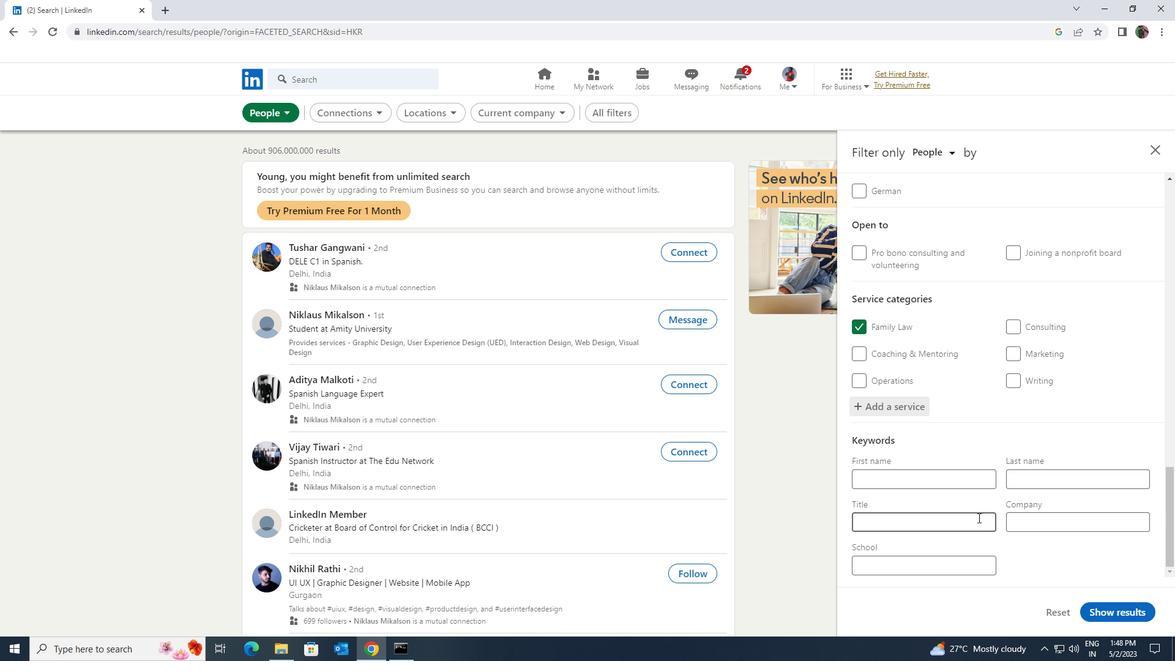 
Action: Key pressed <Key.shift><Key.shift><Key.shift><Key.shift><Key.shift><Key.shift>ADMINISTRATOR
Screenshot: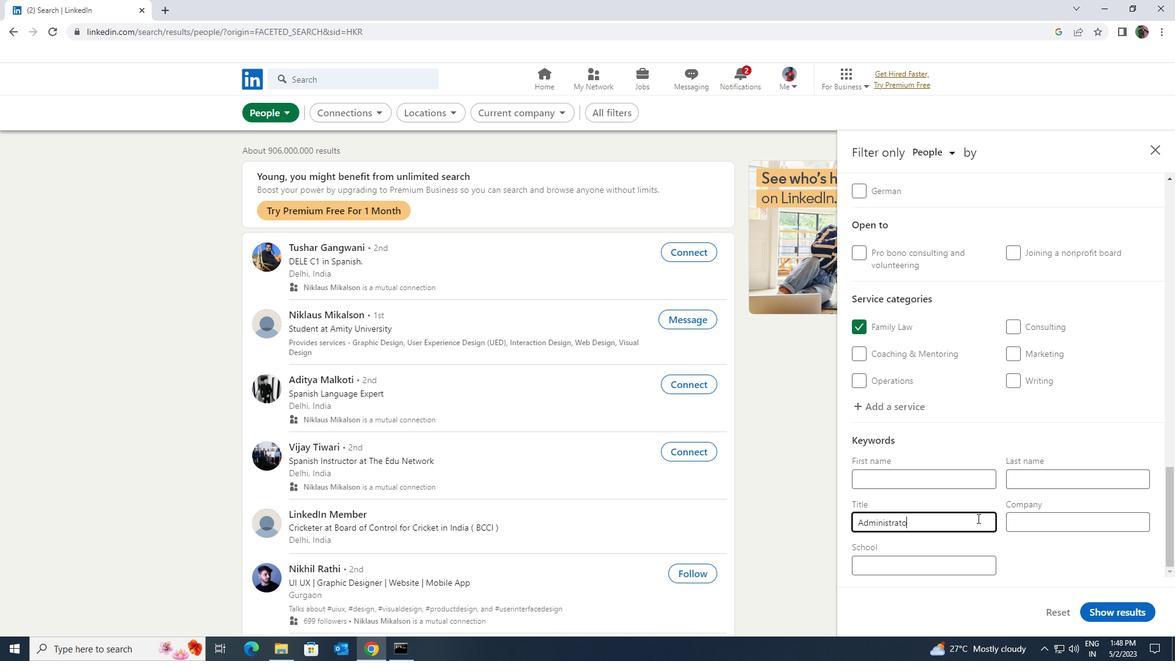 
Action: Mouse moved to (1124, 606)
Screenshot: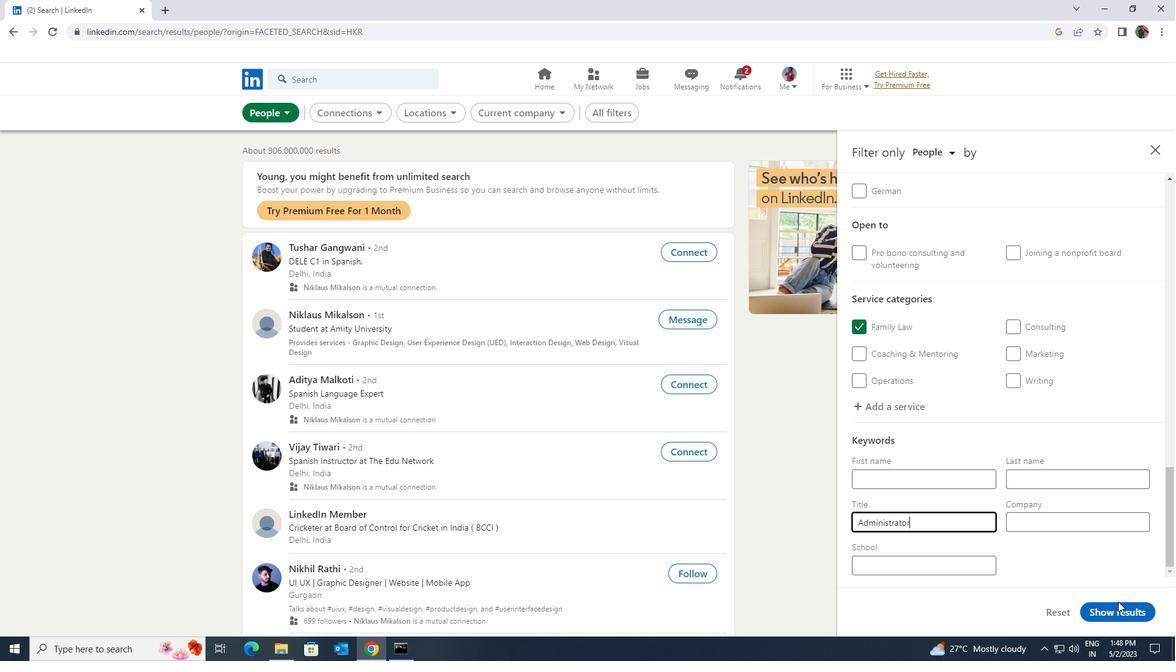 
Action: Mouse pressed left at (1124, 606)
Screenshot: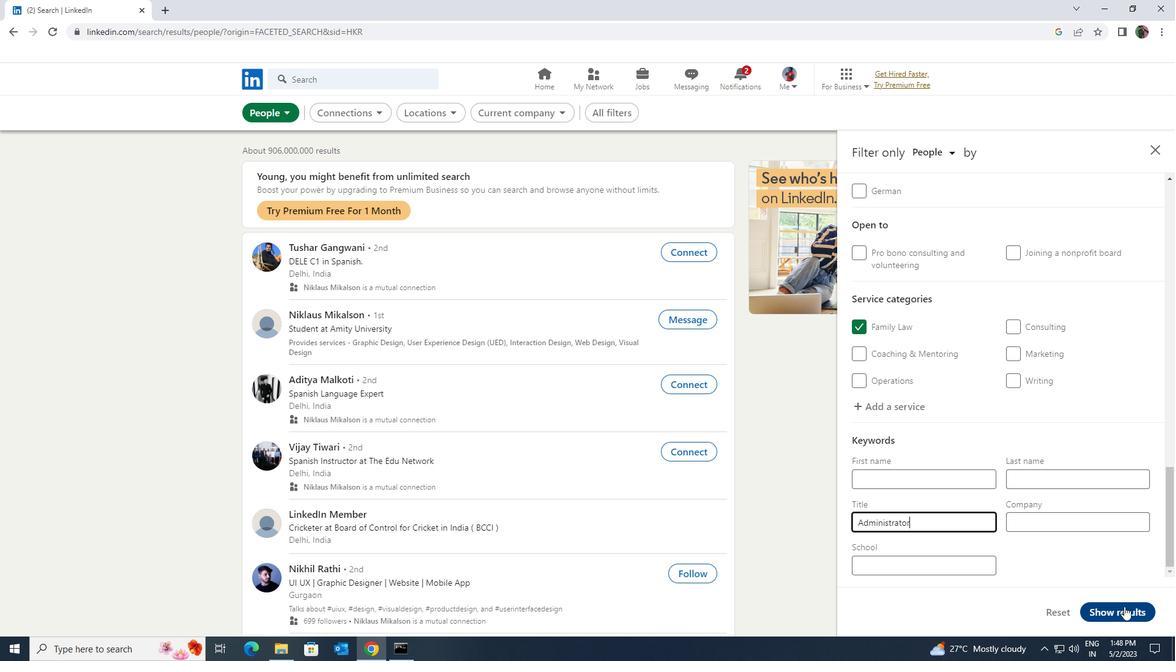 
